 Task: Find connections with filter location Jora with filter topic #Leadershipwith filter profile language Spanish with filter current company Work From Home / Internship & Freshers Jobs with filter school Kamla Nehru Institute of Technology, Sultanpur with filter industry IT System Operations and Maintenance with filter service category Market Research with filter keywords title Doctor
Action: Mouse moved to (177, 296)
Screenshot: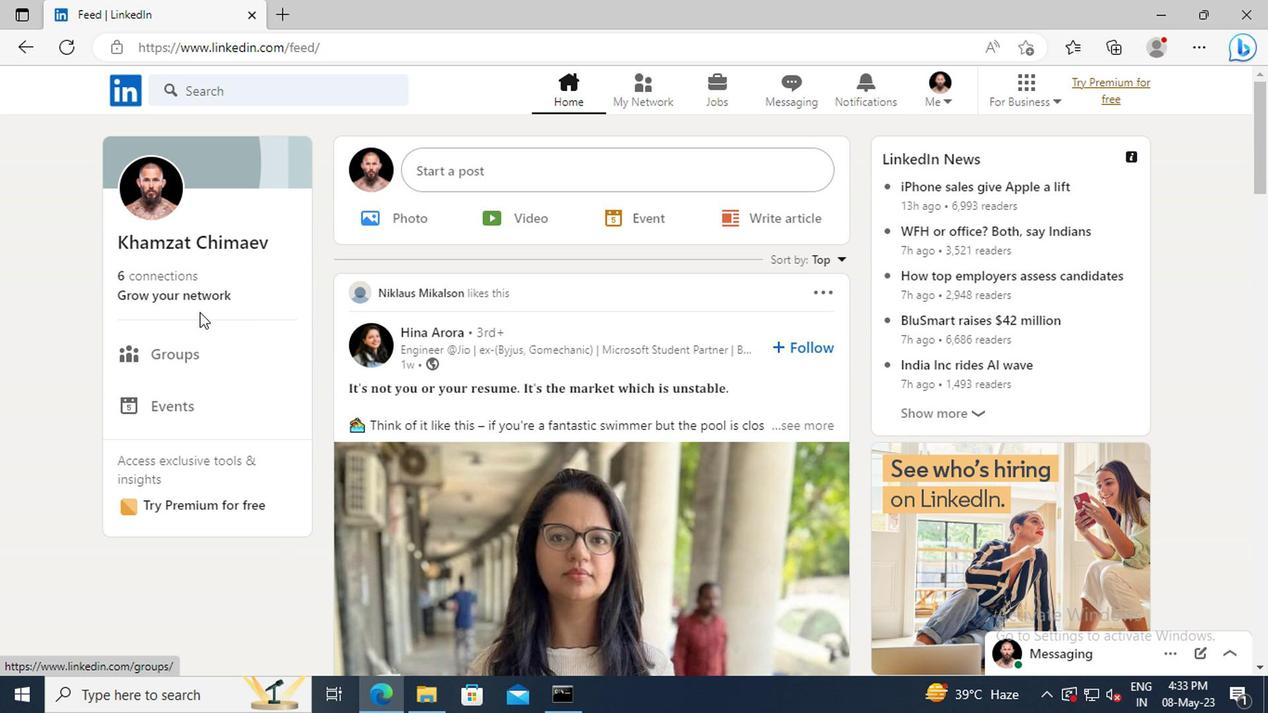 
Action: Mouse pressed left at (177, 296)
Screenshot: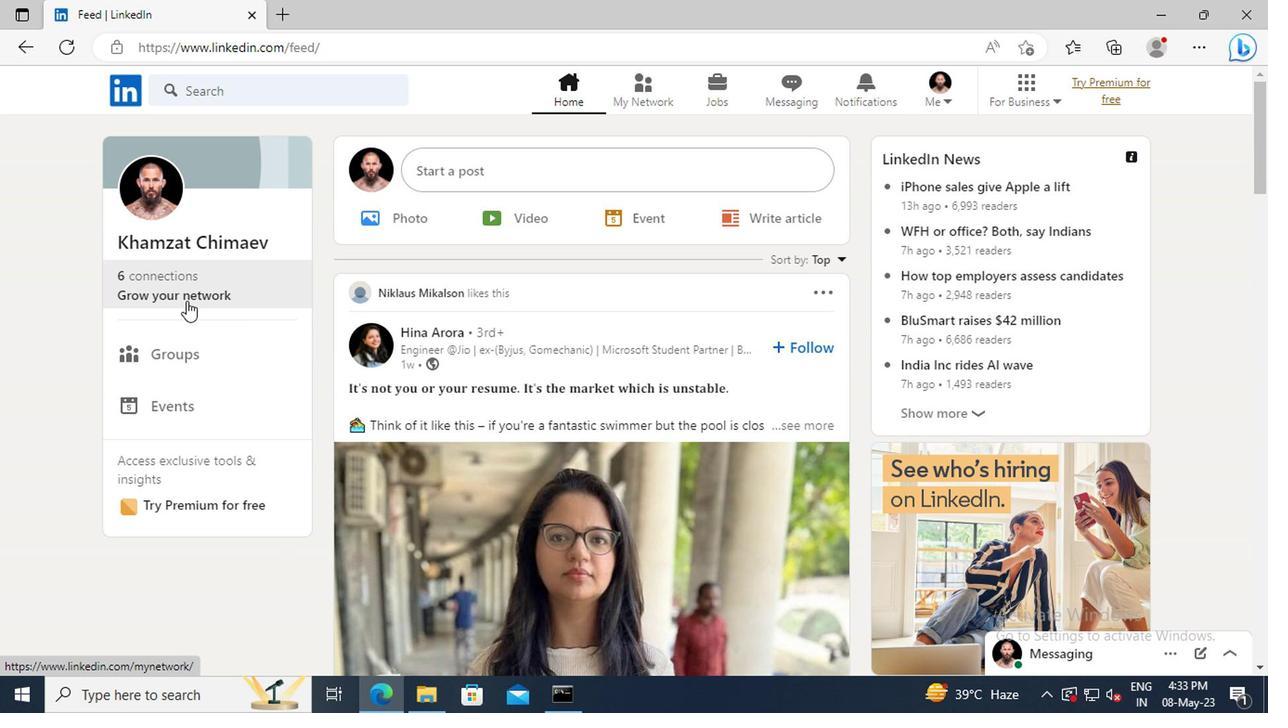 
Action: Mouse moved to (189, 199)
Screenshot: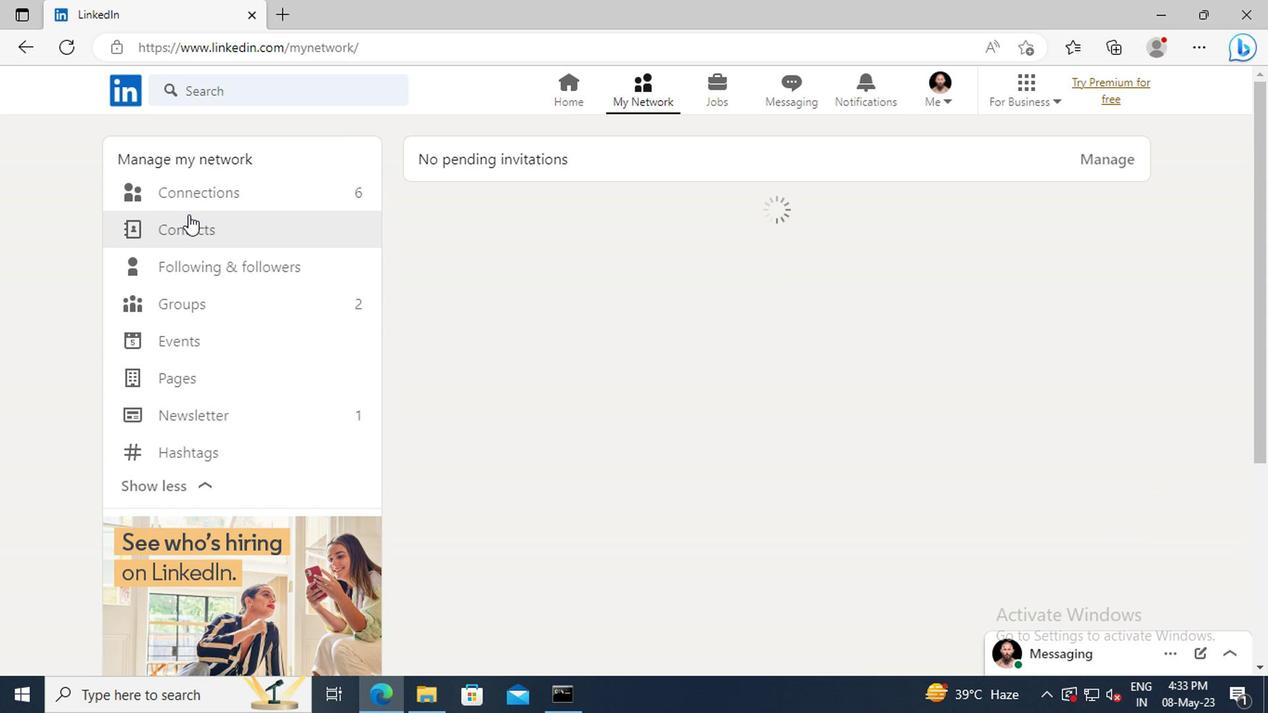 
Action: Mouse pressed left at (189, 199)
Screenshot: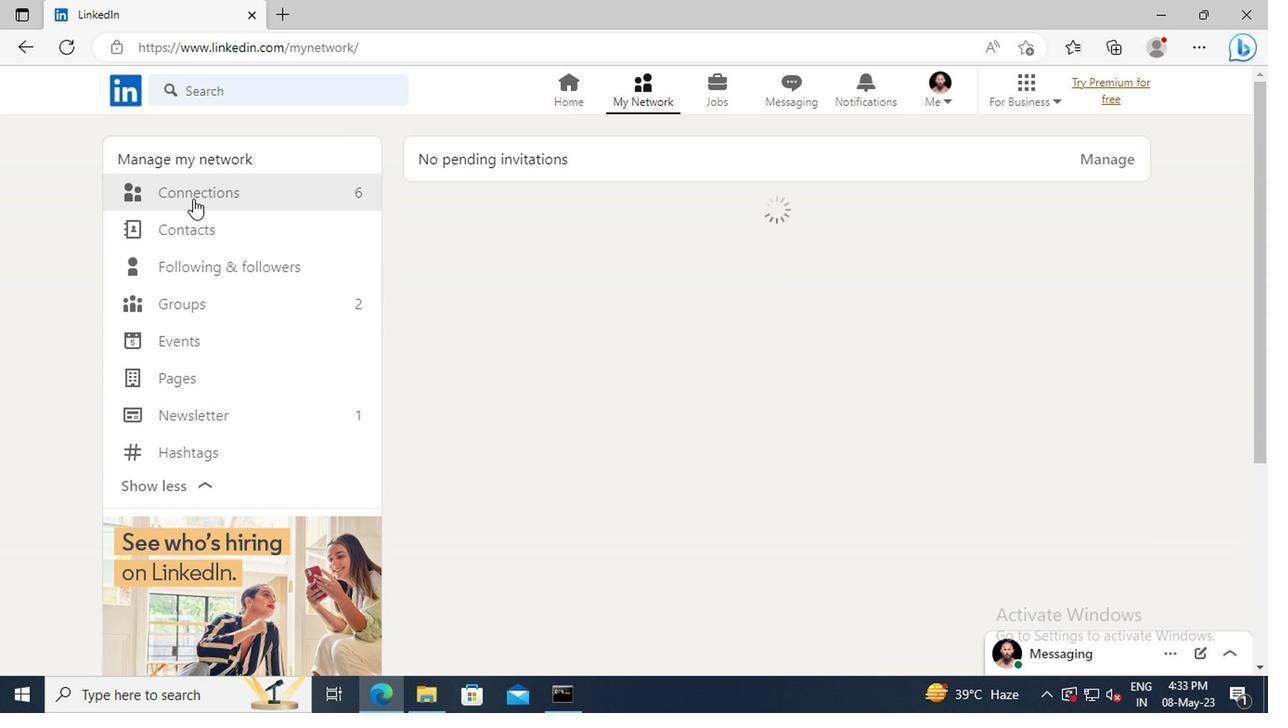 
Action: Mouse moved to (759, 197)
Screenshot: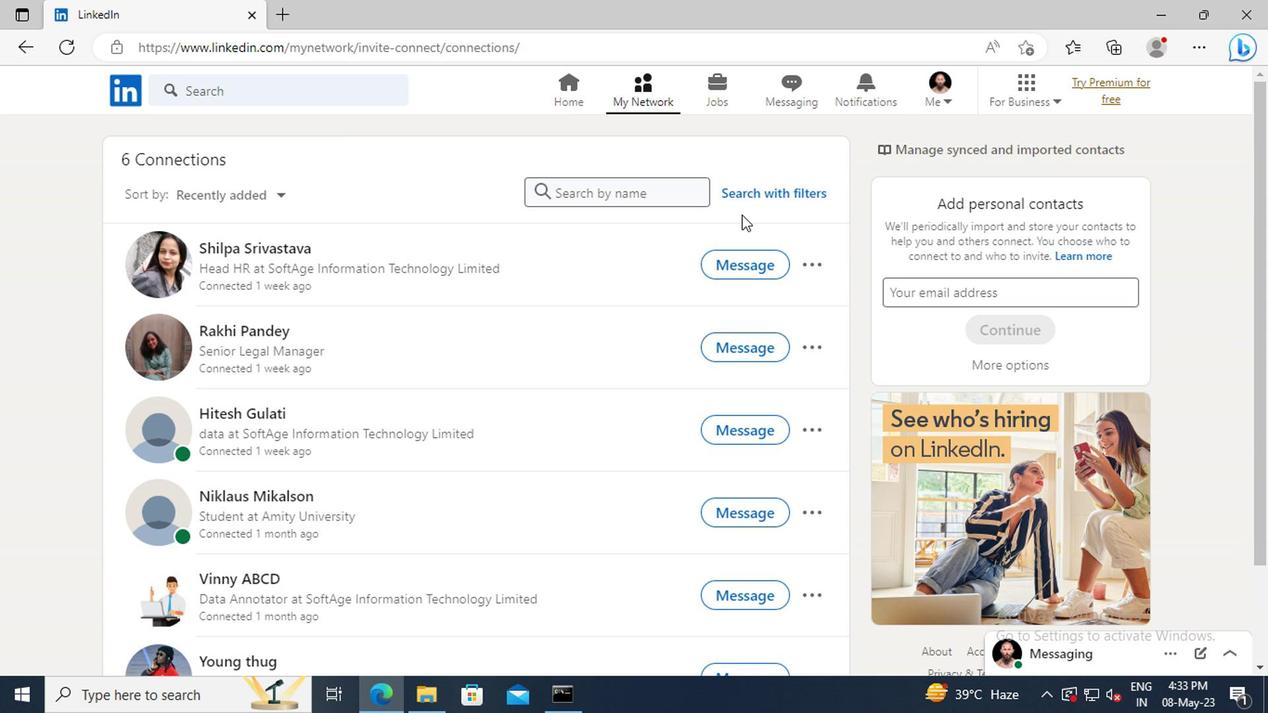 
Action: Mouse pressed left at (759, 197)
Screenshot: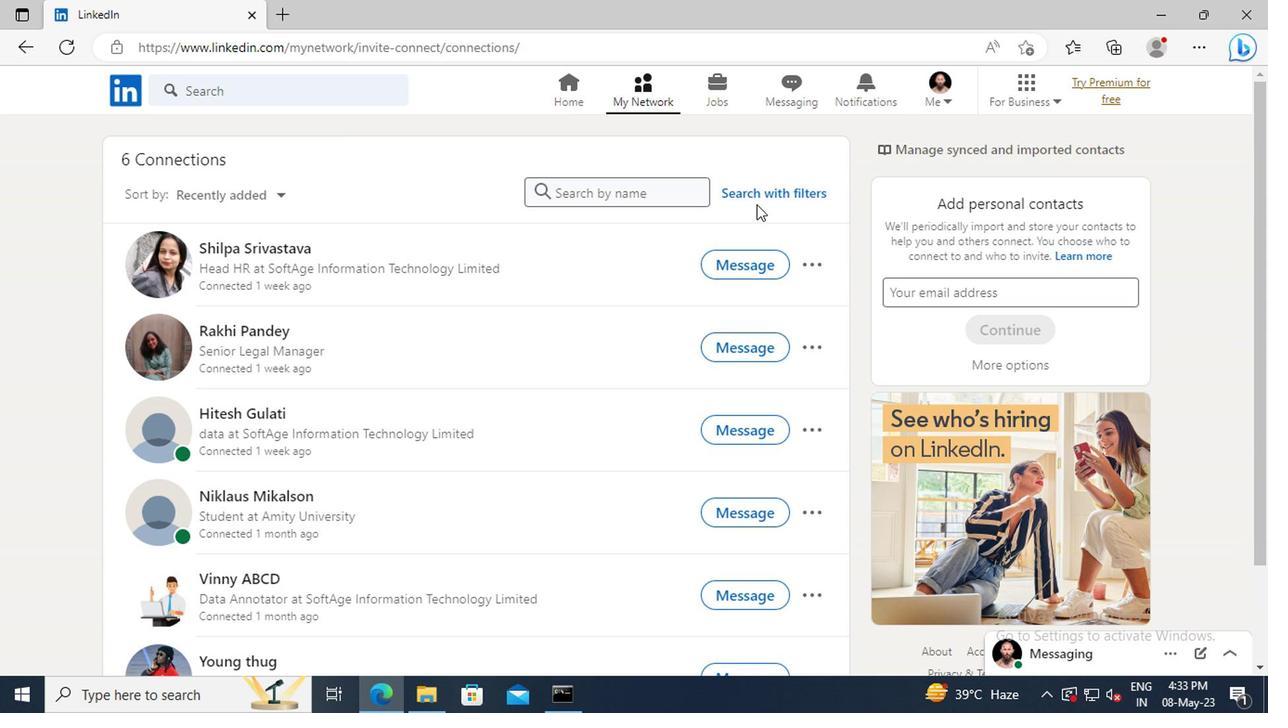 
Action: Mouse moved to (699, 142)
Screenshot: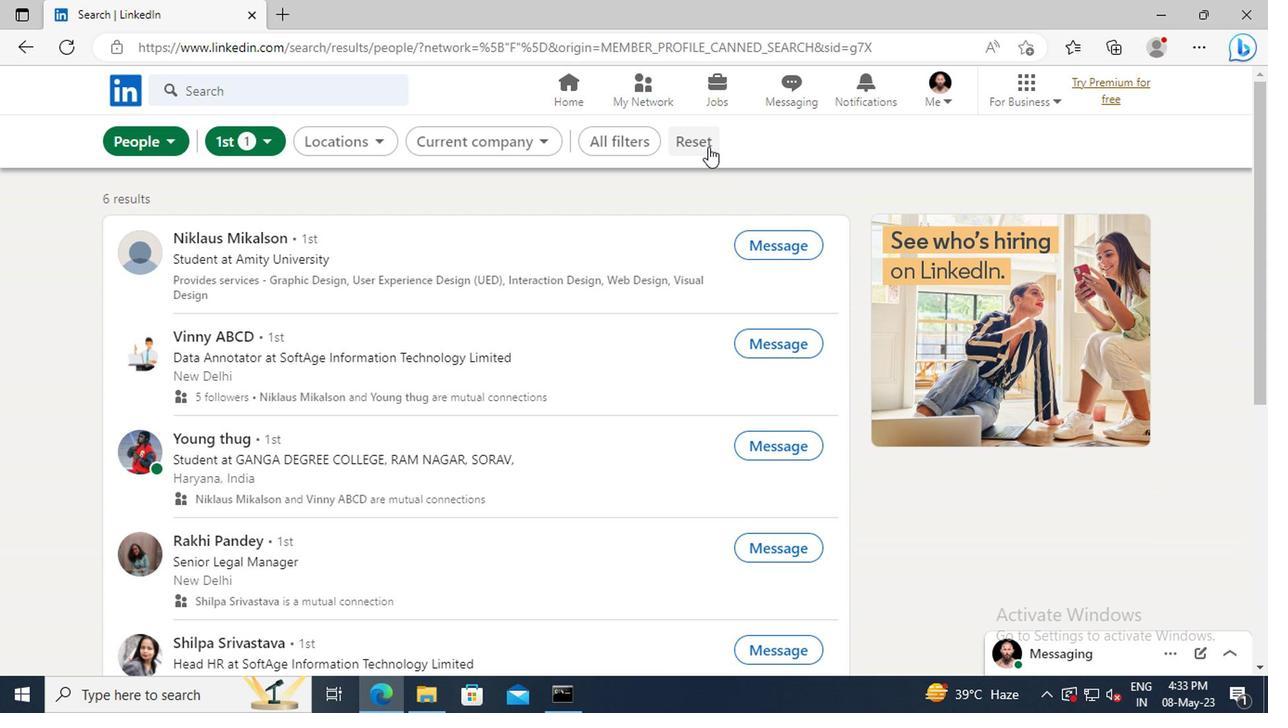 
Action: Mouse pressed left at (699, 142)
Screenshot: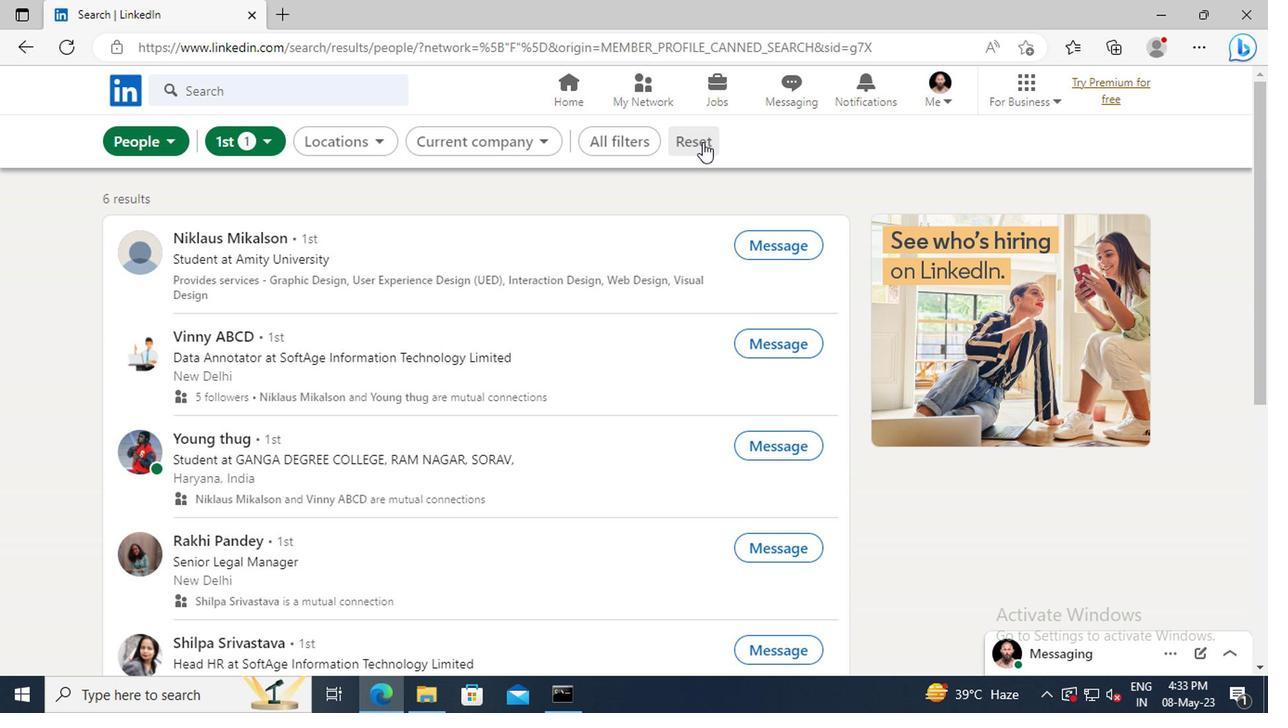 
Action: Mouse moved to (670, 140)
Screenshot: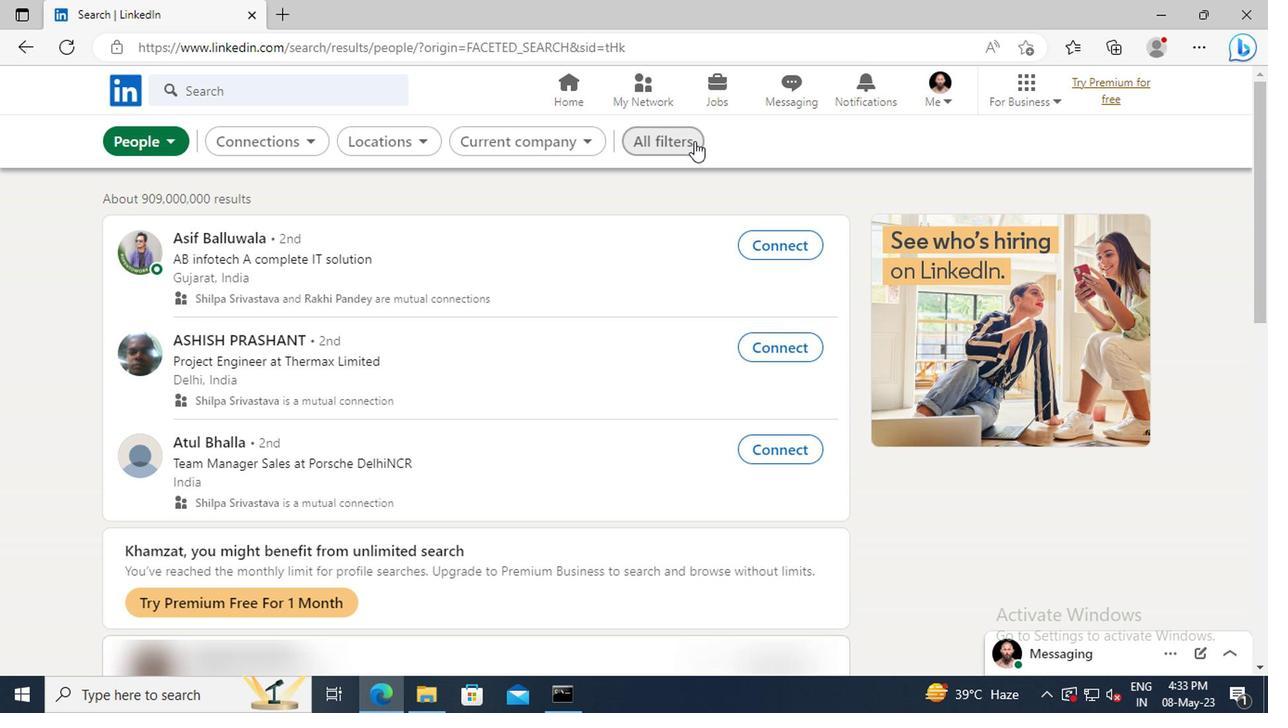 
Action: Mouse pressed left at (670, 140)
Screenshot: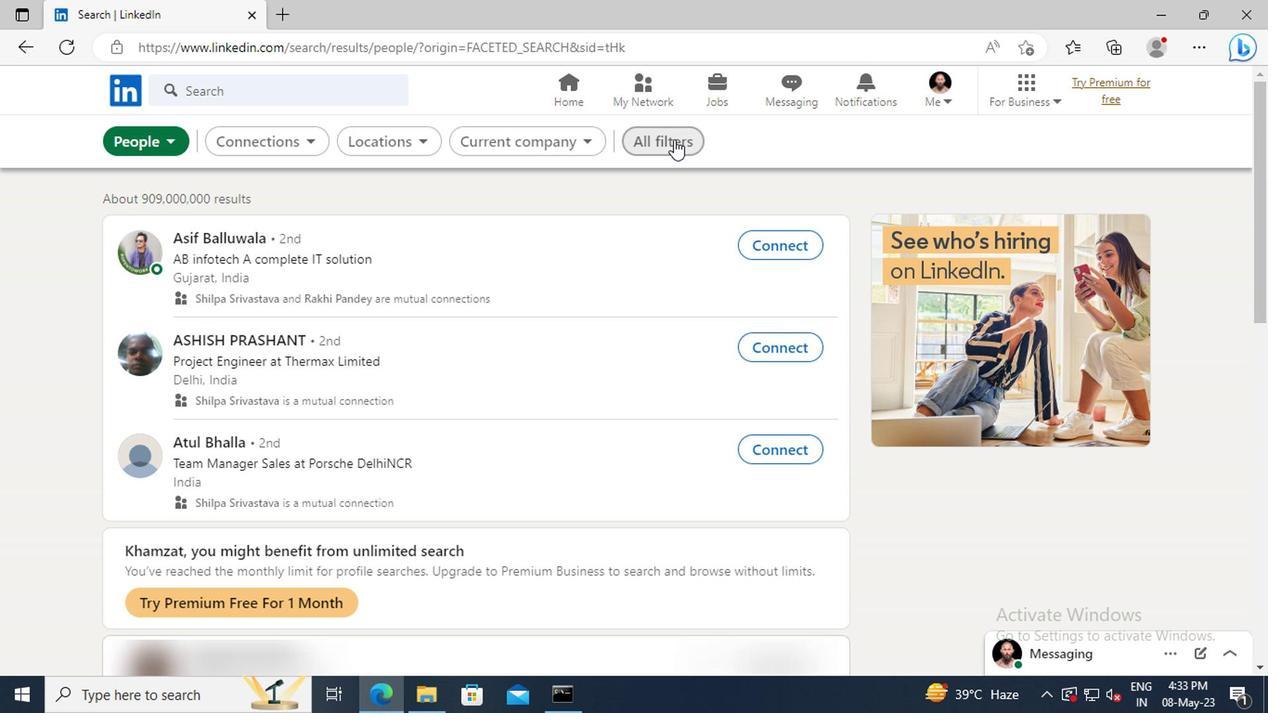 
Action: Mouse moved to (1060, 346)
Screenshot: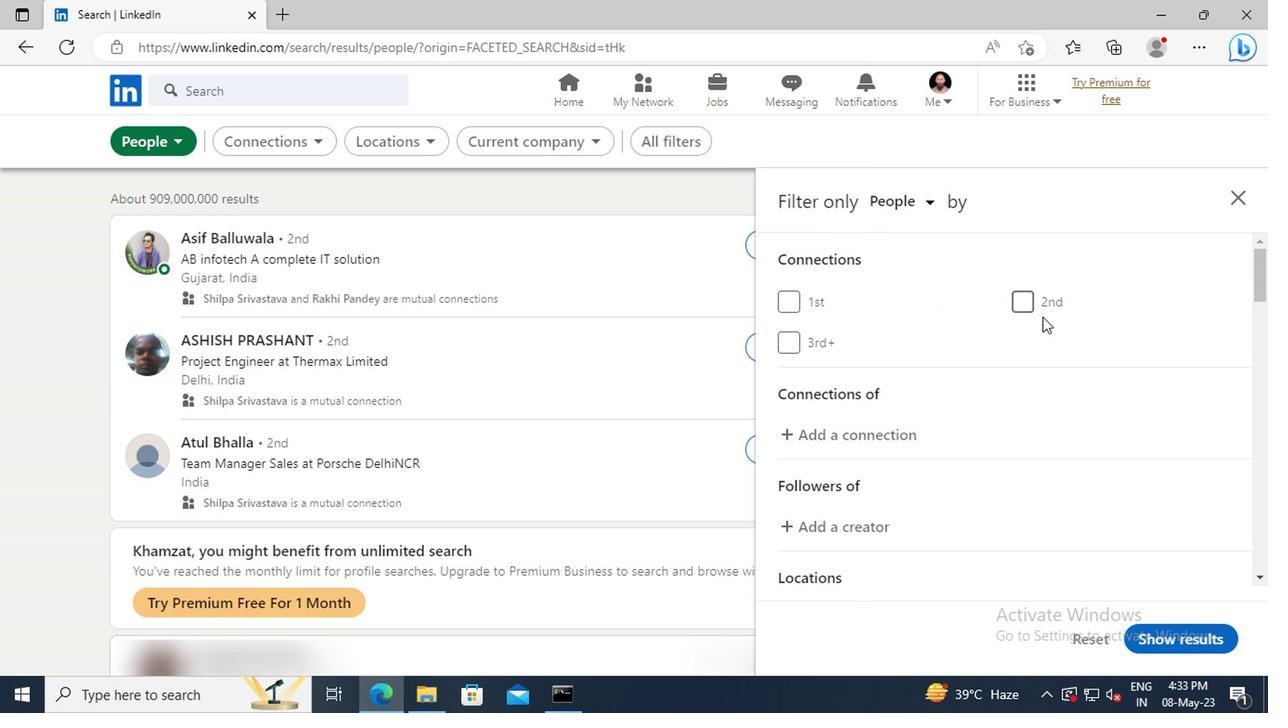 
Action: Mouse scrolled (1060, 346) with delta (0, 0)
Screenshot: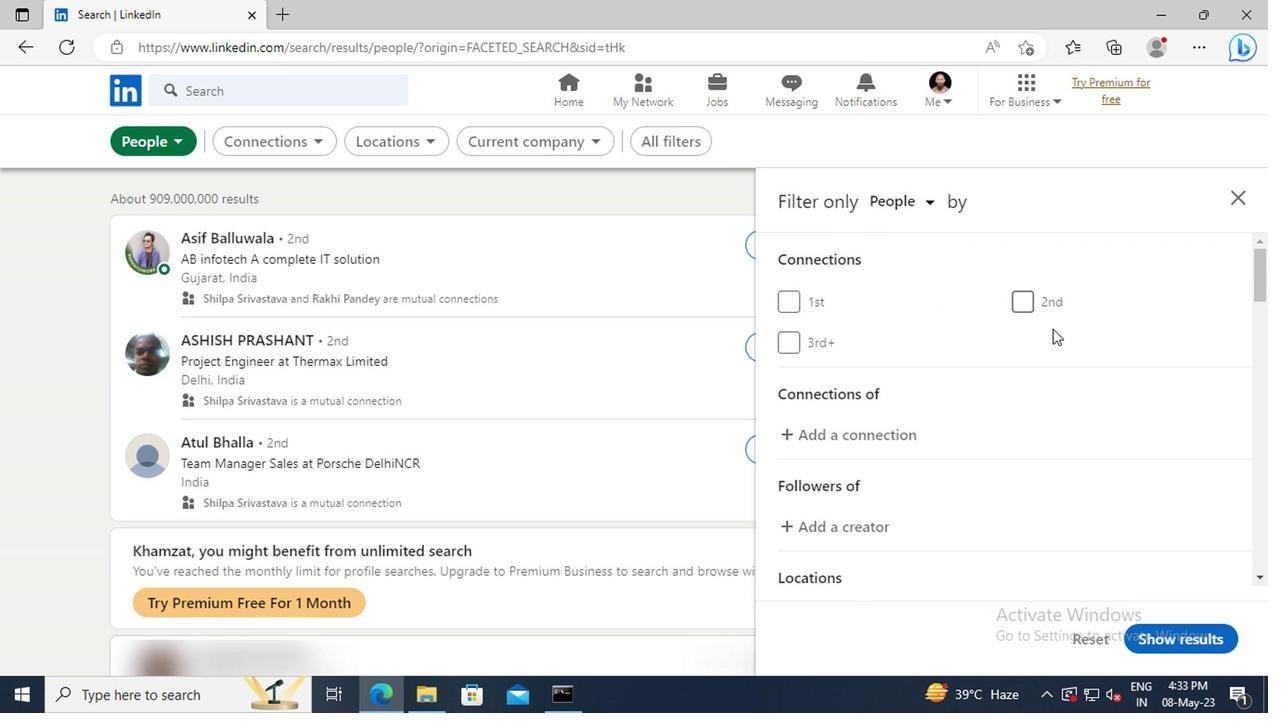 
Action: Mouse moved to (1061, 348)
Screenshot: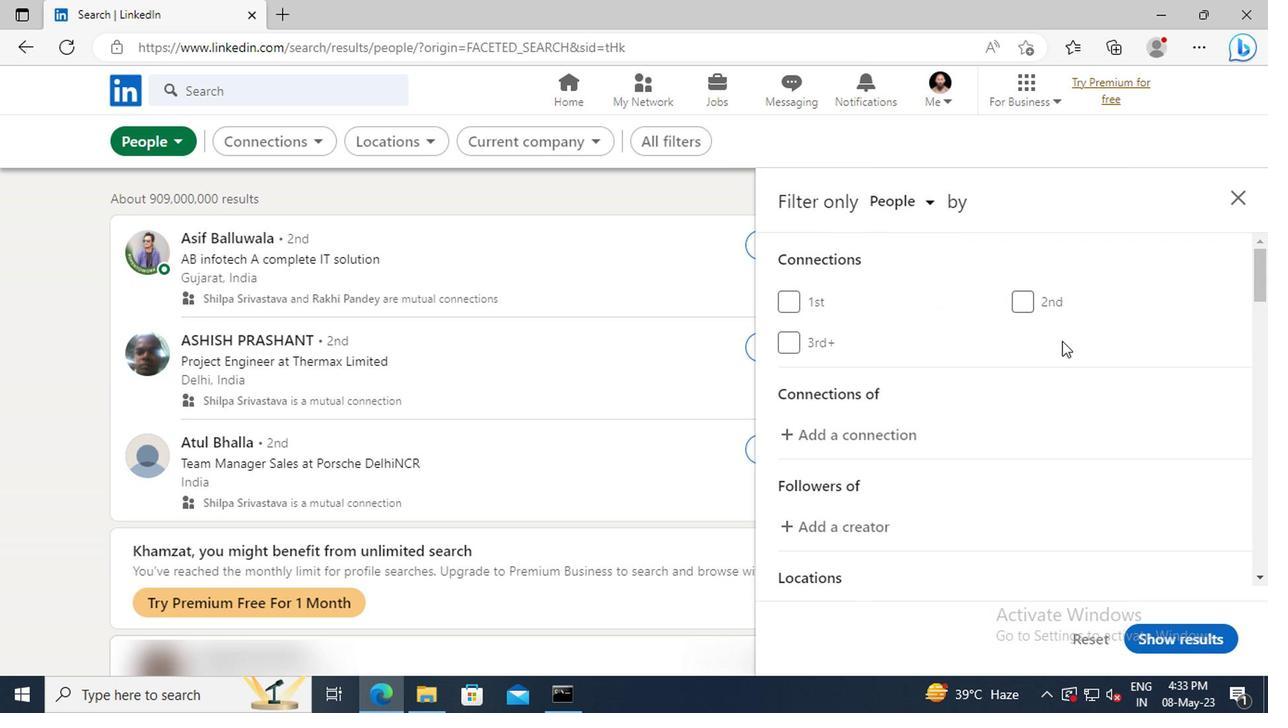 
Action: Mouse scrolled (1061, 346) with delta (0, -1)
Screenshot: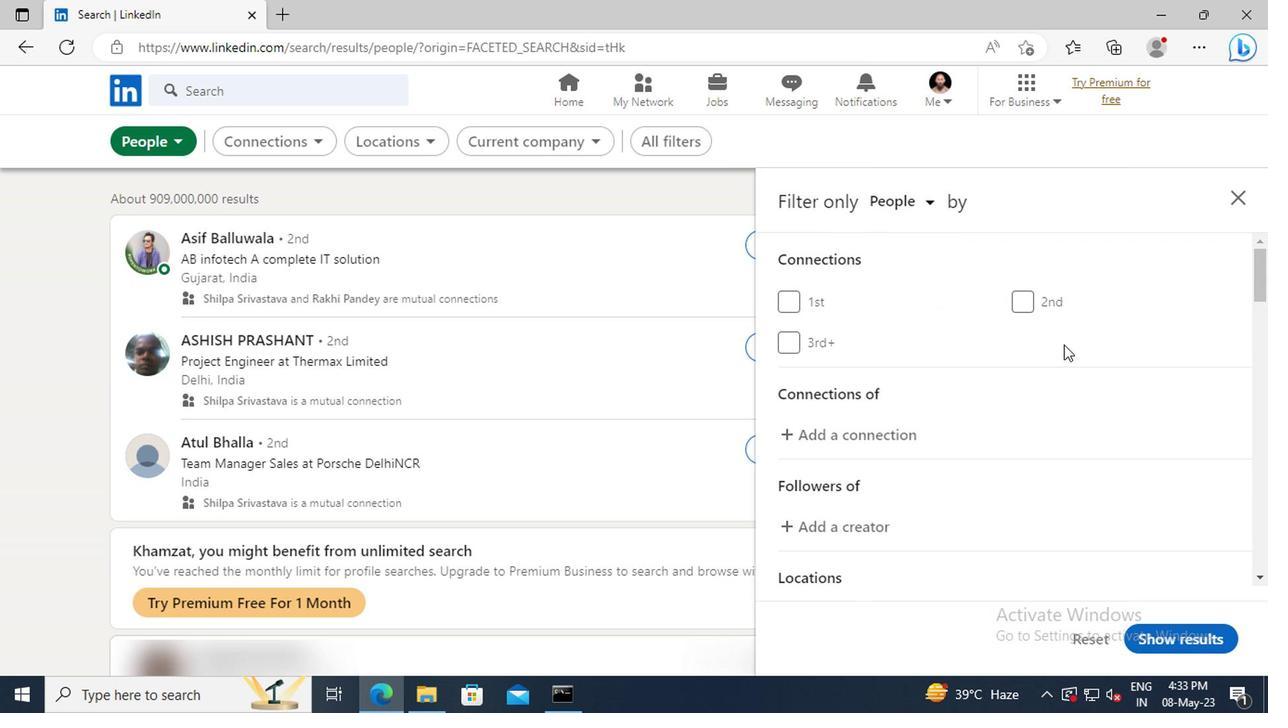 
Action: Mouse scrolled (1061, 346) with delta (0, -1)
Screenshot: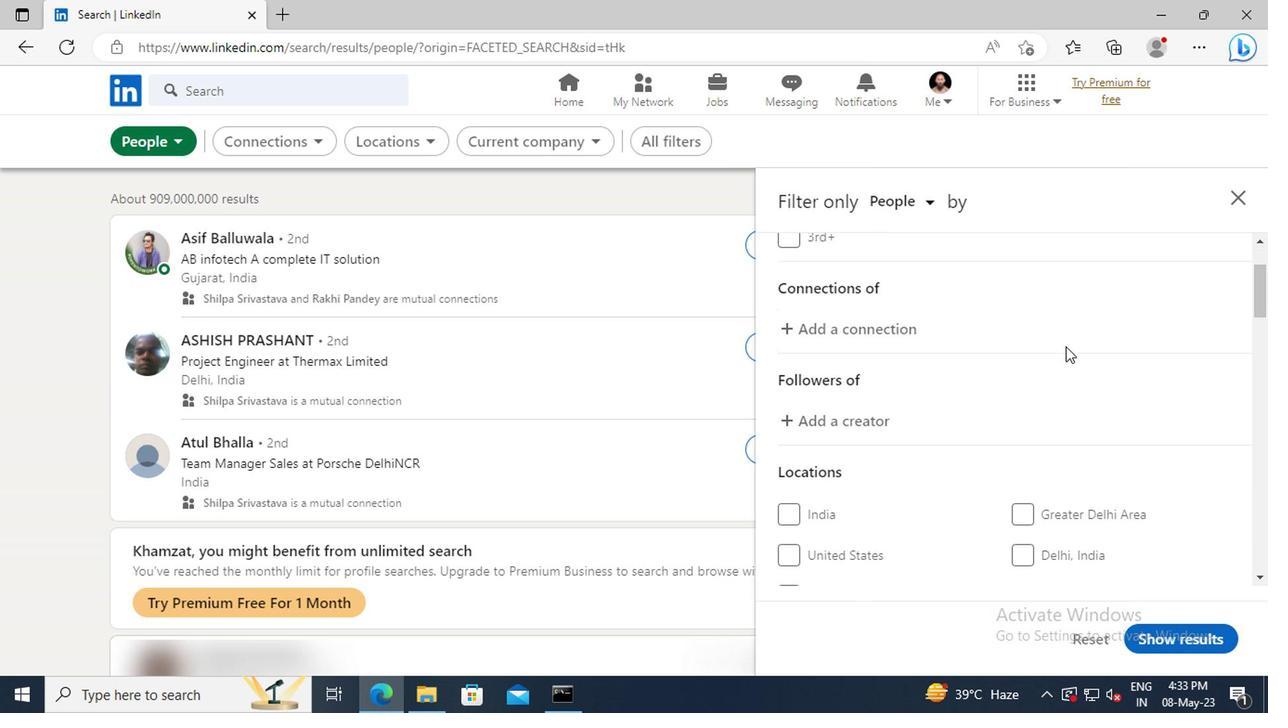 
Action: Mouse scrolled (1061, 346) with delta (0, -1)
Screenshot: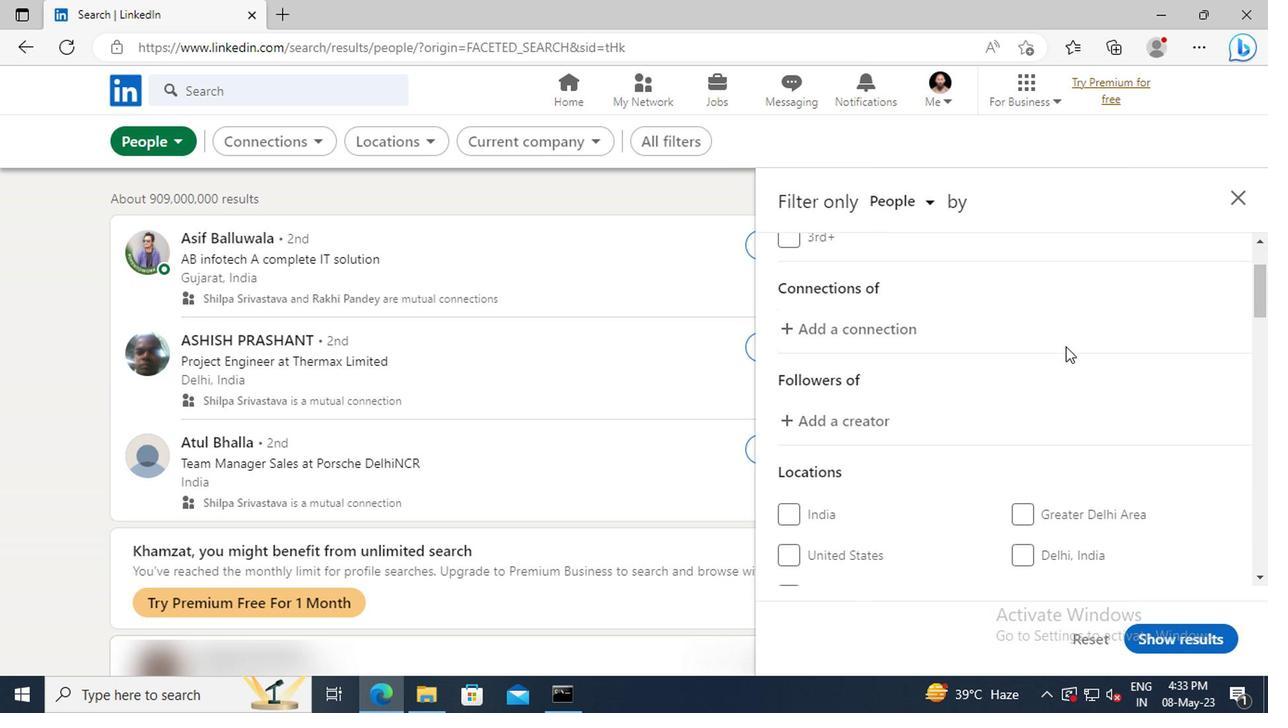 
Action: Mouse scrolled (1061, 346) with delta (0, -1)
Screenshot: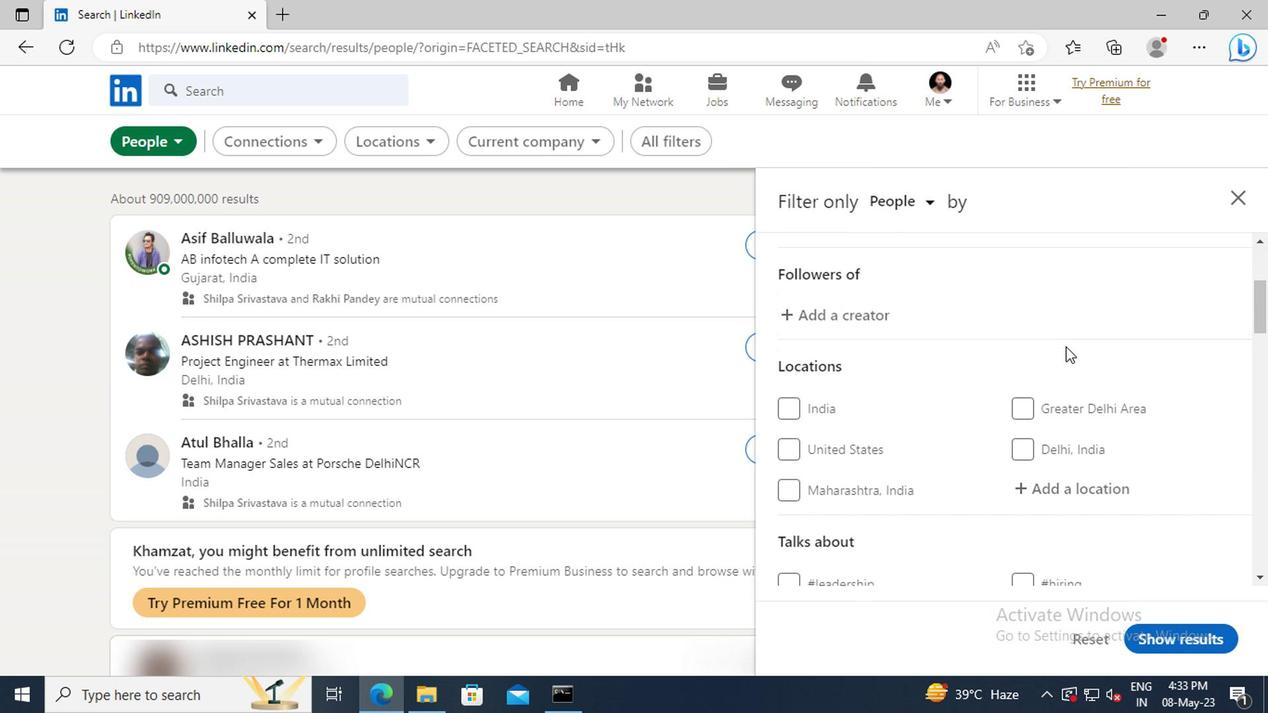 
Action: Mouse scrolled (1061, 346) with delta (0, -1)
Screenshot: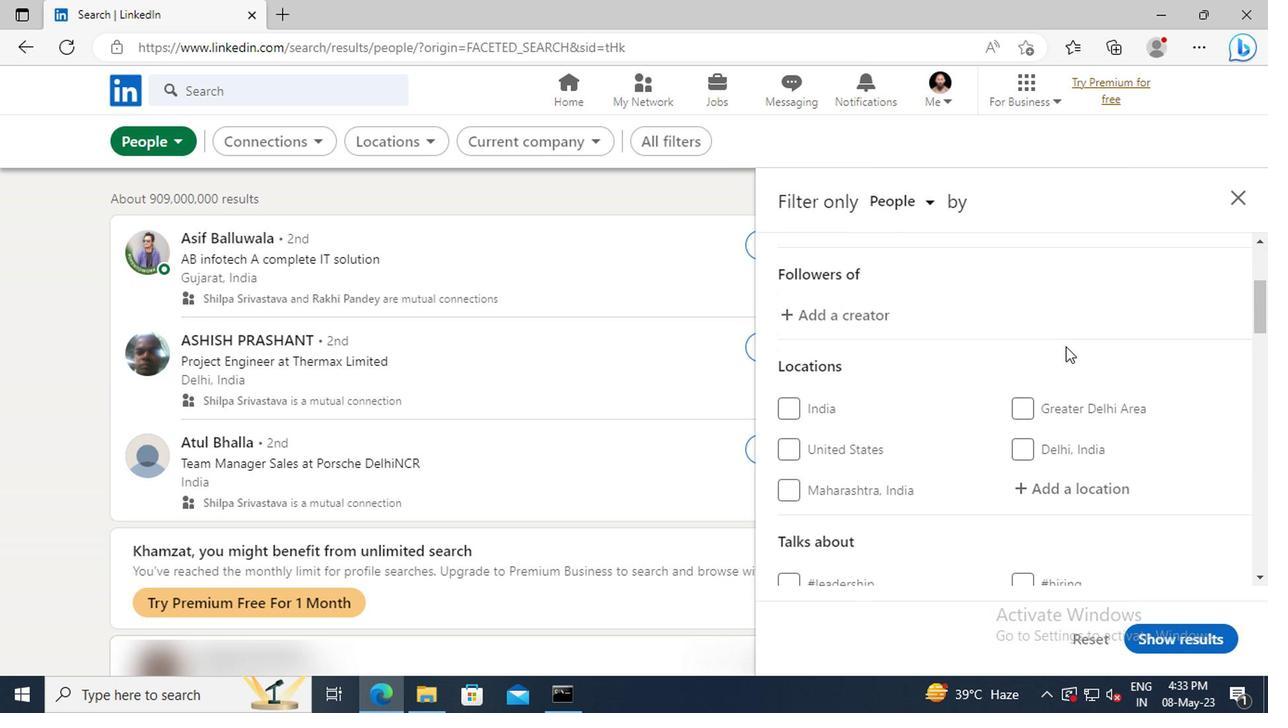 
Action: Mouse moved to (1067, 383)
Screenshot: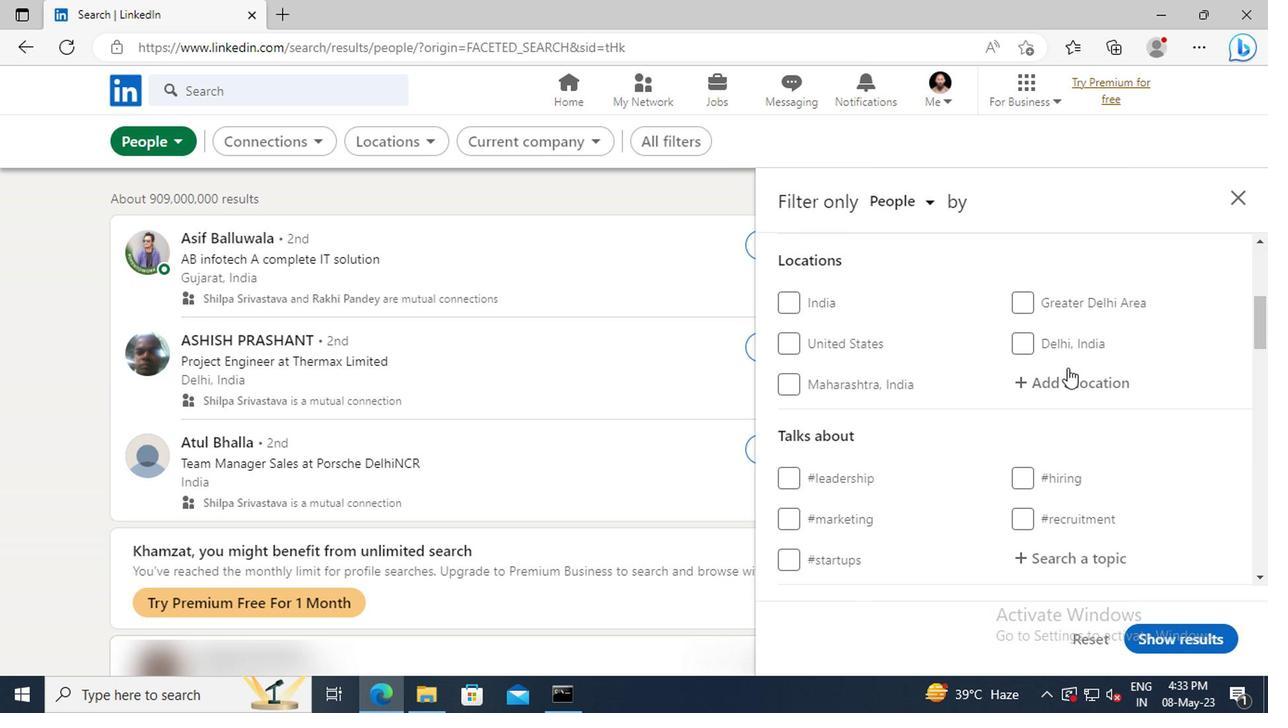 
Action: Mouse pressed left at (1067, 383)
Screenshot: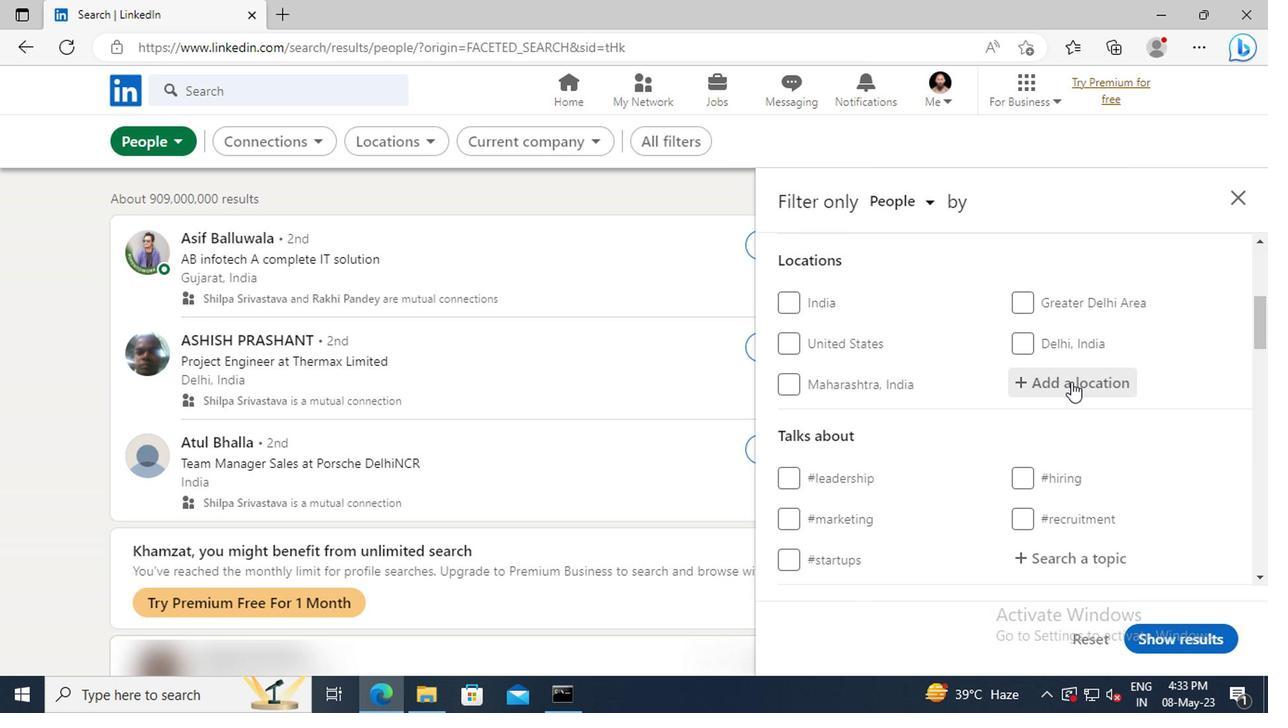 
Action: Key pressed <Key.shift>JORA
Screenshot: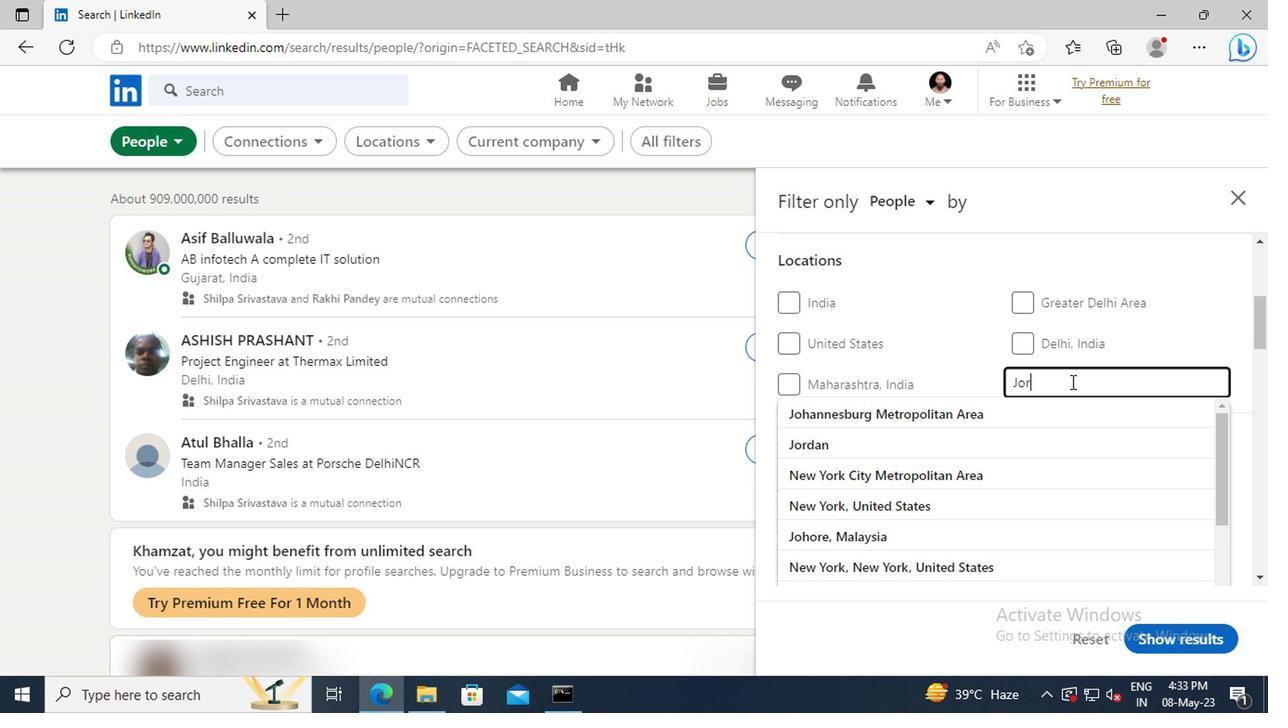 
Action: Mouse moved to (1066, 412)
Screenshot: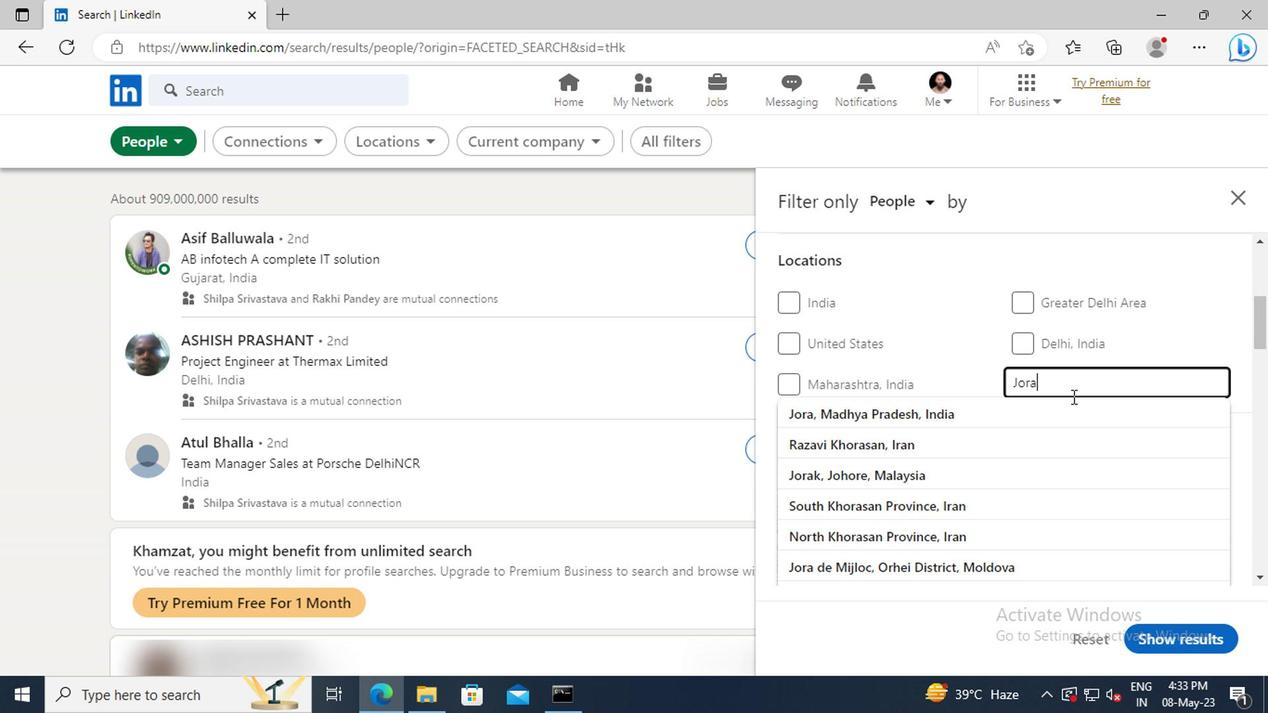 
Action: Mouse pressed left at (1066, 412)
Screenshot: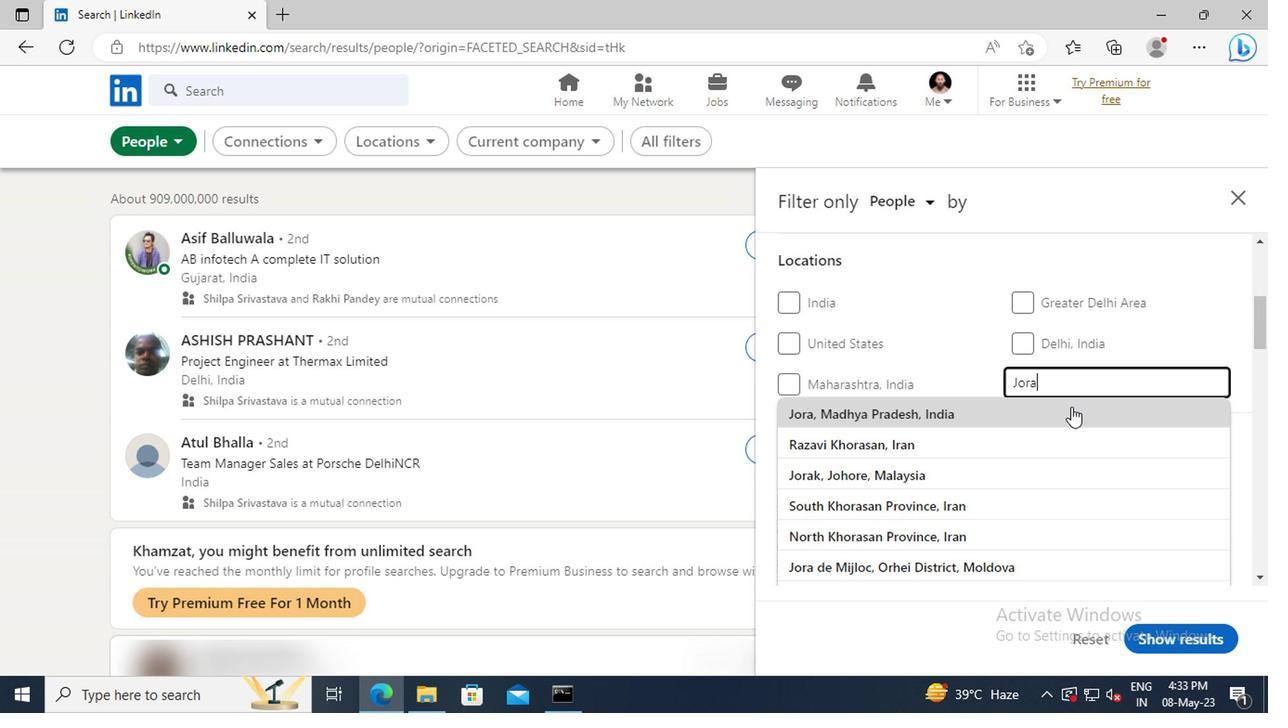 
Action: Mouse scrolled (1066, 411) with delta (0, 0)
Screenshot: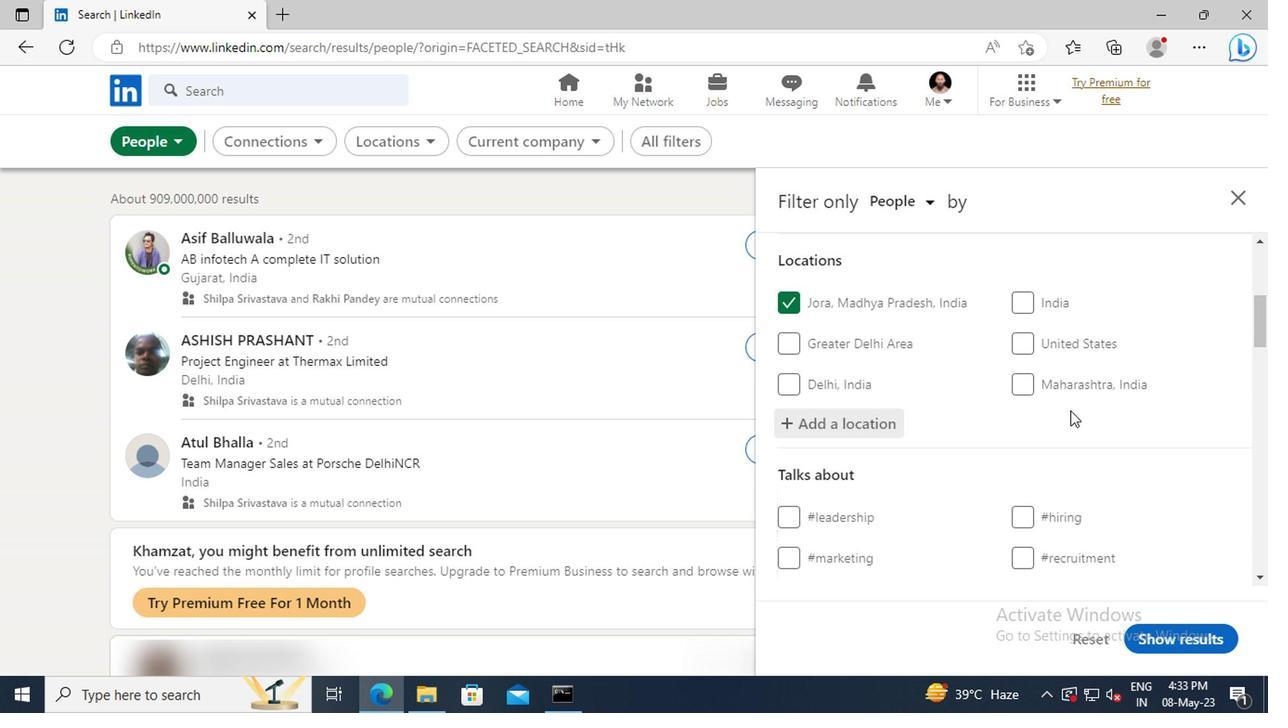 
Action: Mouse scrolled (1066, 411) with delta (0, 0)
Screenshot: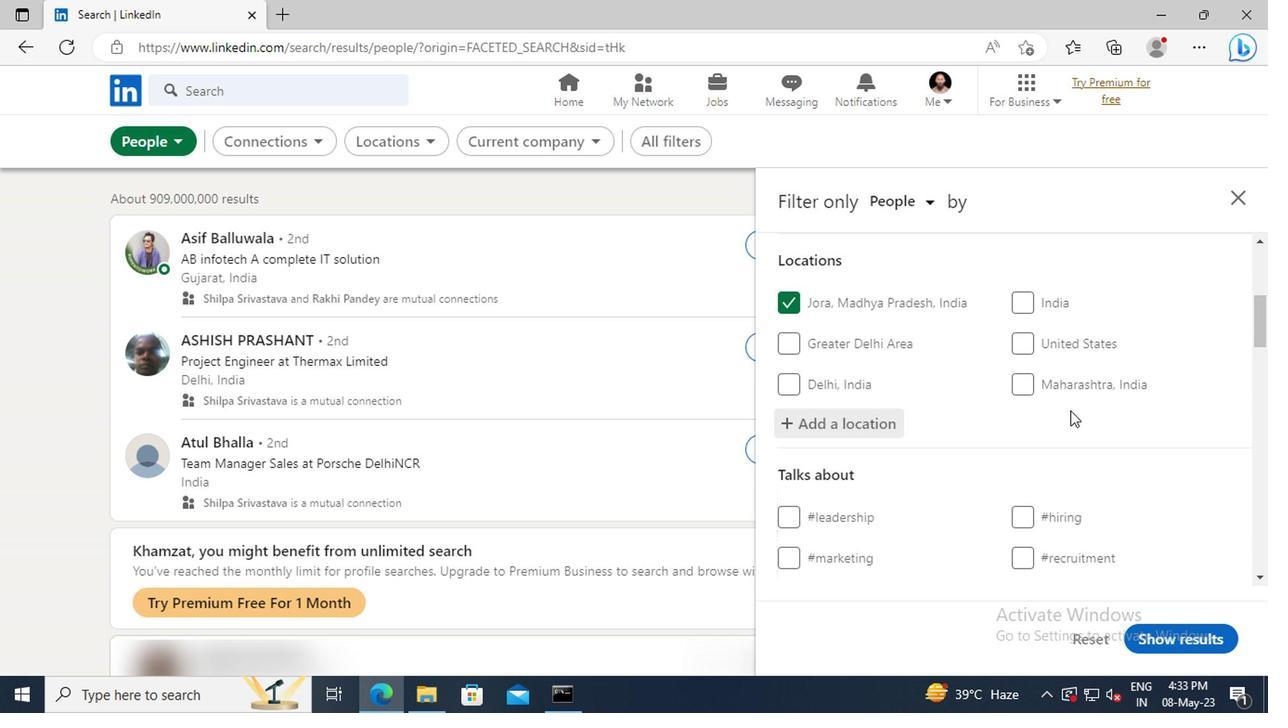 
Action: Mouse moved to (1066, 418)
Screenshot: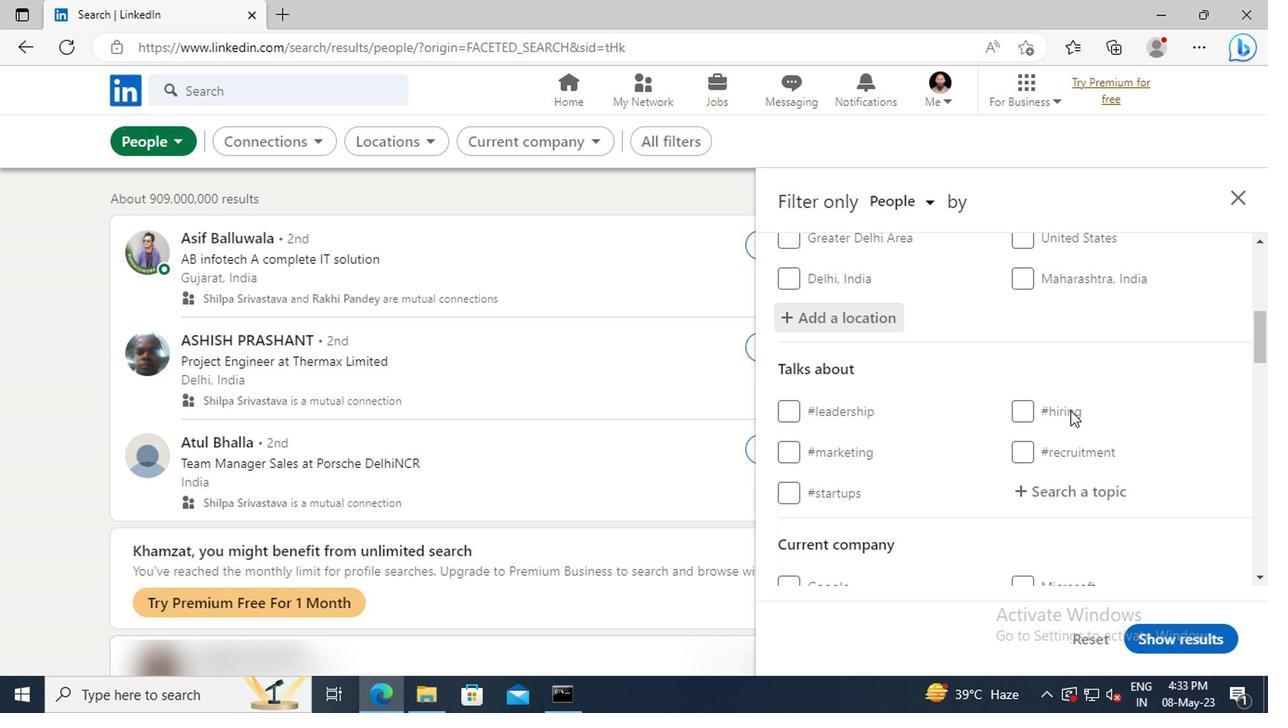 
Action: Mouse scrolled (1066, 416) with delta (0, -1)
Screenshot: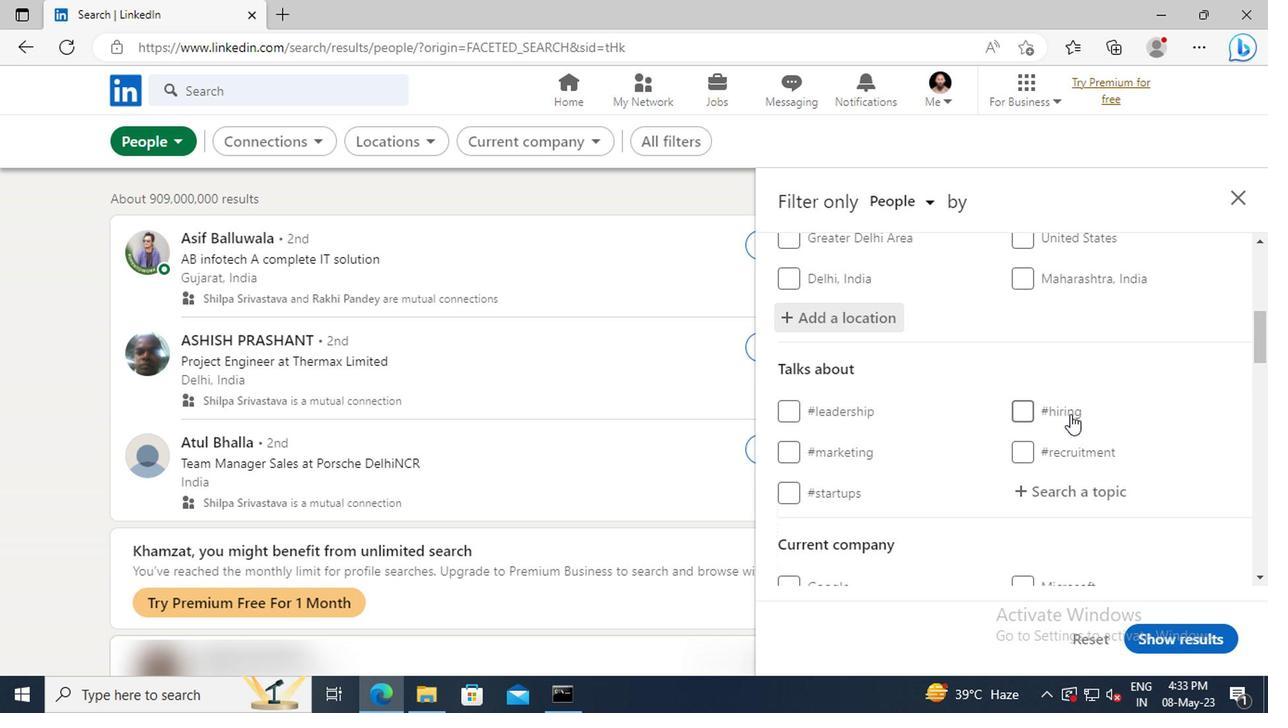
Action: Mouse moved to (1066, 436)
Screenshot: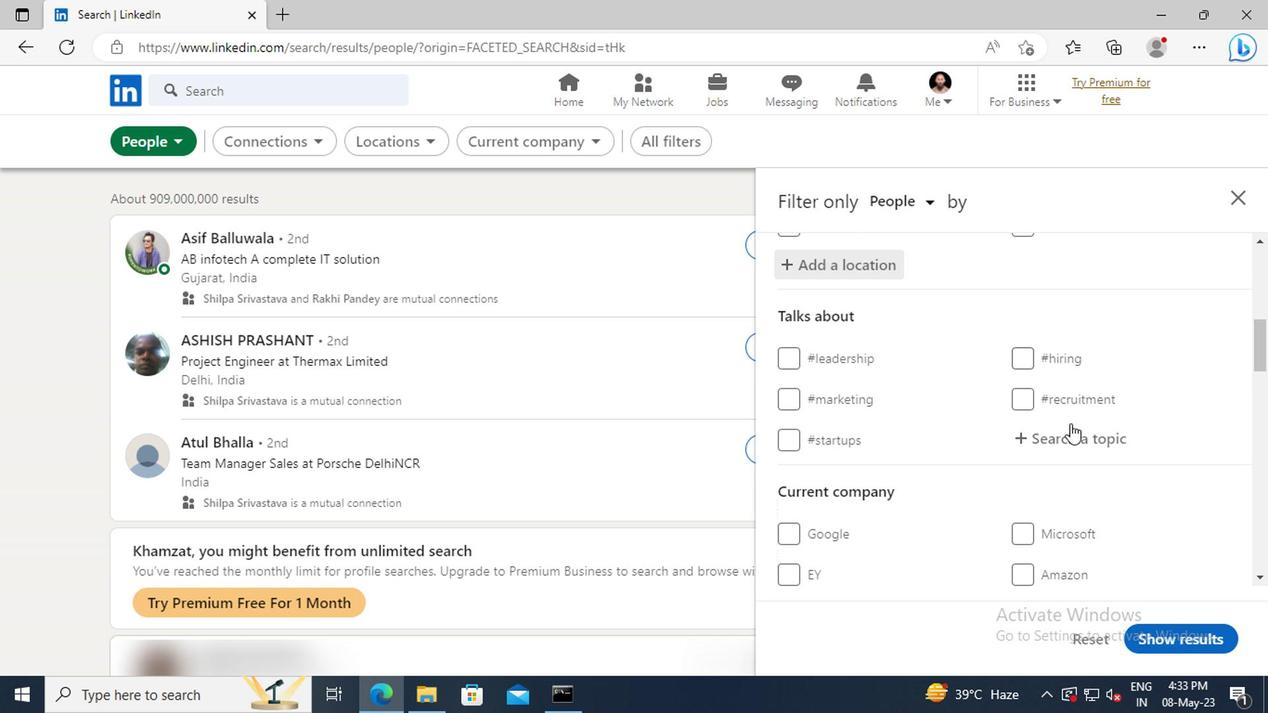 
Action: Mouse pressed left at (1066, 436)
Screenshot: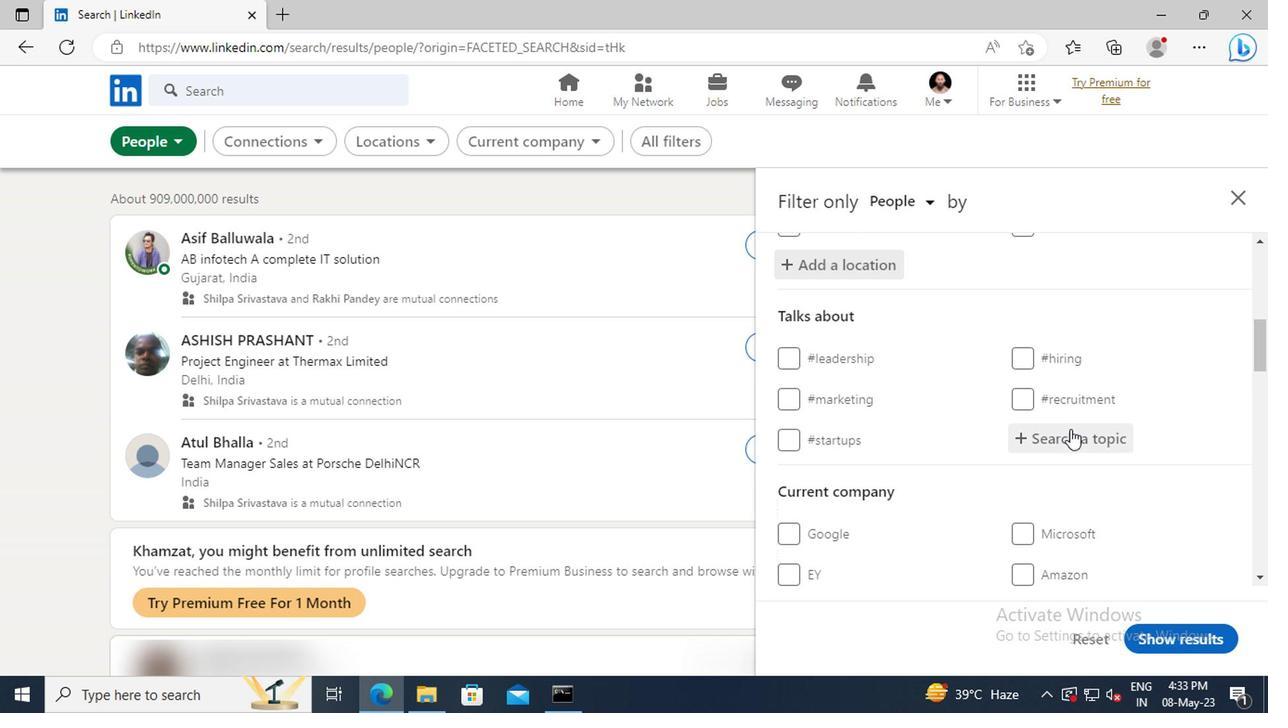 
Action: Mouse moved to (1065, 437)
Screenshot: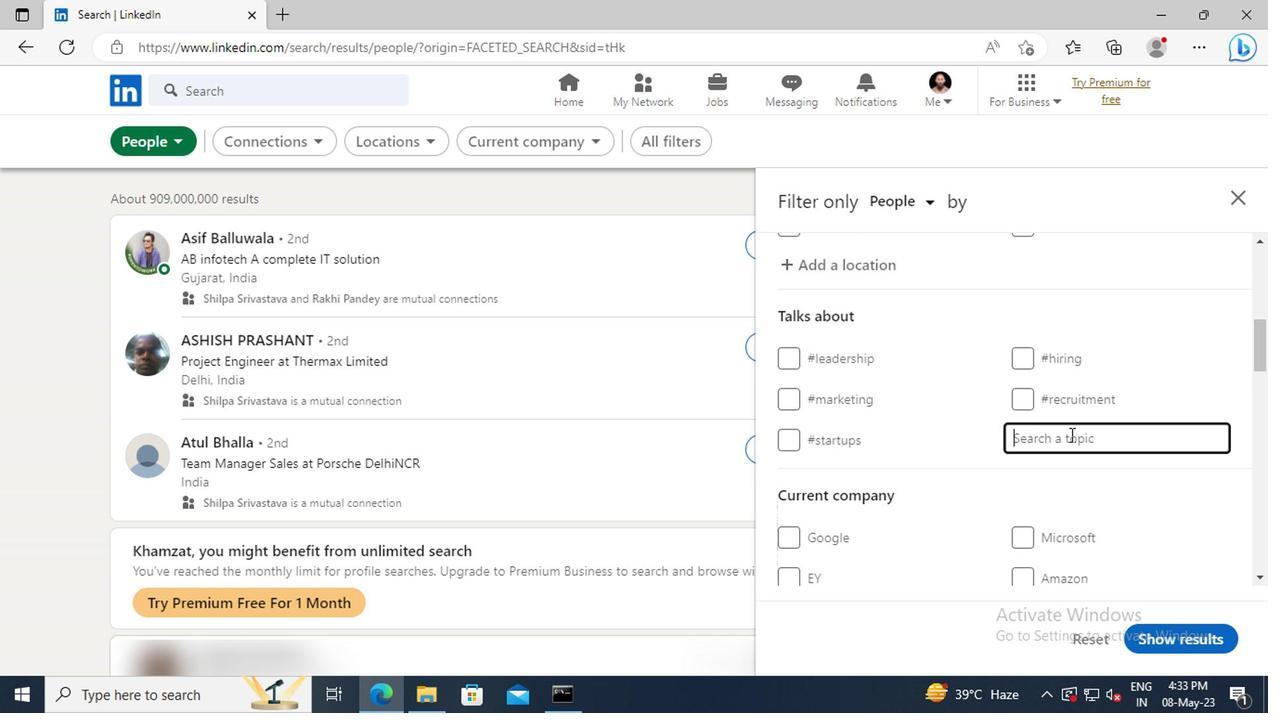 
Action: Key pressed <Key.shift>LEADE
Screenshot: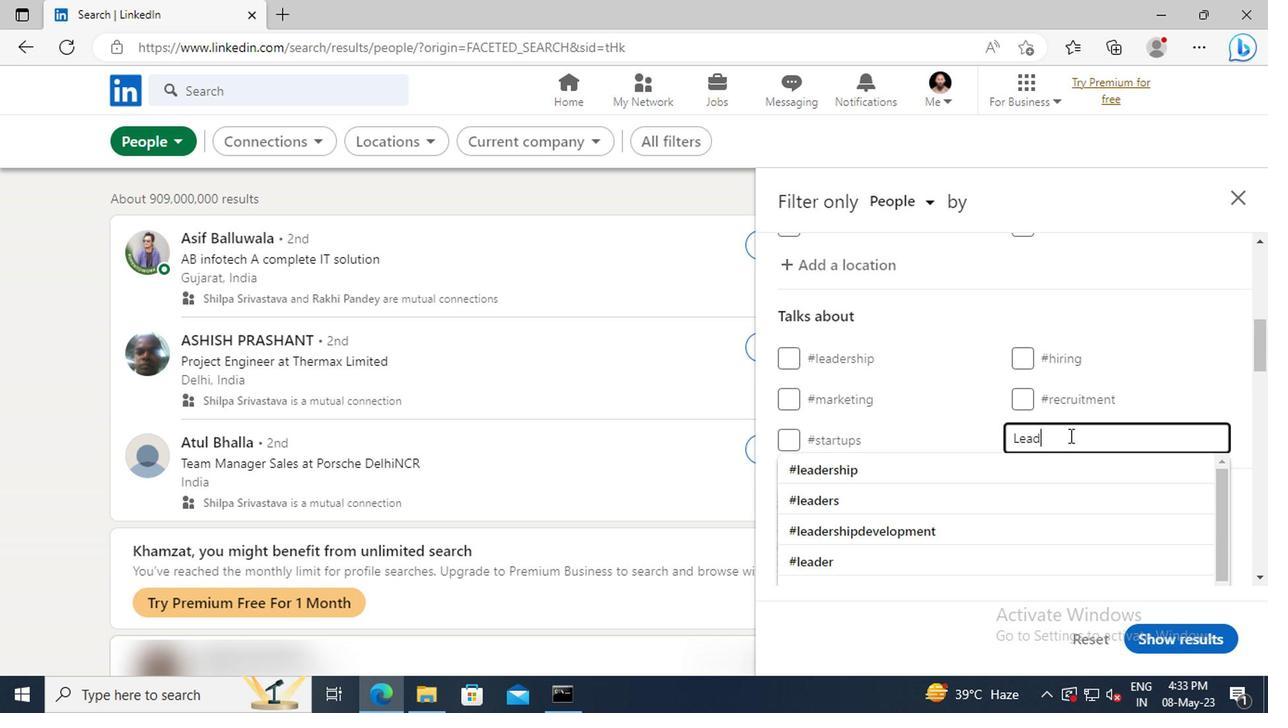 
Action: Mouse moved to (1063, 466)
Screenshot: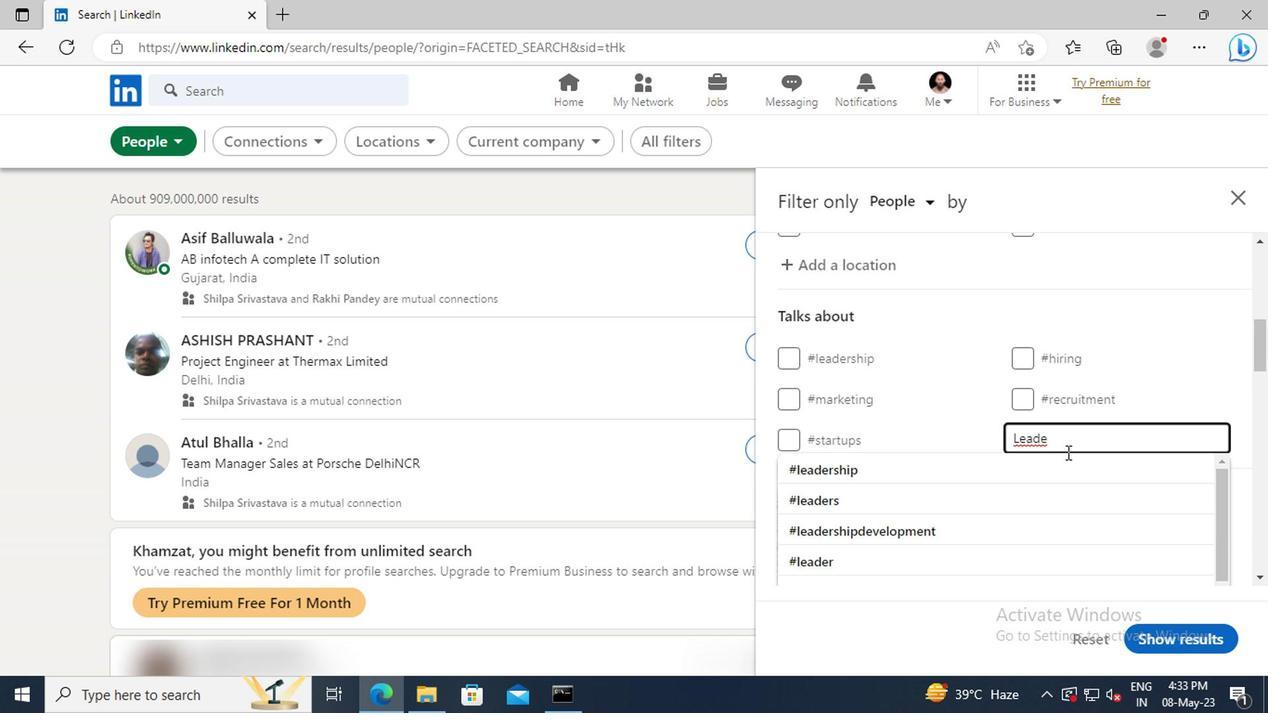 
Action: Mouse pressed left at (1063, 466)
Screenshot: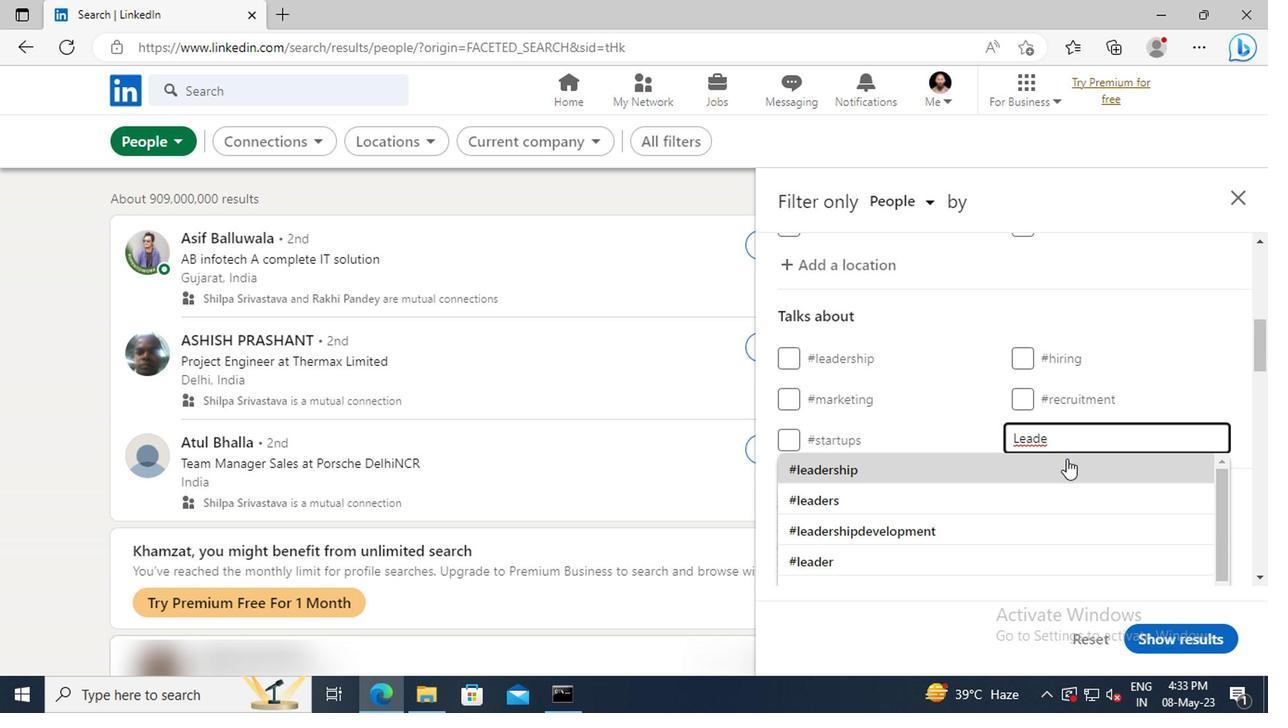
Action: Mouse moved to (1068, 469)
Screenshot: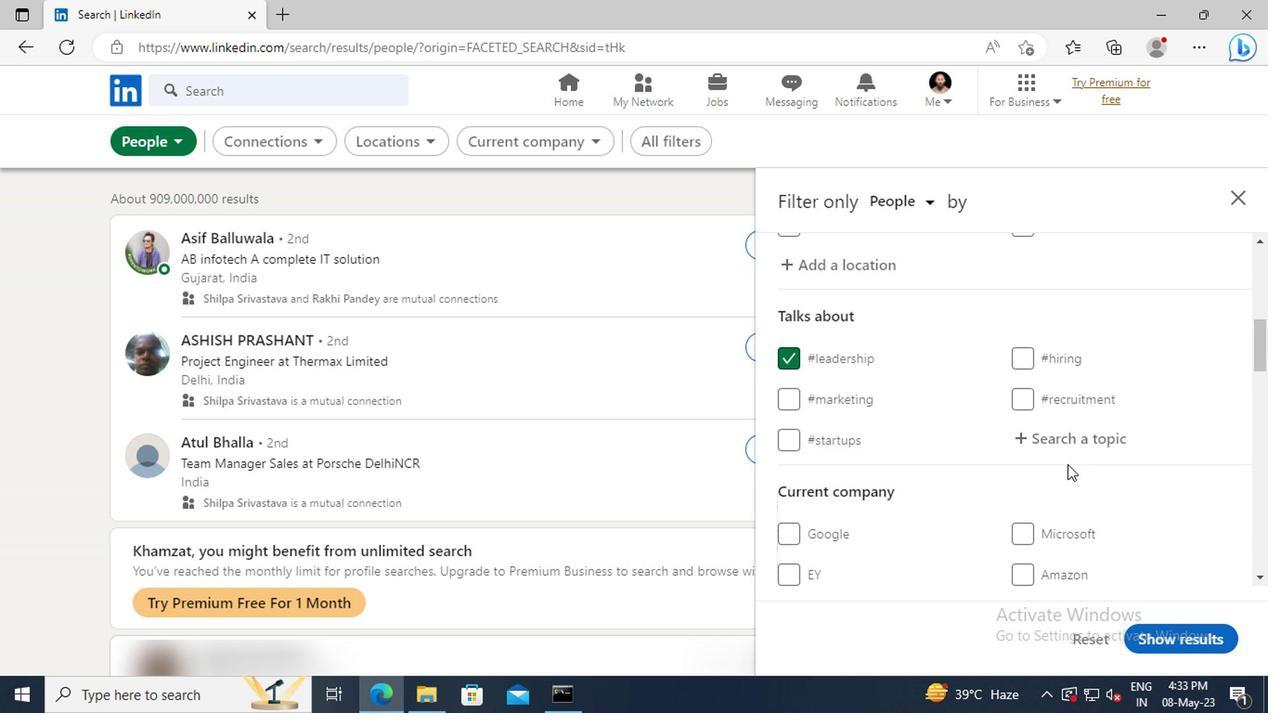 
Action: Mouse scrolled (1068, 468) with delta (0, 0)
Screenshot: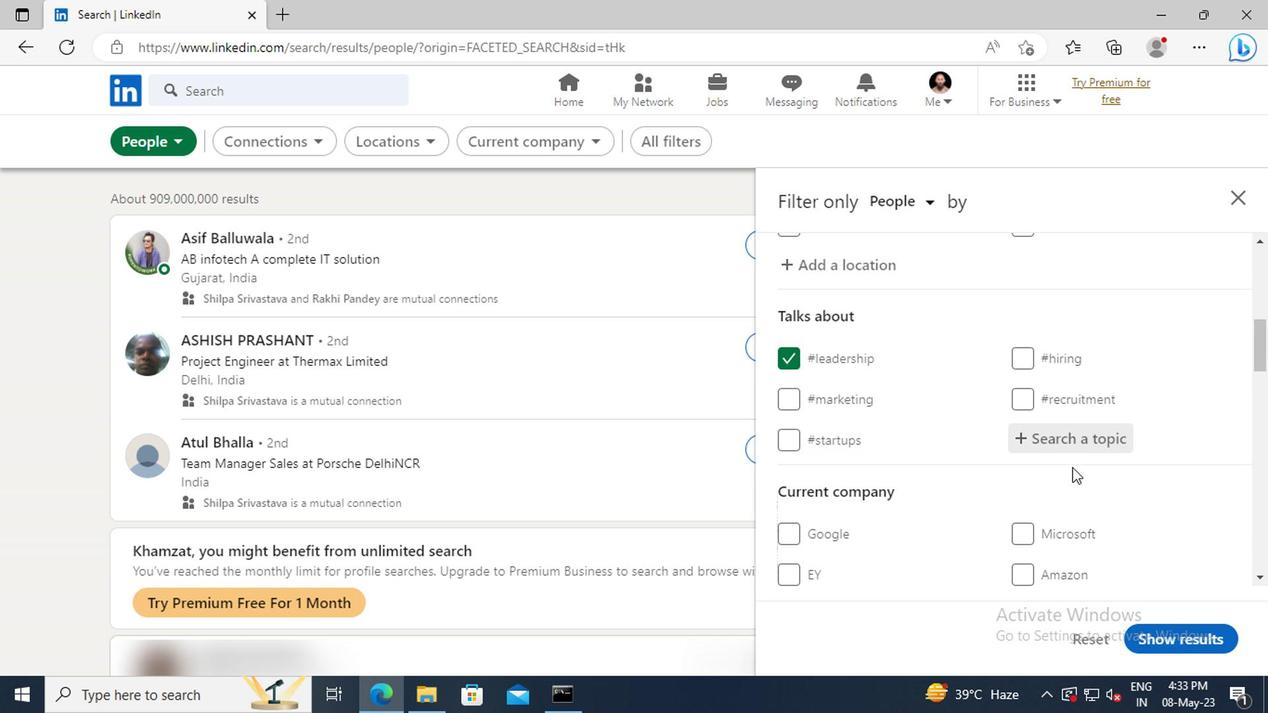 
Action: Mouse scrolled (1068, 468) with delta (0, 0)
Screenshot: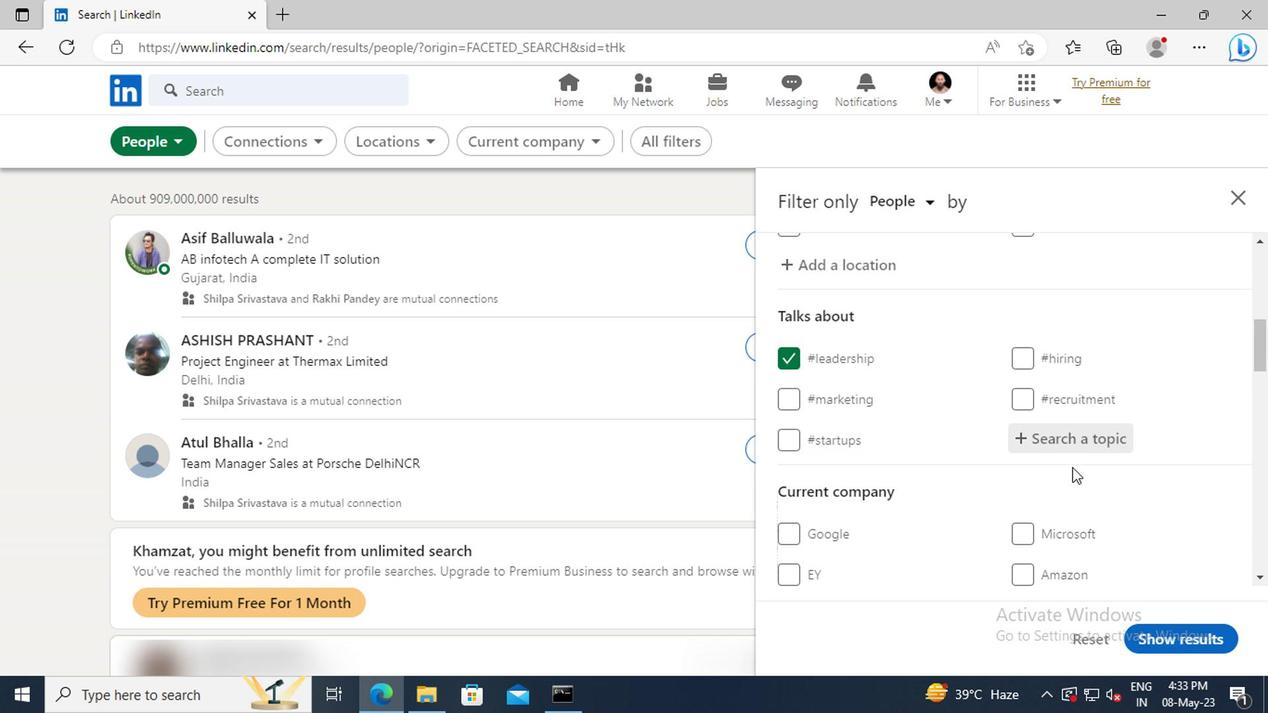 
Action: Mouse scrolled (1068, 468) with delta (0, 0)
Screenshot: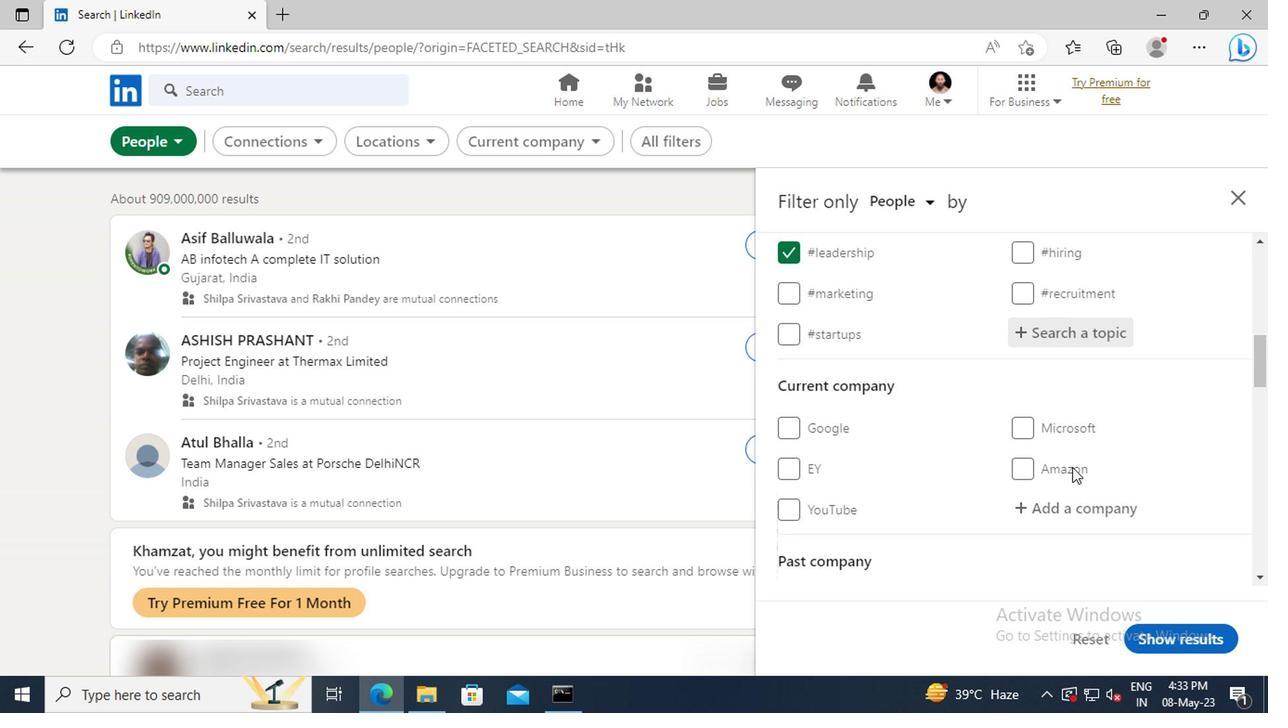 
Action: Mouse scrolled (1068, 468) with delta (0, 0)
Screenshot: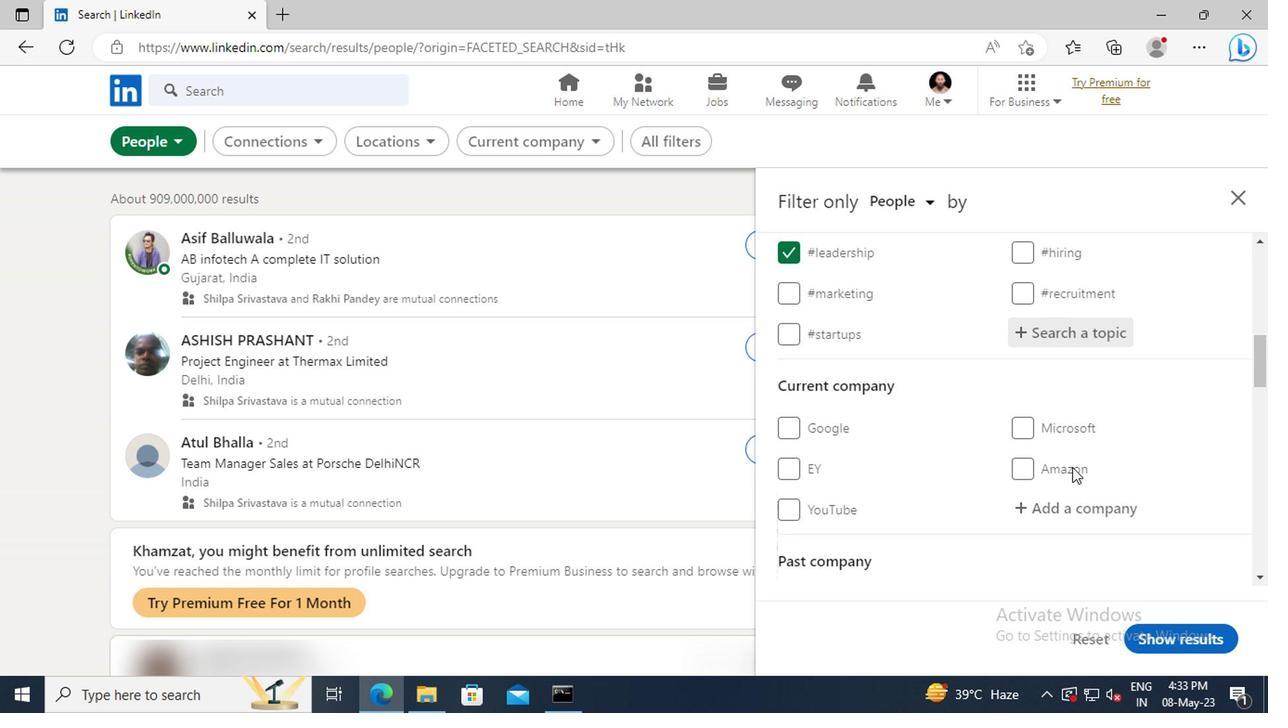 
Action: Mouse scrolled (1068, 468) with delta (0, 0)
Screenshot: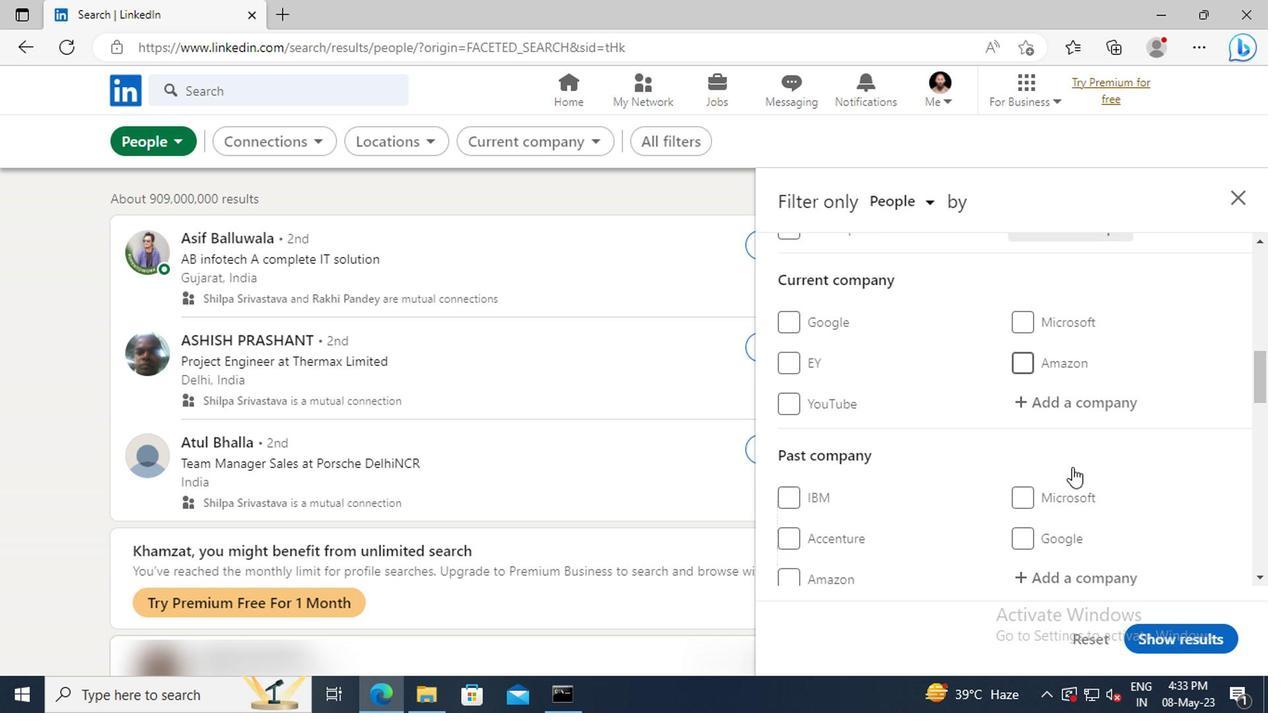 
Action: Mouse scrolled (1068, 468) with delta (0, 0)
Screenshot: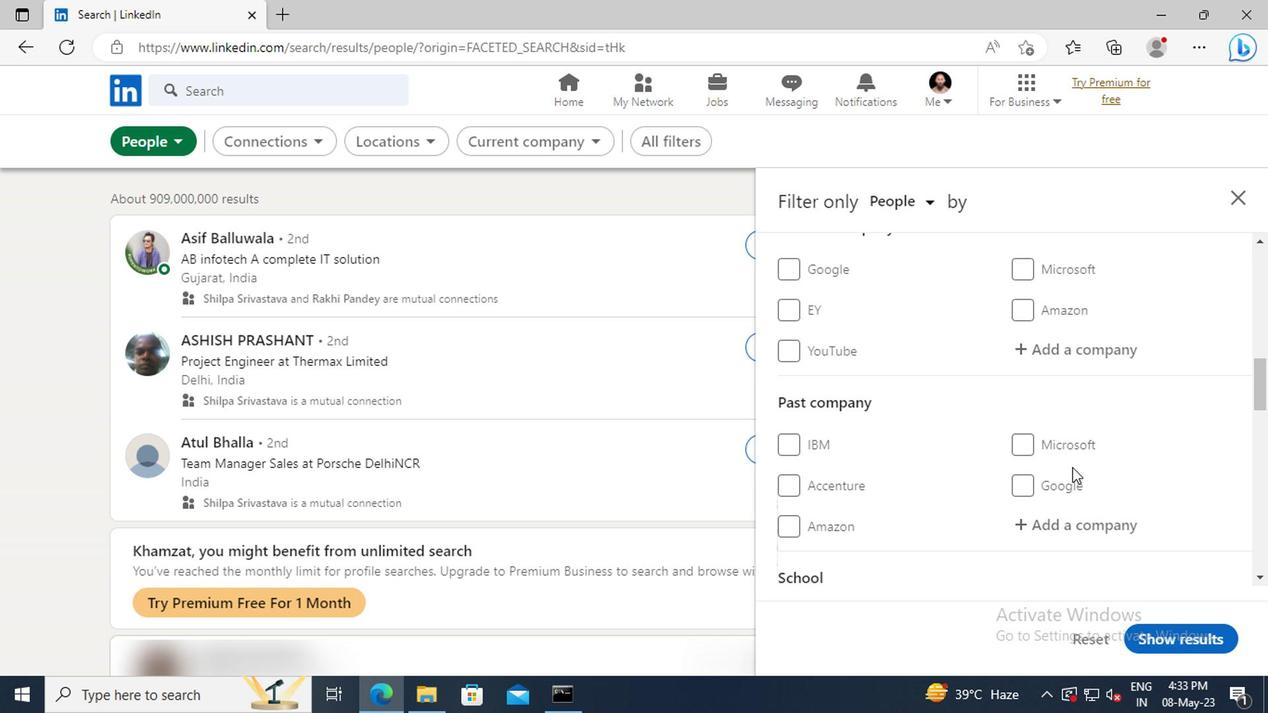
Action: Mouse scrolled (1068, 468) with delta (0, 0)
Screenshot: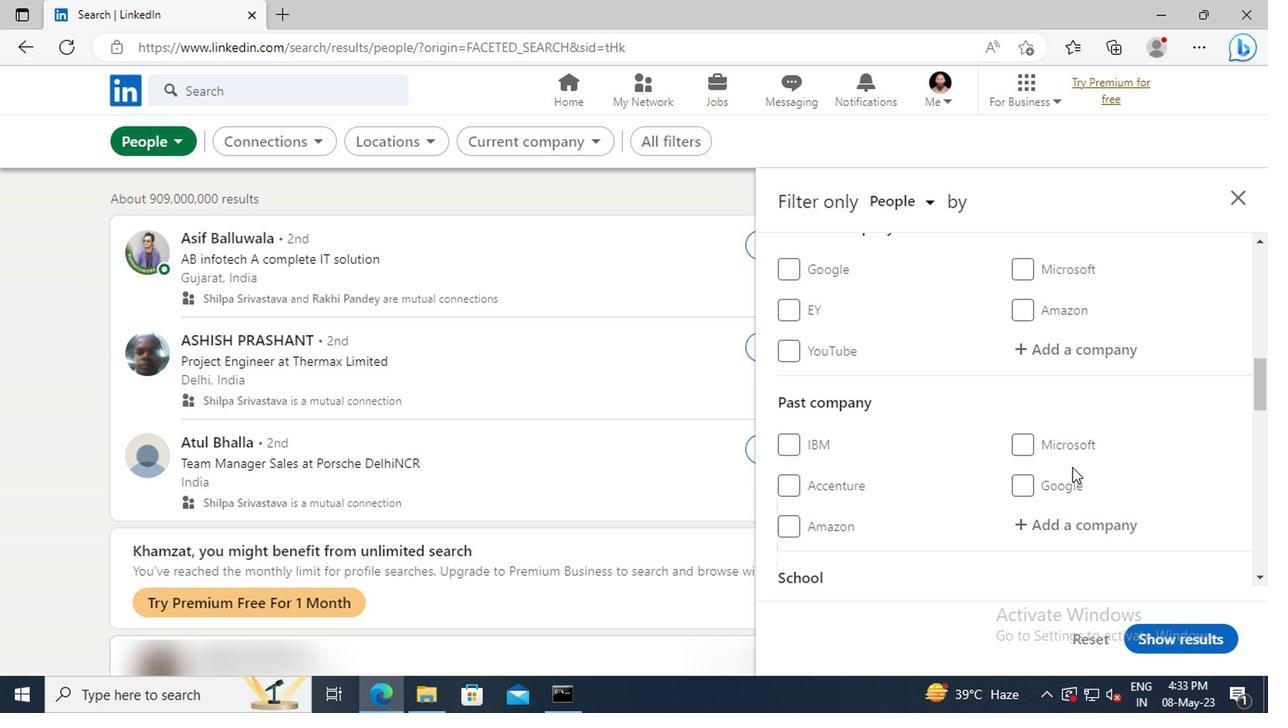 
Action: Mouse scrolled (1068, 468) with delta (0, 0)
Screenshot: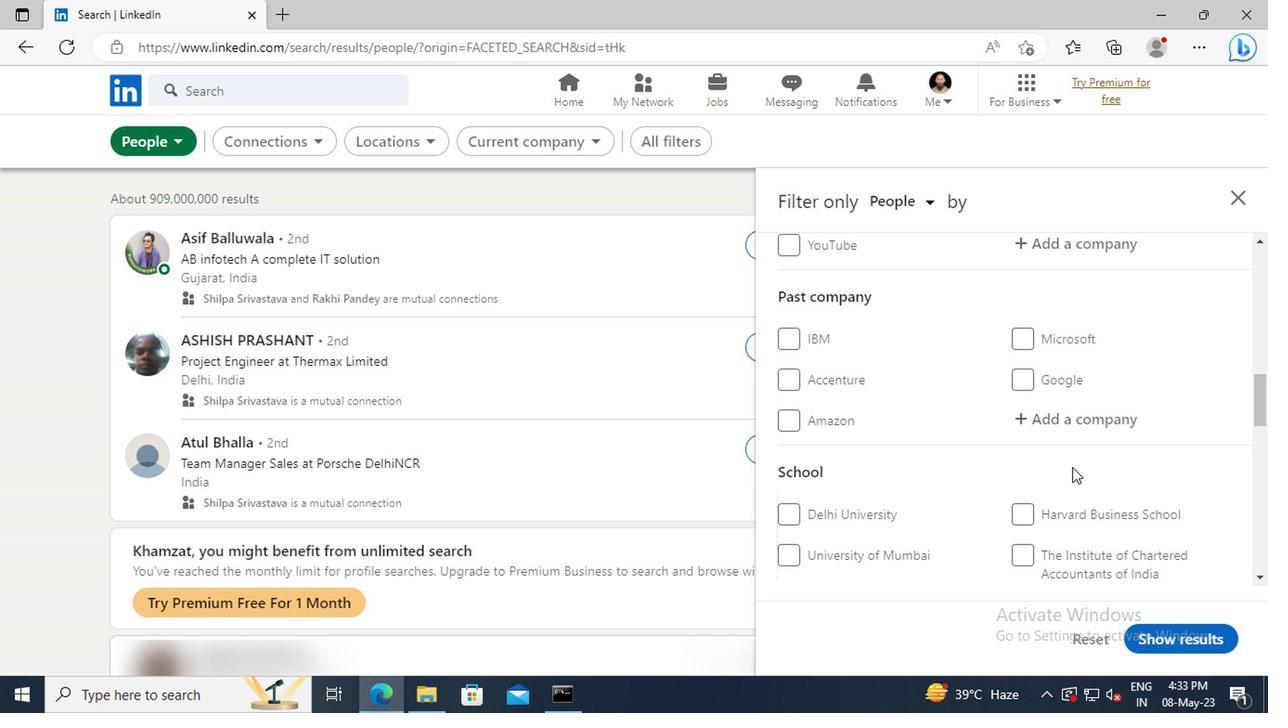 
Action: Mouse scrolled (1068, 468) with delta (0, 0)
Screenshot: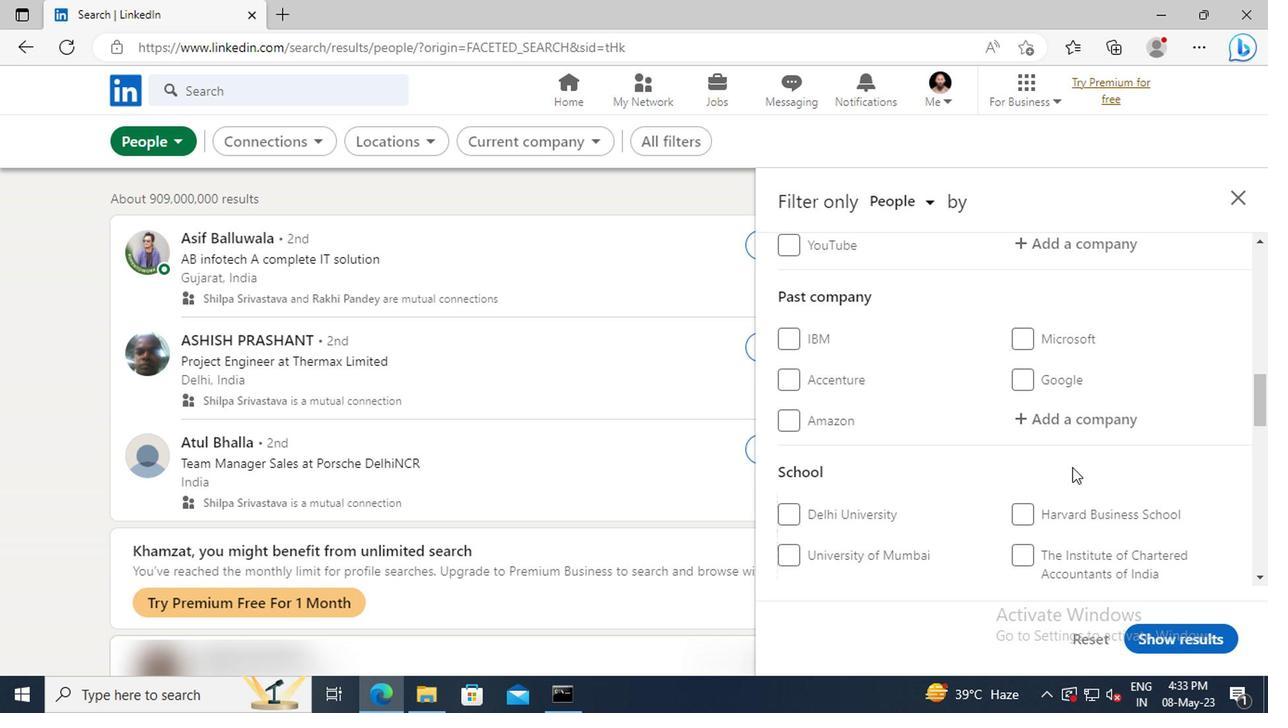 
Action: Mouse scrolled (1068, 468) with delta (0, 0)
Screenshot: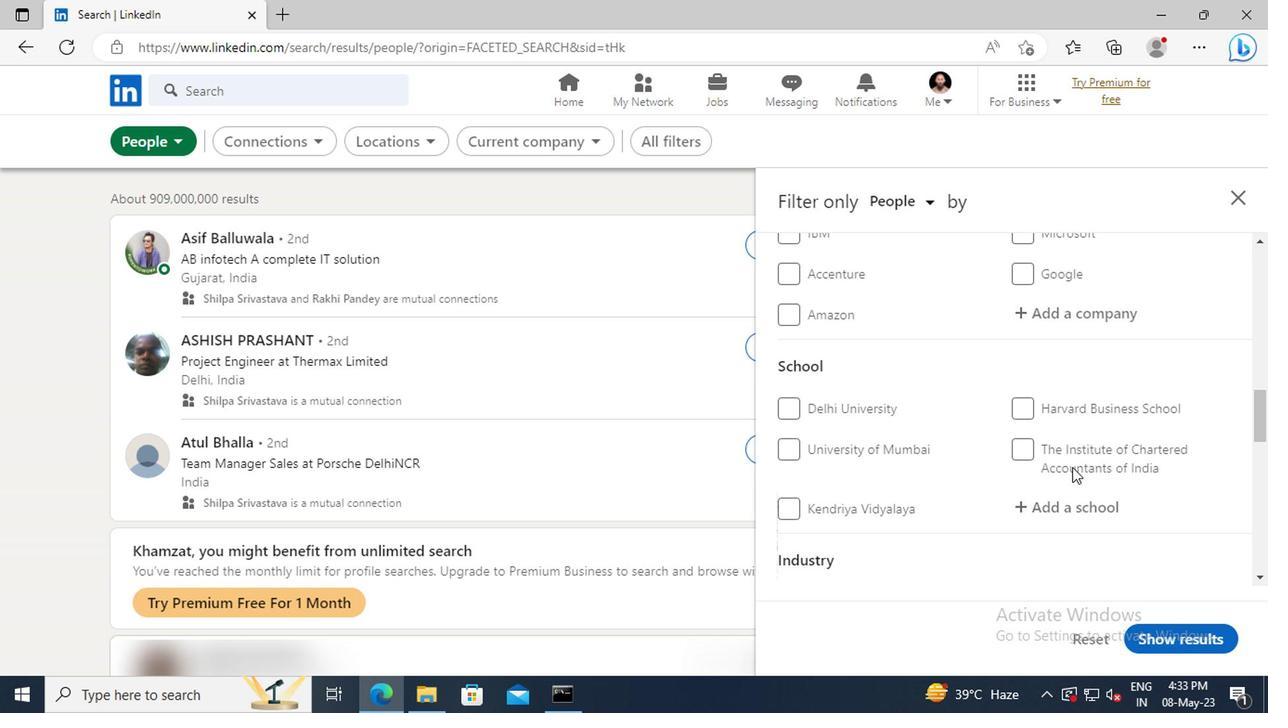 
Action: Mouse scrolled (1068, 468) with delta (0, 0)
Screenshot: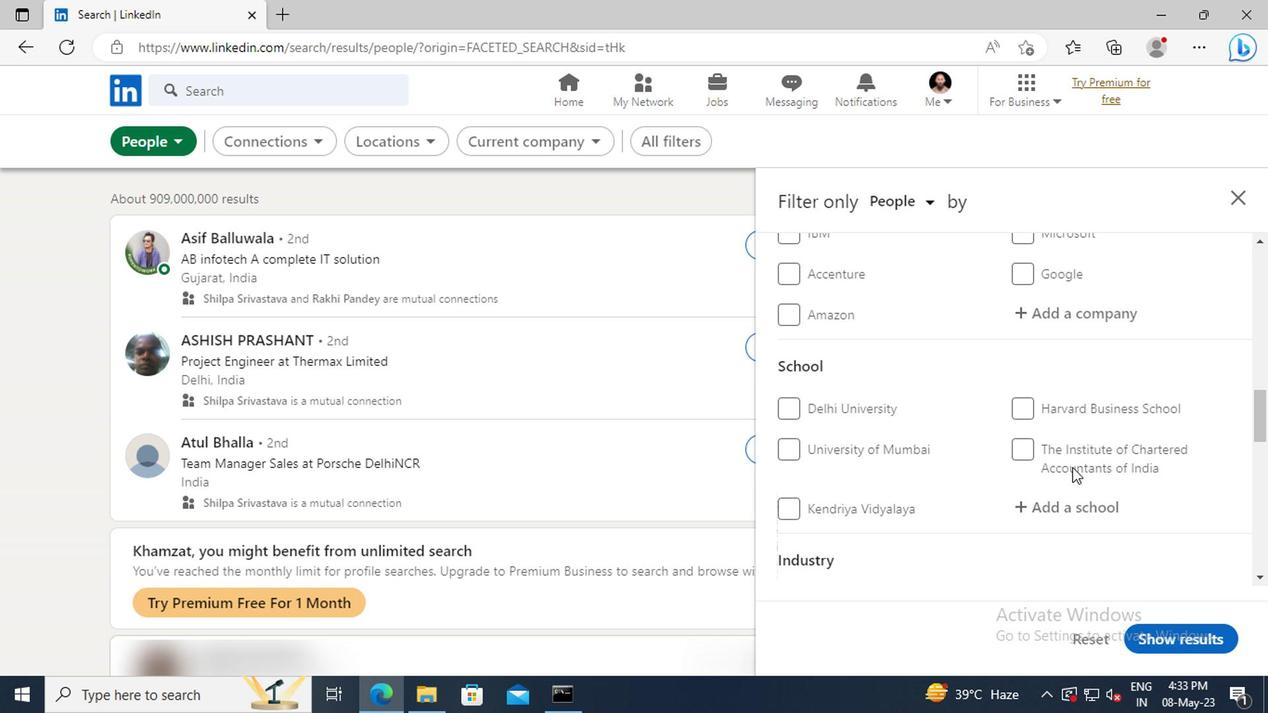 
Action: Mouse scrolled (1068, 468) with delta (0, 0)
Screenshot: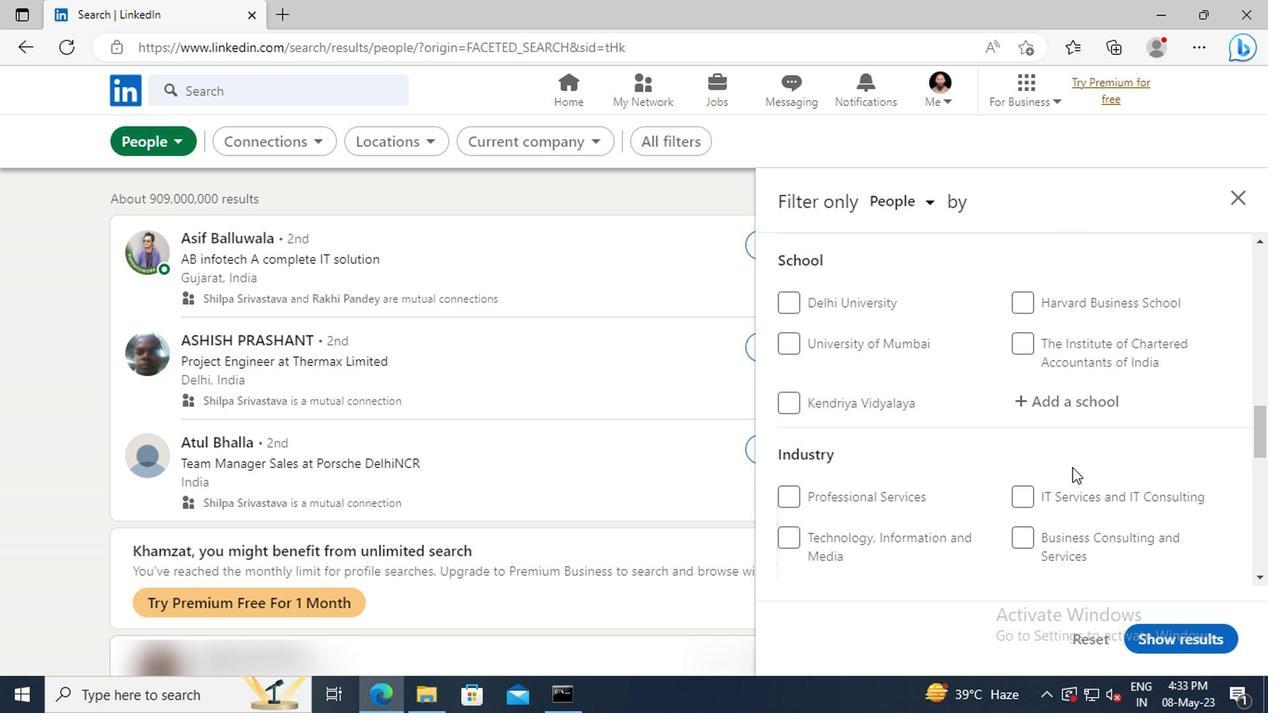 
Action: Mouse scrolled (1068, 468) with delta (0, 0)
Screenshot: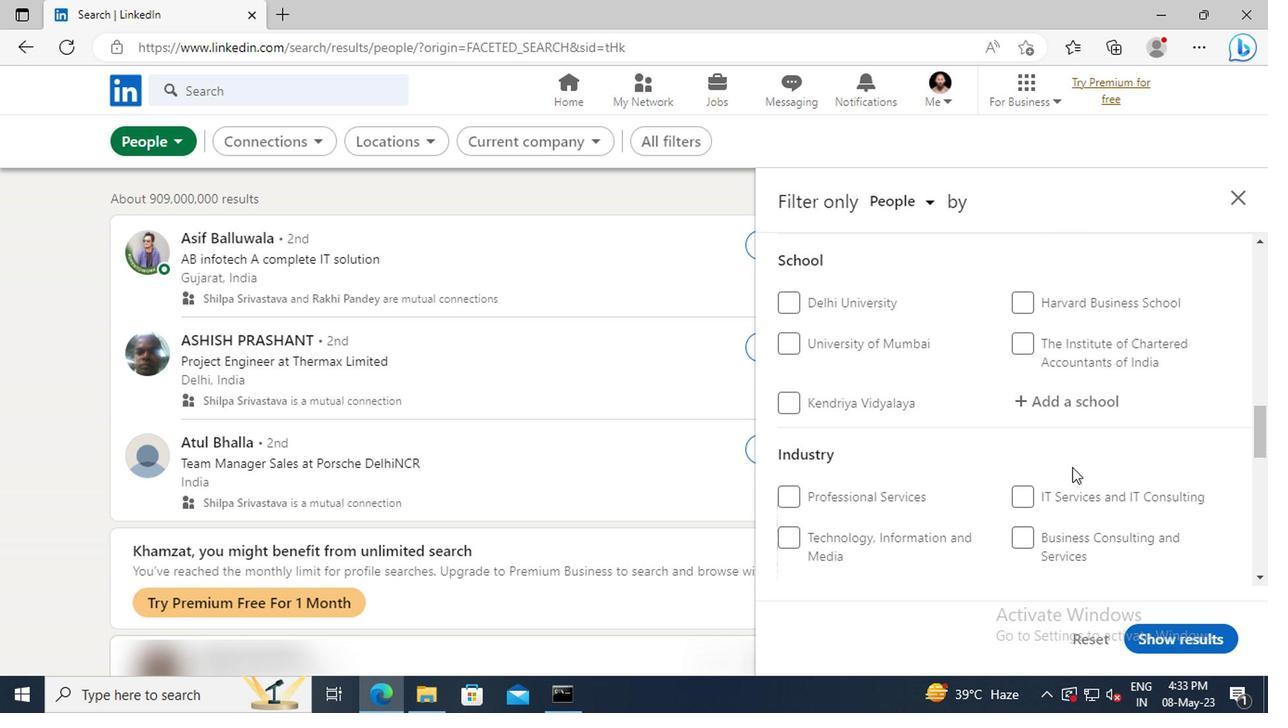 
Action: Mouse scrolled (1068, 468) with delta (0, 0)
Screenshot: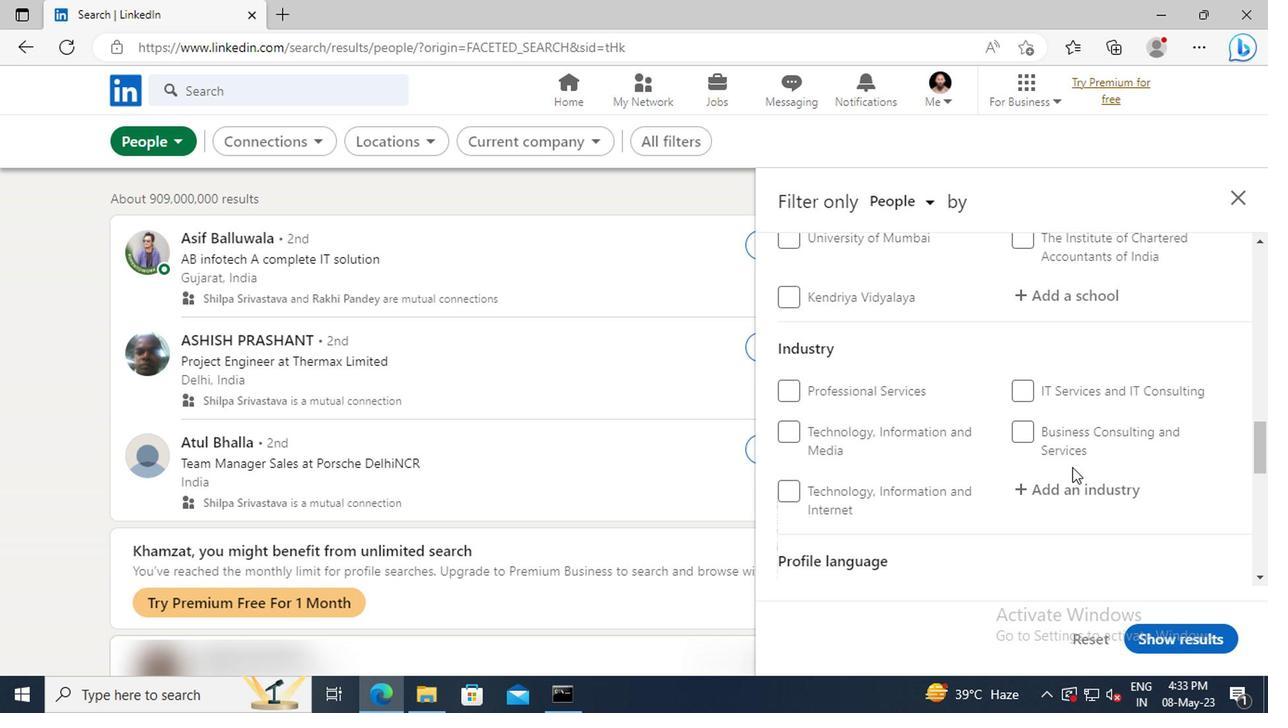 
Action: Mouse scrolled (1068, 468) with delta (0, 0)
Screenshot: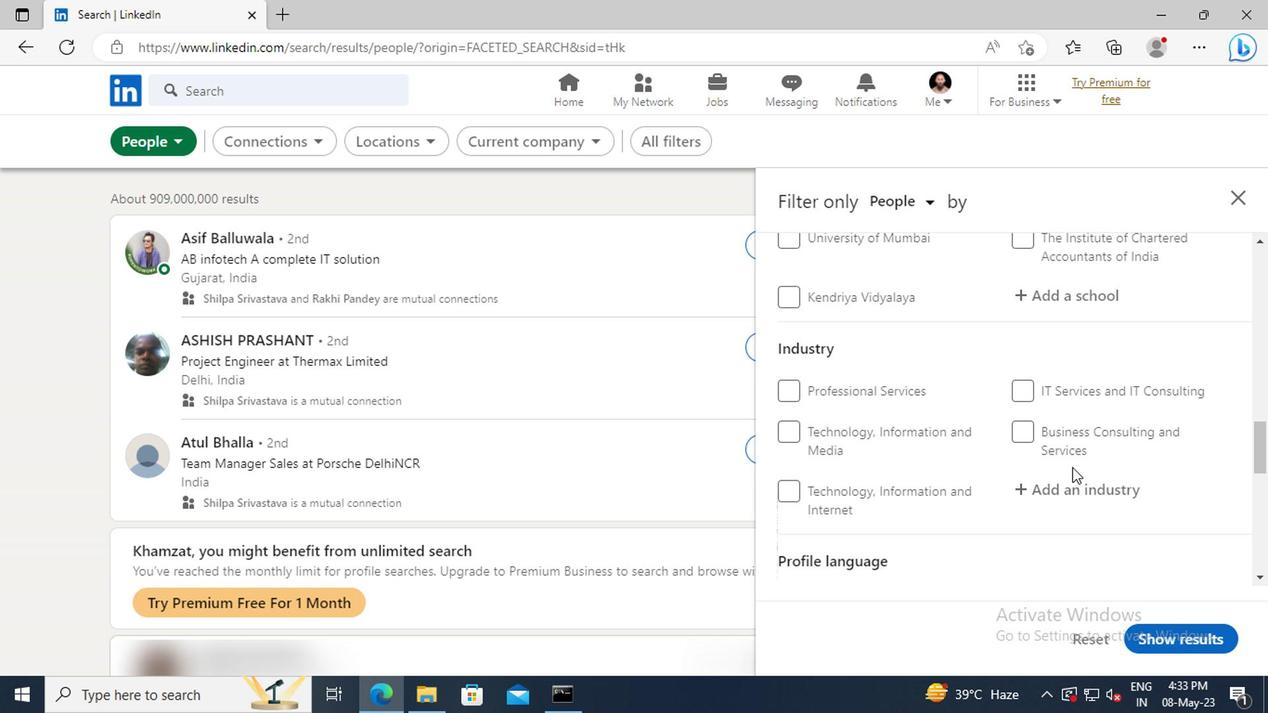 
Action: Mouse scrolled (1068, 468) with delta (0, 0)
Screenshot: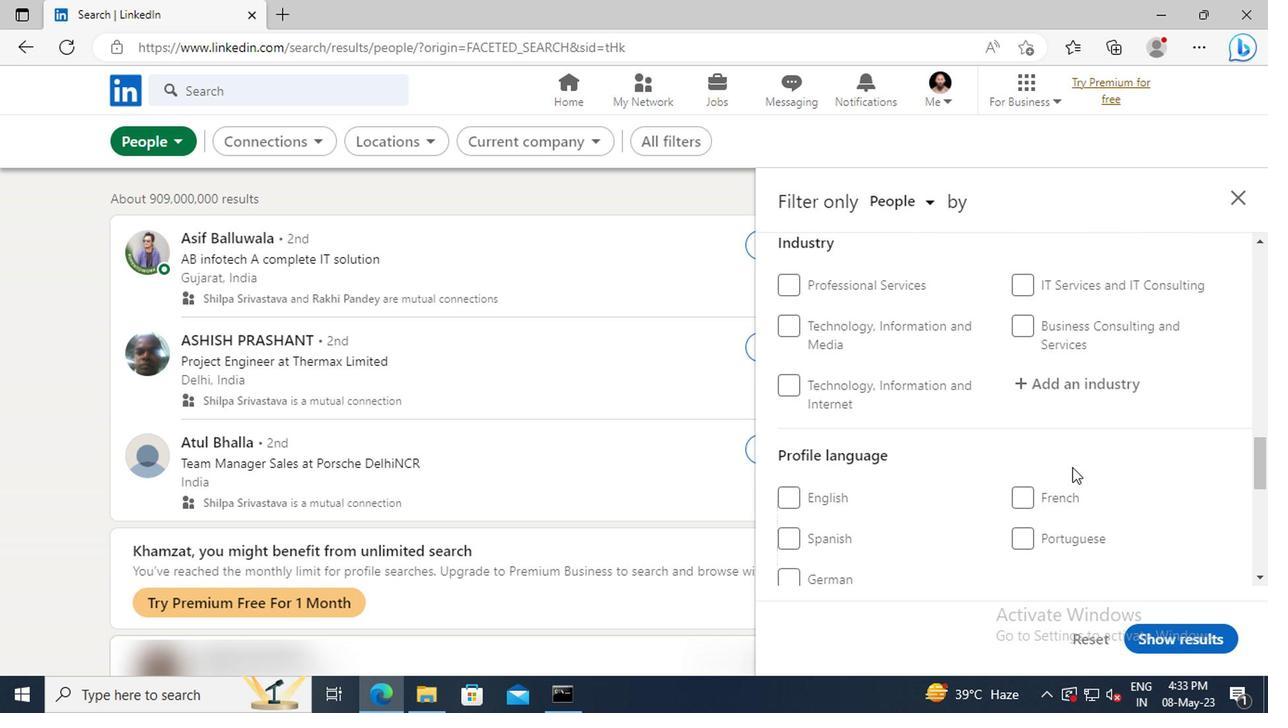 
Action: Mouse moved to (784, 492)
Screenshot: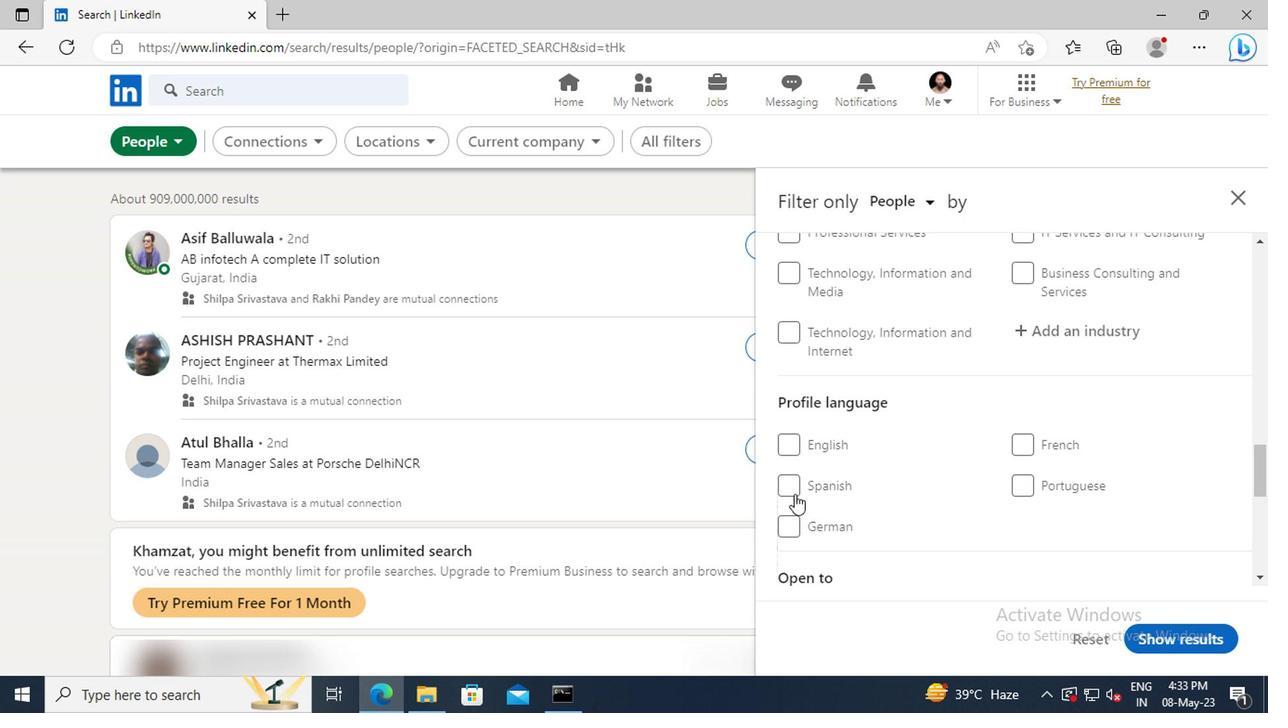 
Action: Mouse pressed left at (784, 492)
Screenshot: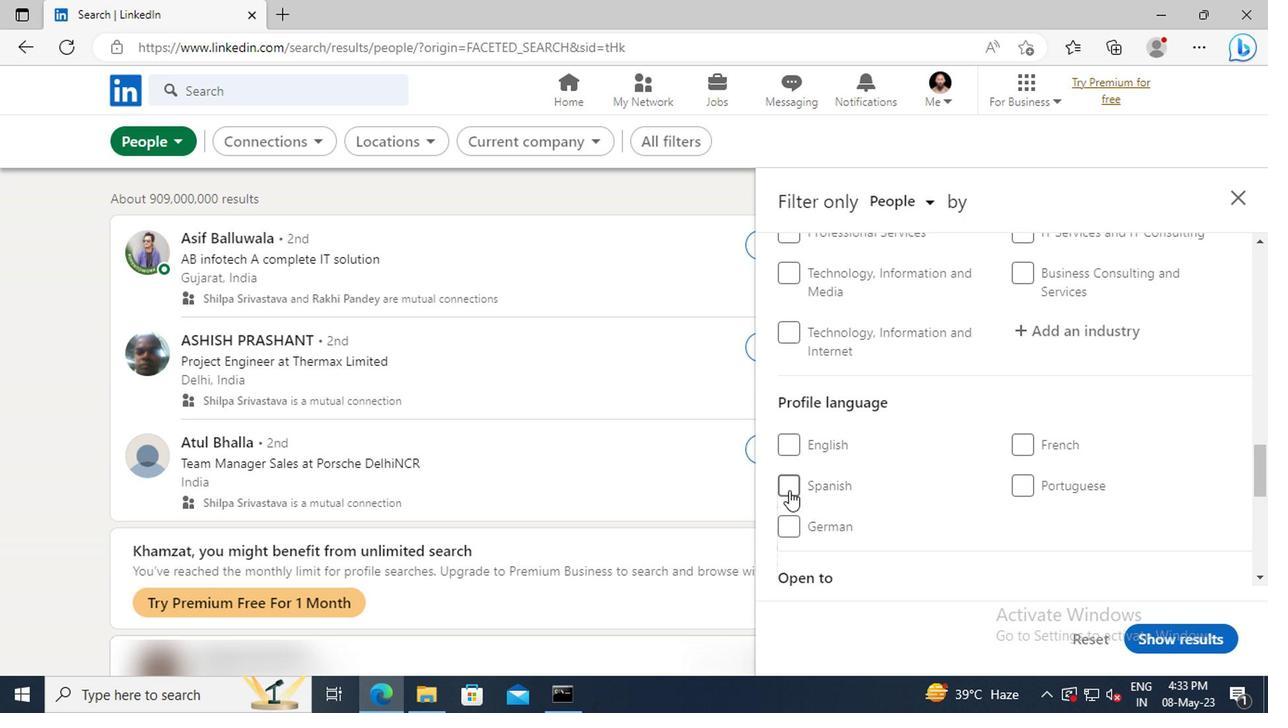 
Action: Mouse moved to (1036, 442)
Screenshot: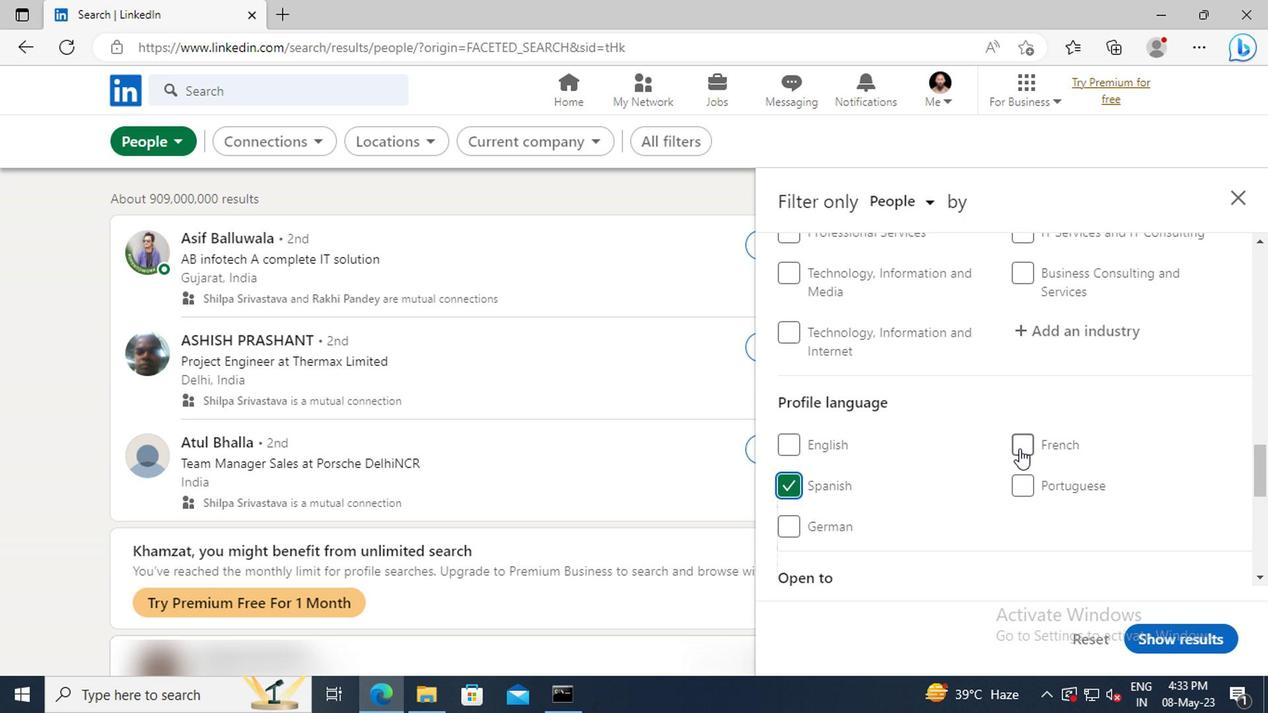 
Action: Mouse scrolled (1036, 443) with delta (0, 1)
Screenshot: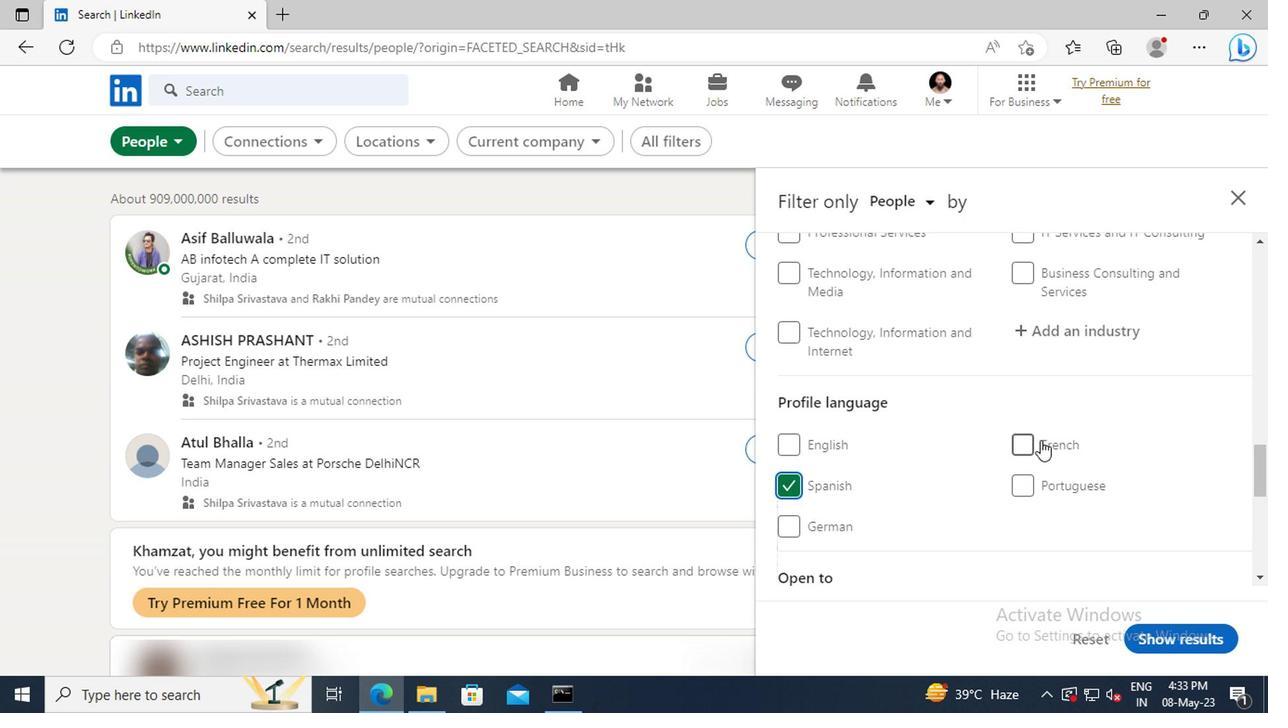 
Action: Mouse scrolled (1036, 443) with delta (0, 1)
Screenshot: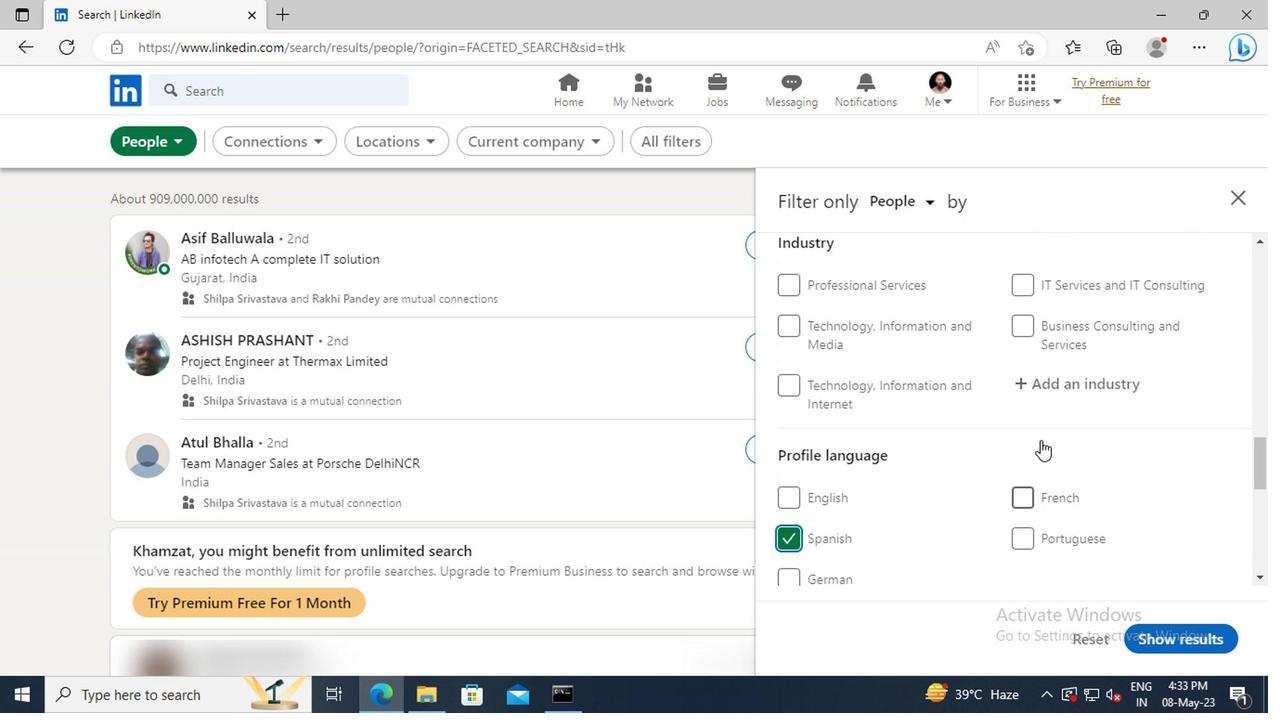 
Action: Mouse scrolled (1036, 443) with delta (0, 1)
Screenshot: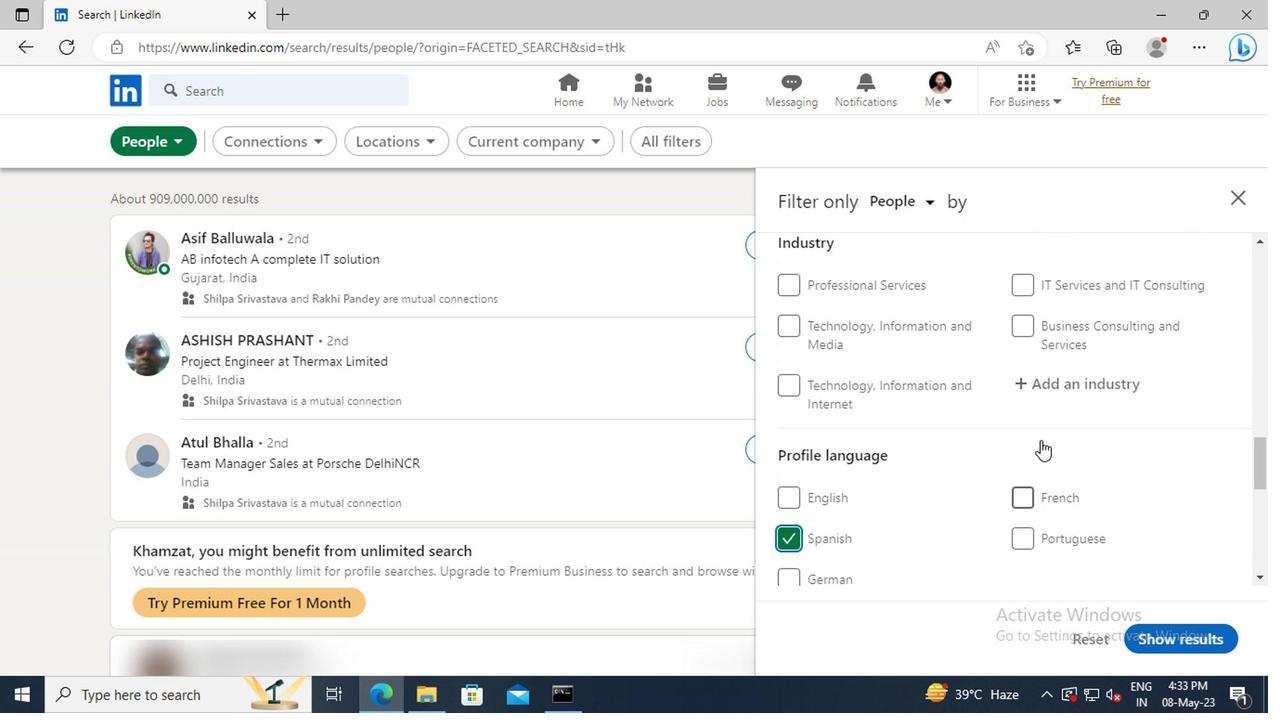 
Action: Mouse scrolled (1036, 443) with delta (0, 1)
Screenshot: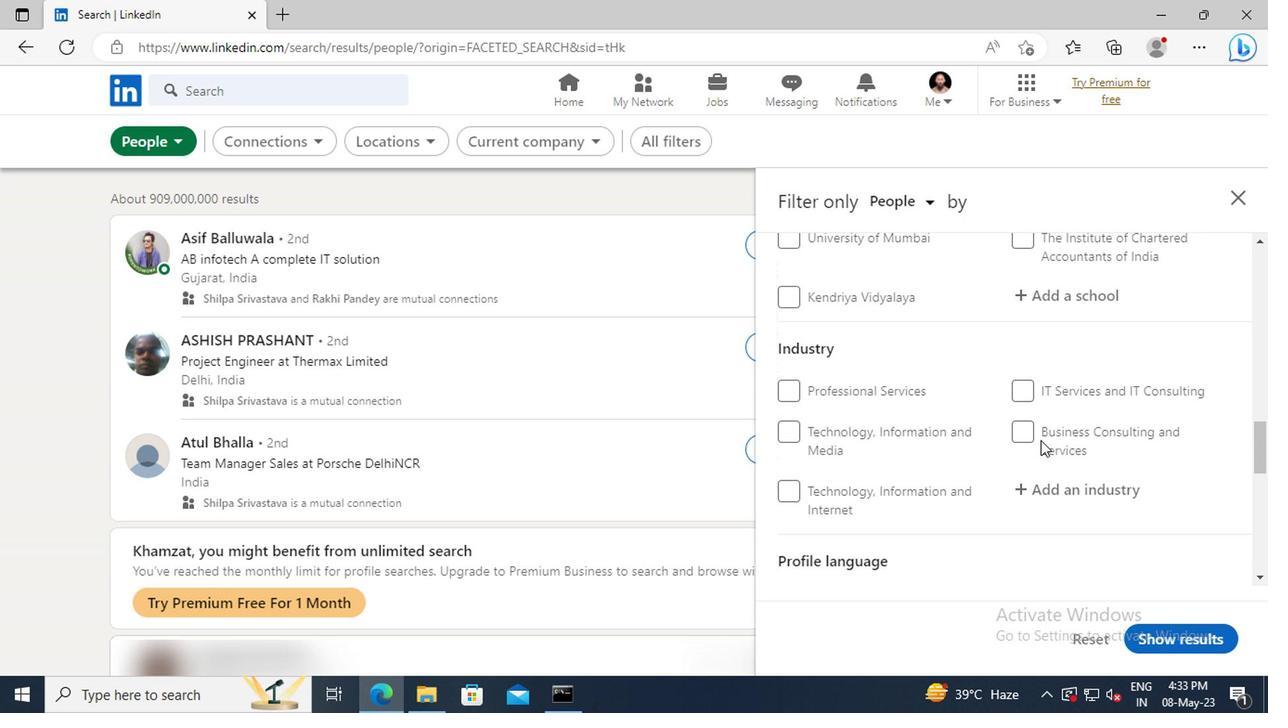 
Action: Mouse scrolled (1036, 443) with delta (0, 1)
Screenshot: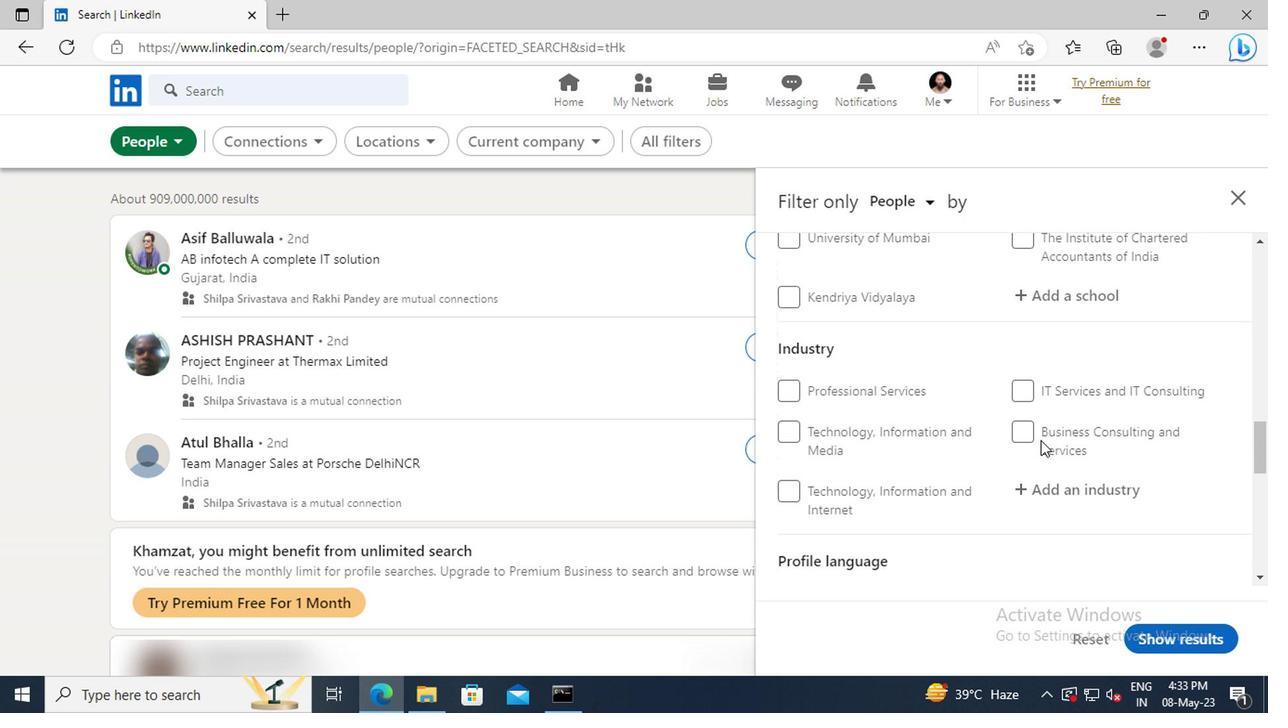 
Action: Mouse scrolled (1036, 443) with delta (0, 1)
Screenshot: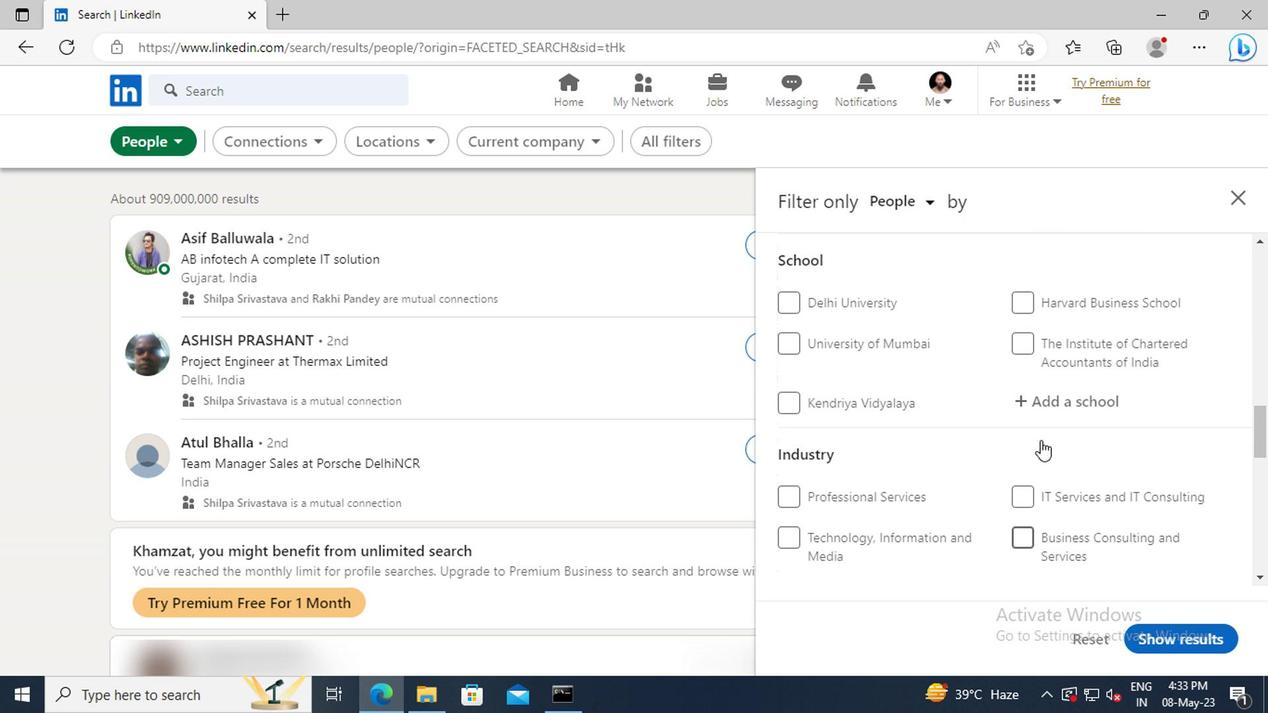 
Action: Mouse scrolled (1036, 443) with delta (0, 1)
Screenshot: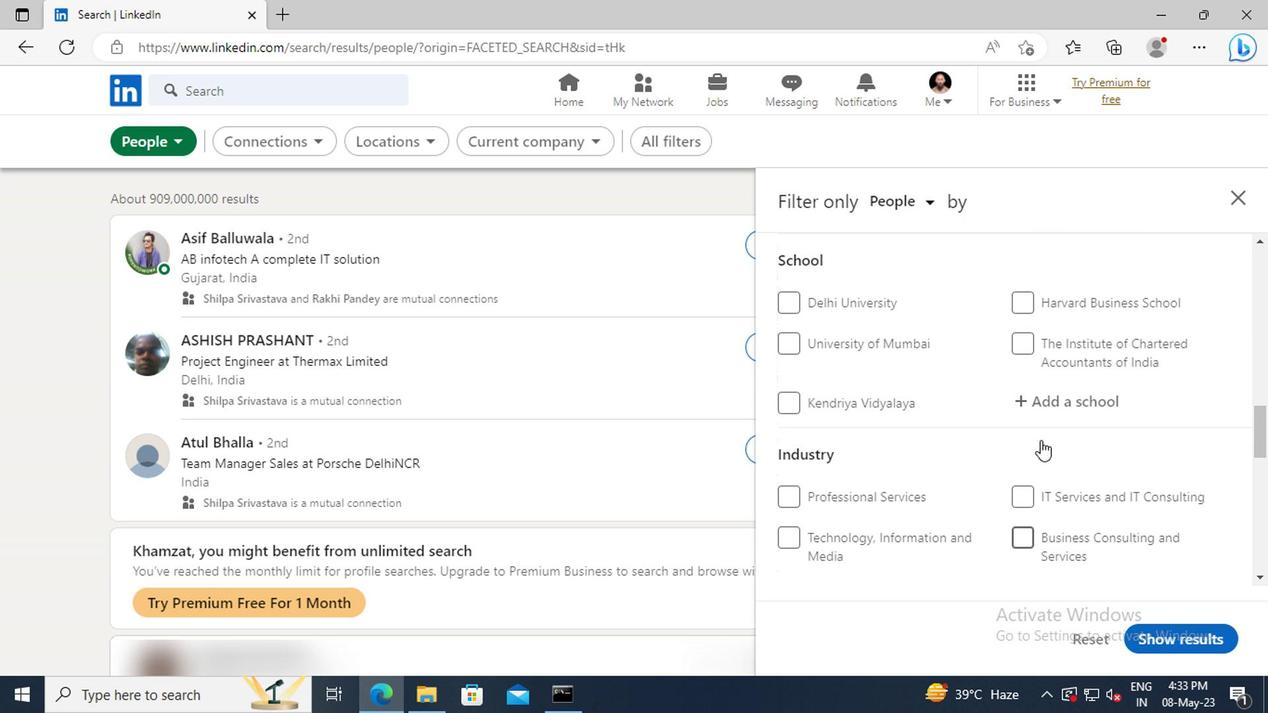 
Action: Mouse scrolled (1036, 443) with delta (0, 1)
Screenshot: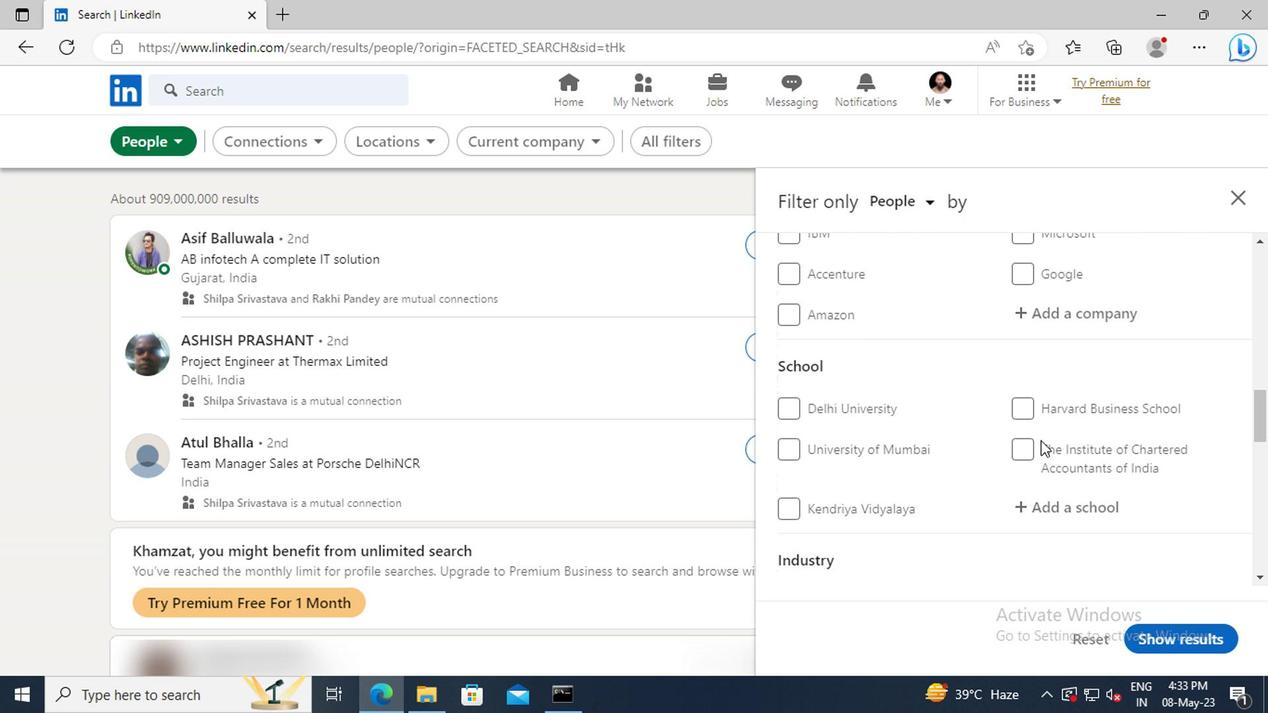 
Action: Mouse moved to (1036, 437)
Screenshot: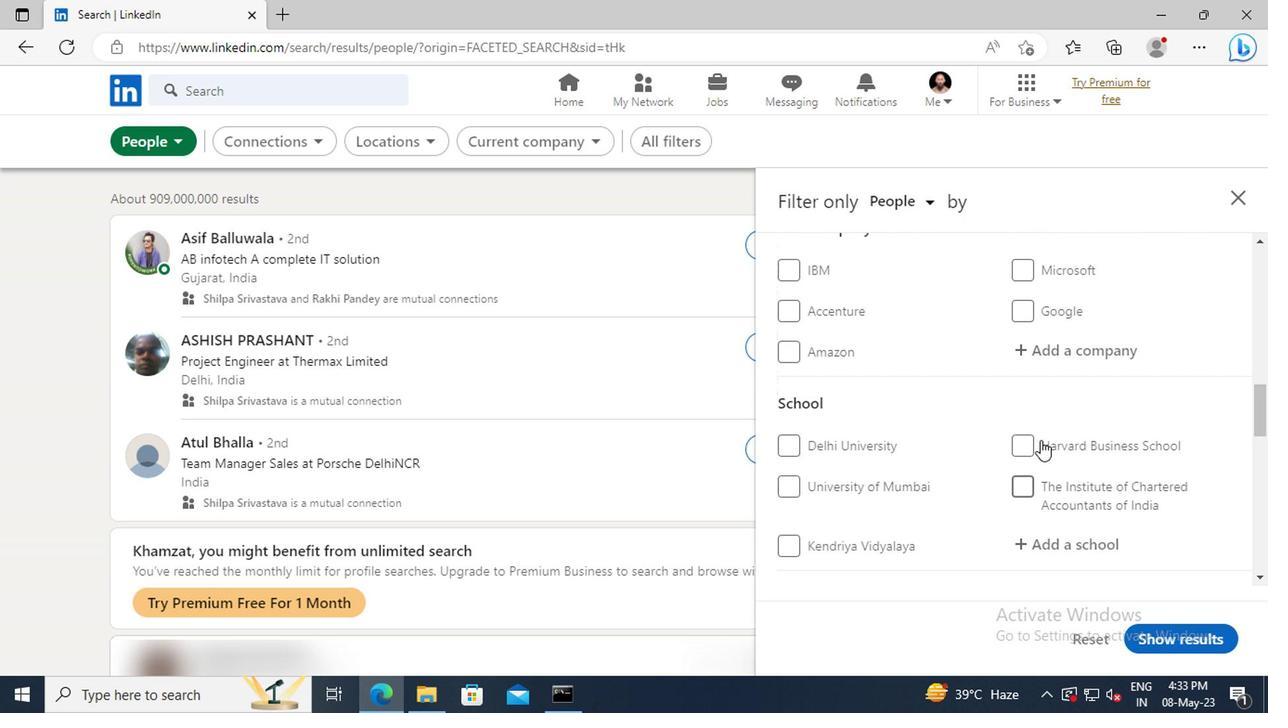 
Action: Mouse scrolled (1036, 438) with delta (0, 1)
Screenshot: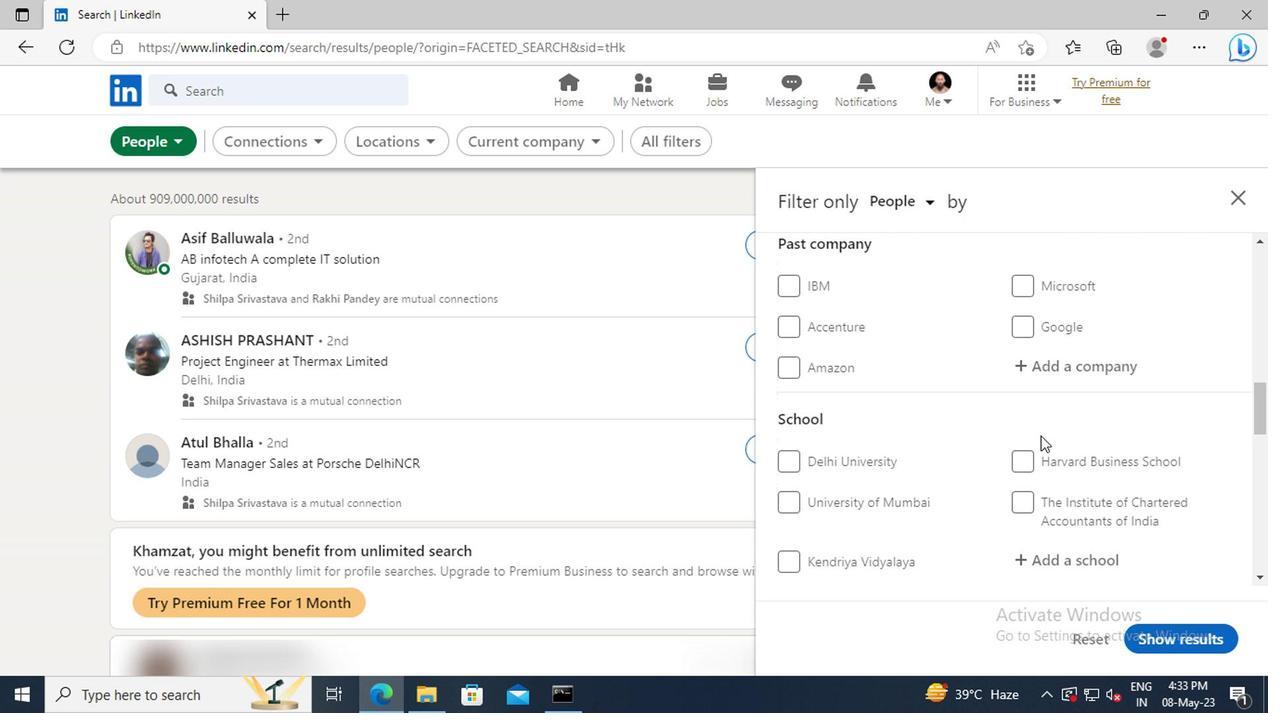 
Action: Mouse scrolled (1036, 438) with delta (0, 1)
Screenshot: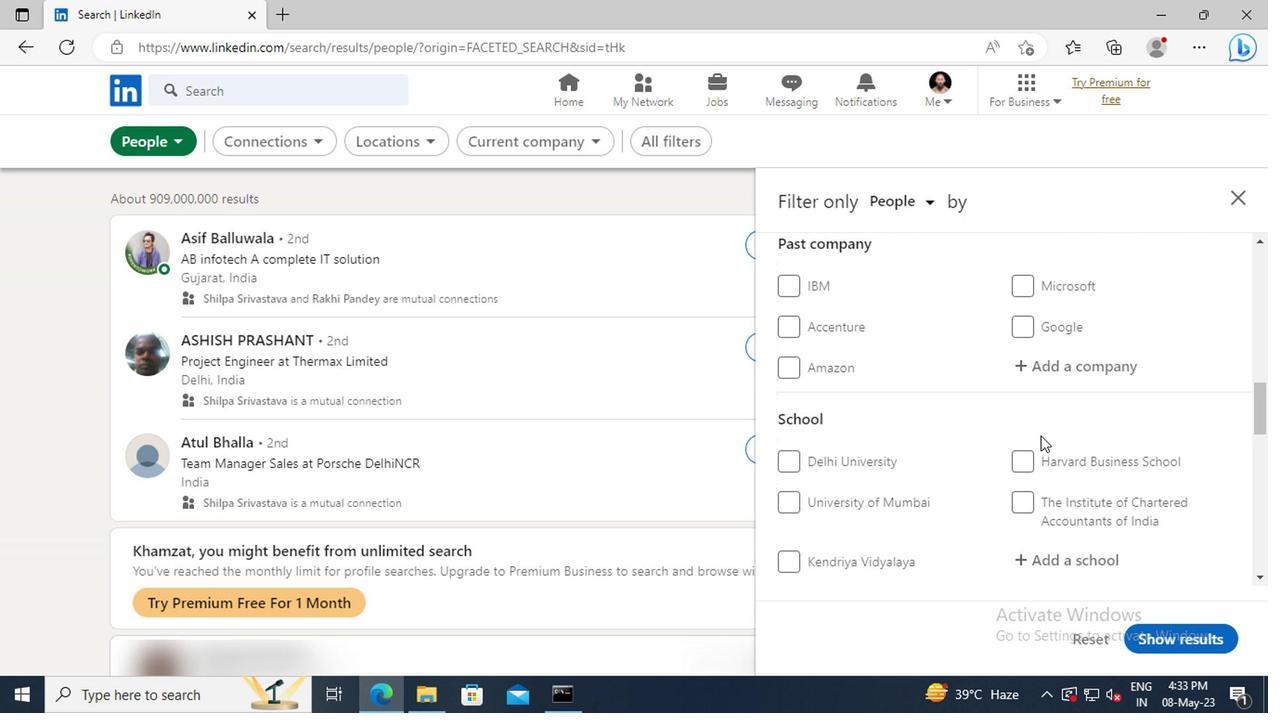 
Action: Mouse scrolled (1036, 438) with delta (0, 1)
Screenshot: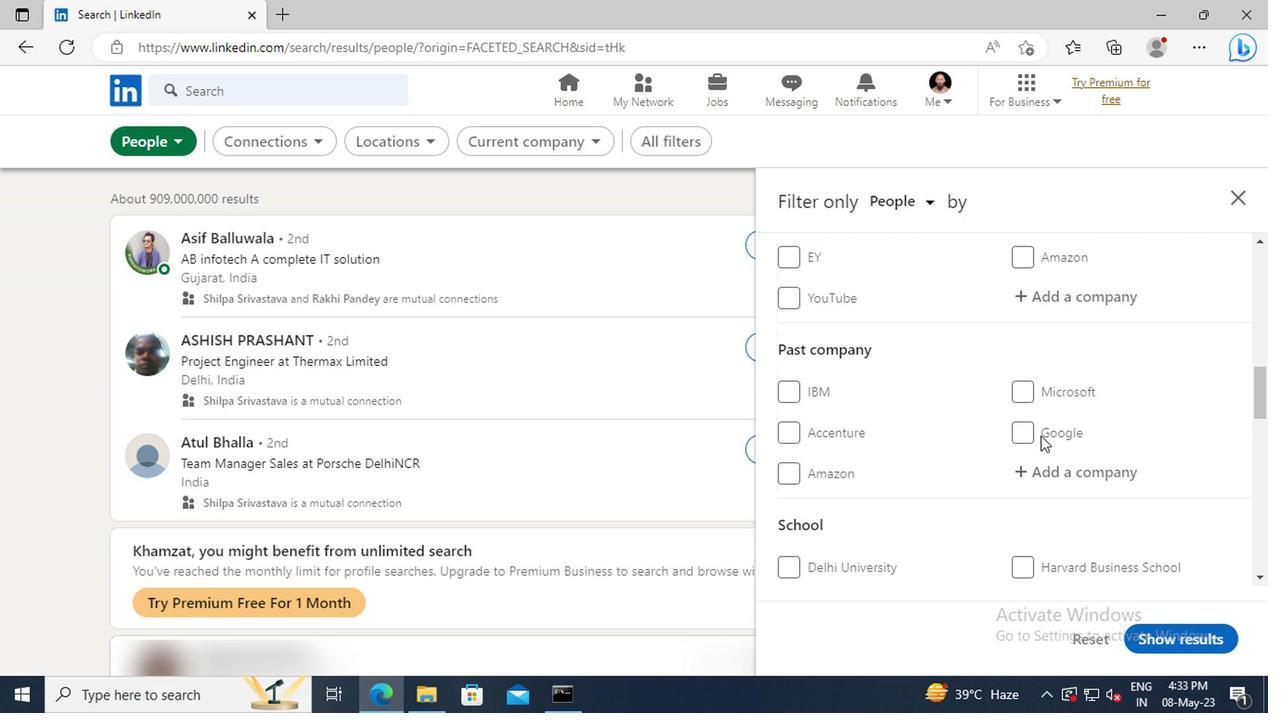 
Action: Mouse scrolled (1036, 438) with delta (0, 1)
Screenshot: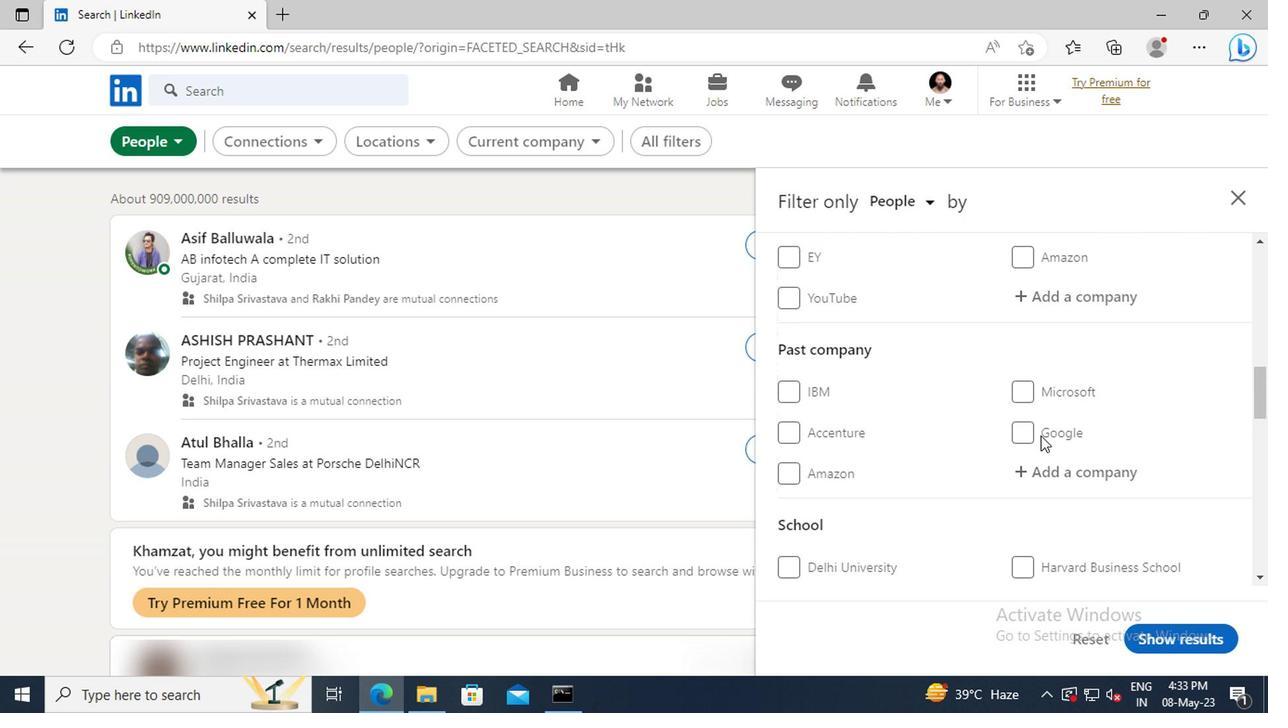
Action: Mouse moved to (1038, 405)
Screenshot: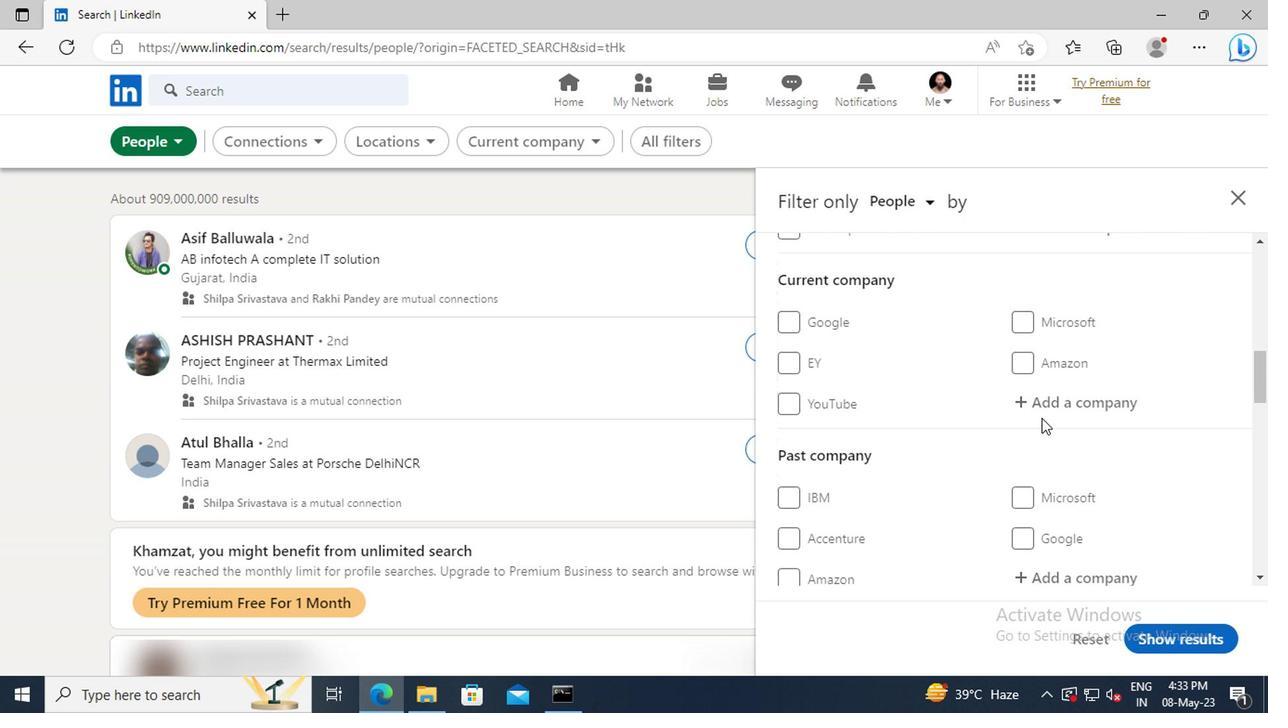 
Action: Mouse pressed left at (1038, 405)
Screenshot: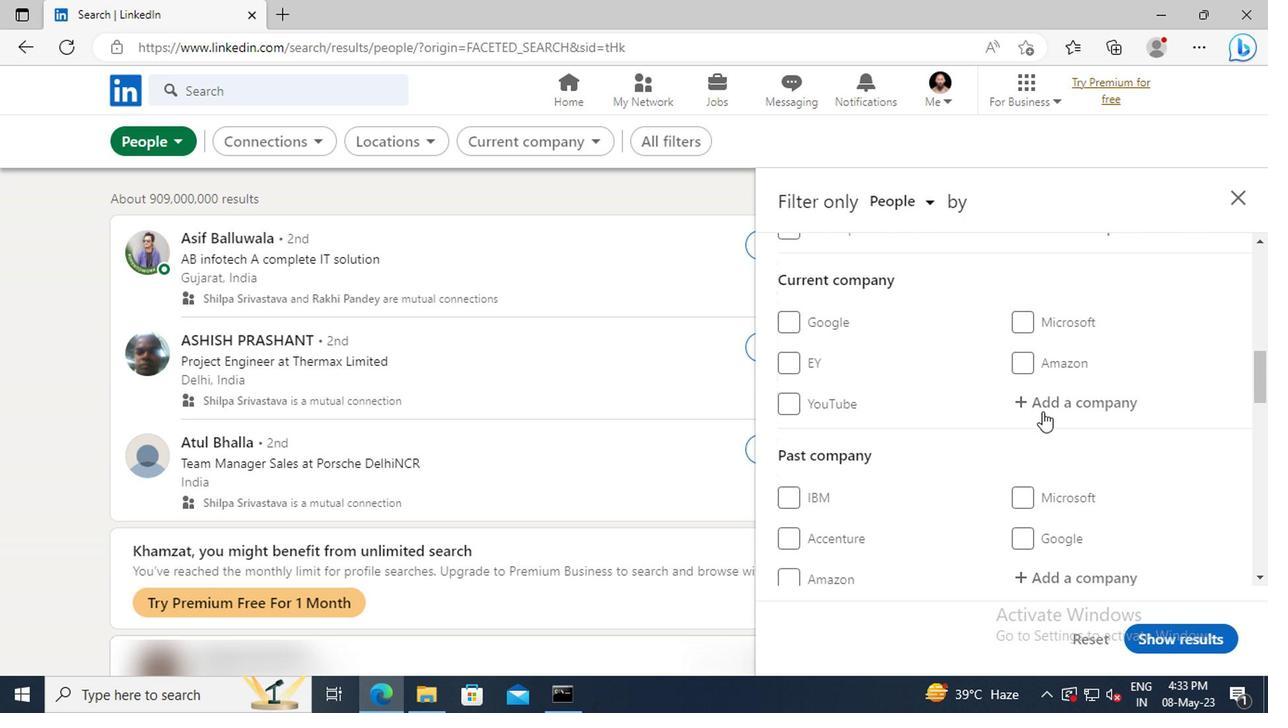 
Action: Key pressed <Key.shift>WORK<Key.space><Key.shift>FROM<Key.space><Key.shift>HOME<Key.space>/<Key.space><Key.shift>IN
Screenshot: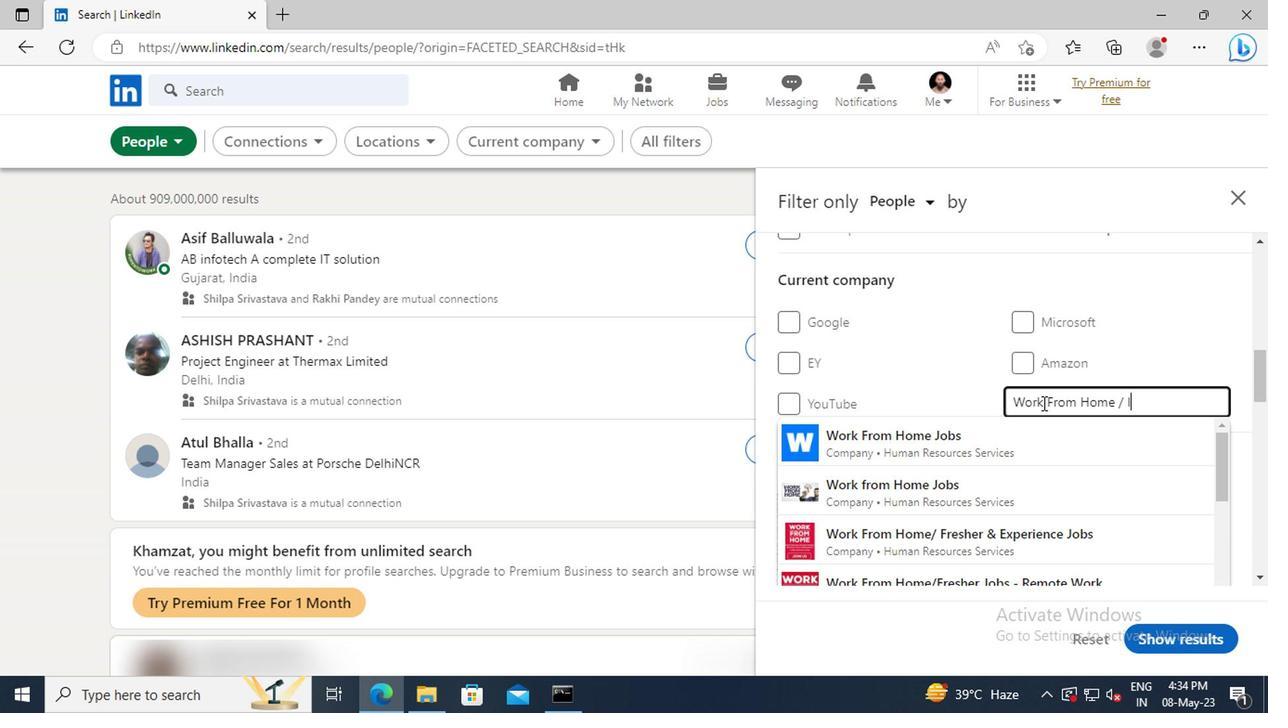 
Action: Mouse moved to (1041, 432)
Screenshot: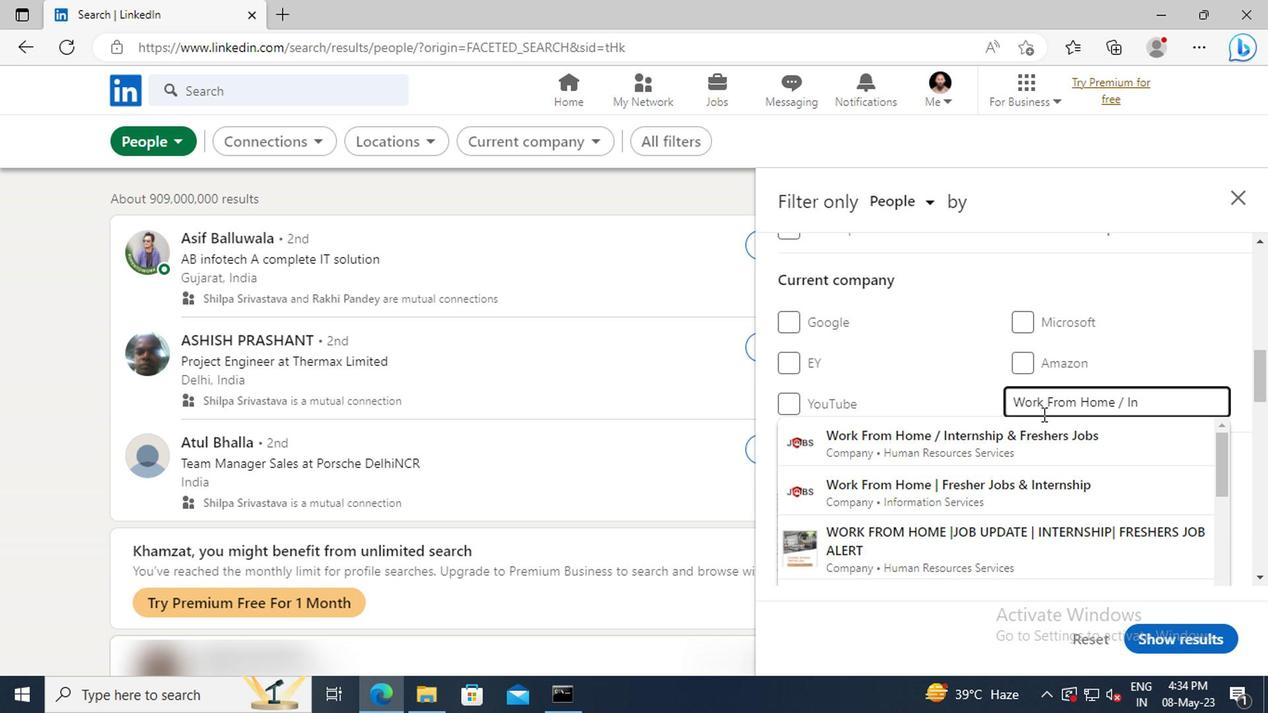 
Action: Mouse pressed left at (1041, 432)
Screenshot: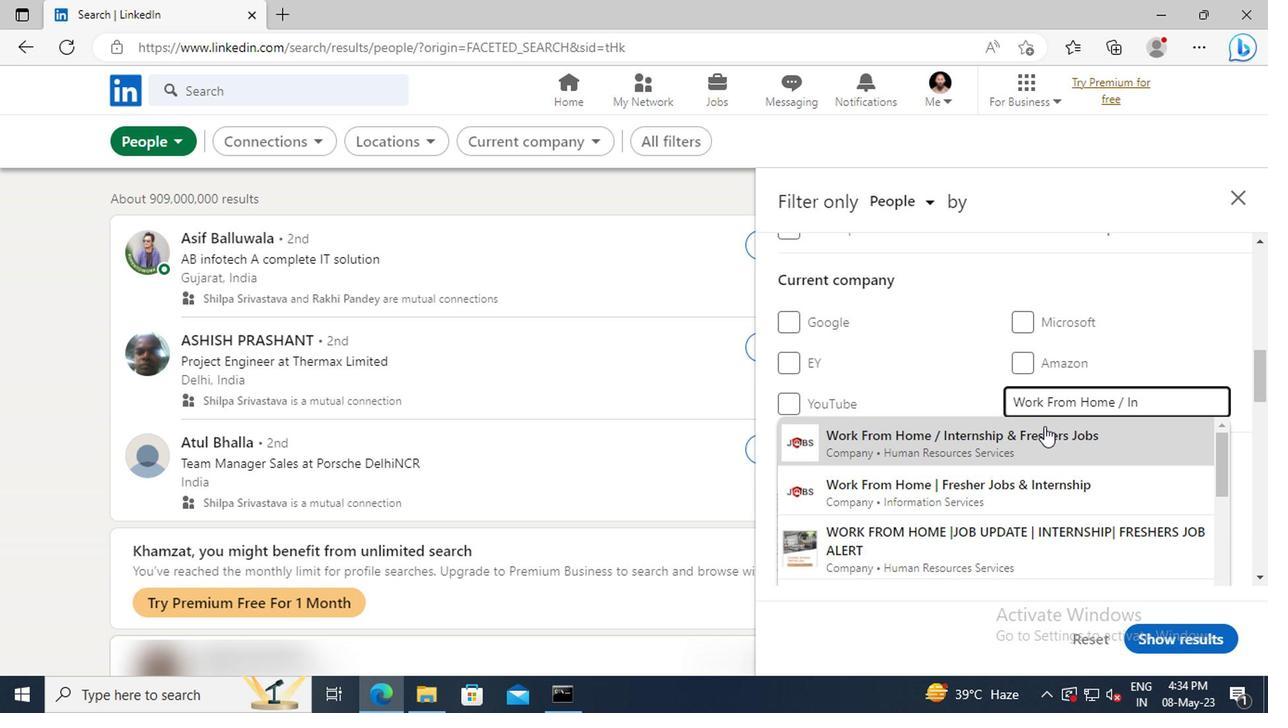 
Action: Mouse moved to (1044, 432)
Screenshot: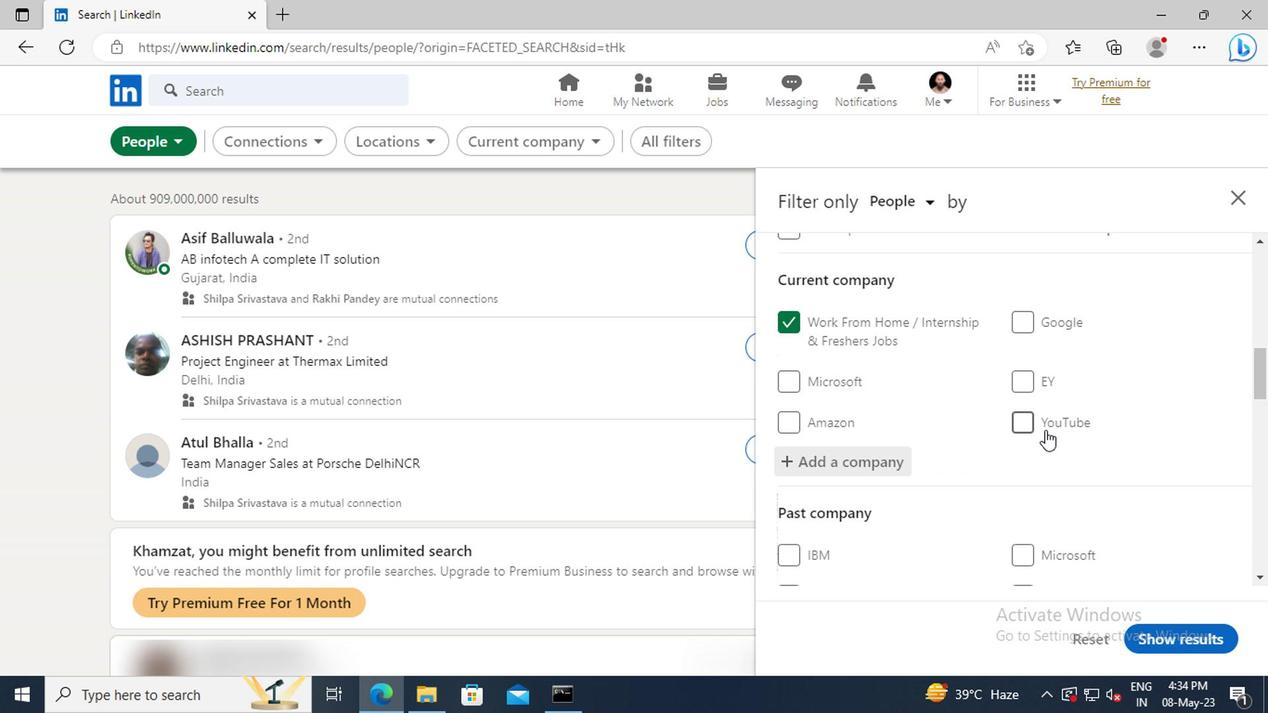 
Action: Mouse scrolled (1044, 432) with delta (0, 0)
Screenshot: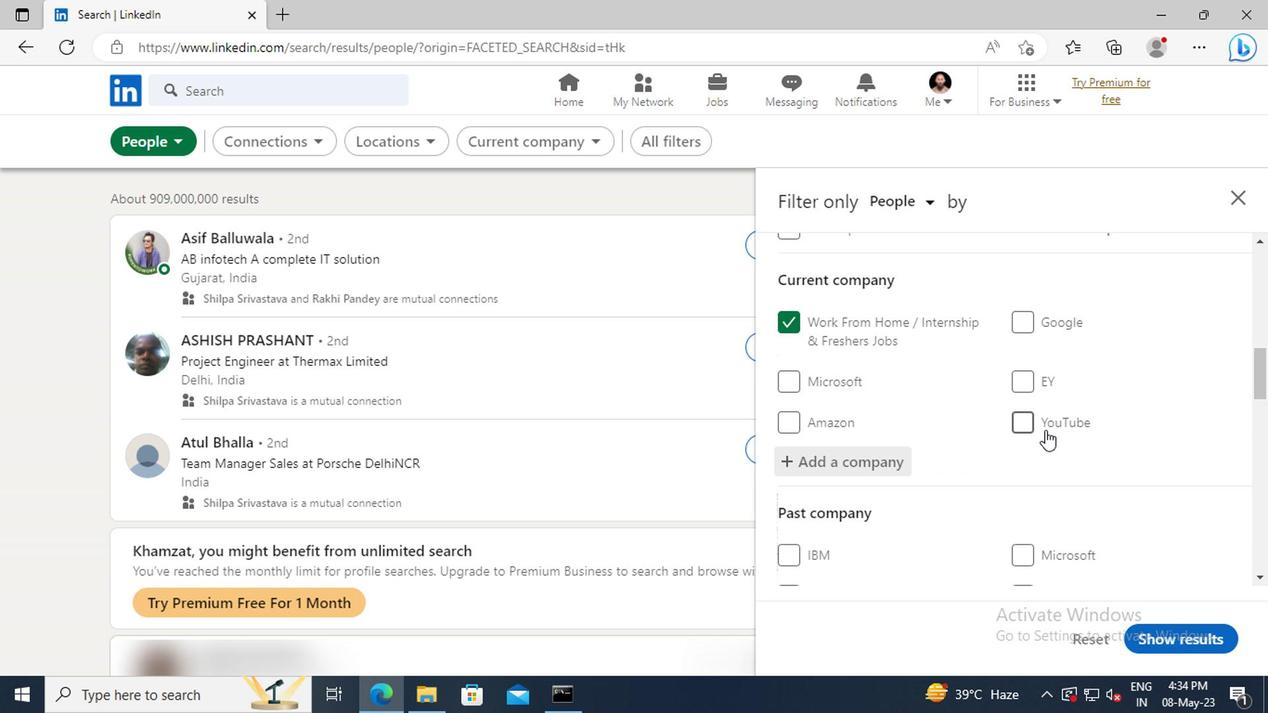 
Action: Mouse moved to (1046, 426)
Screenshot: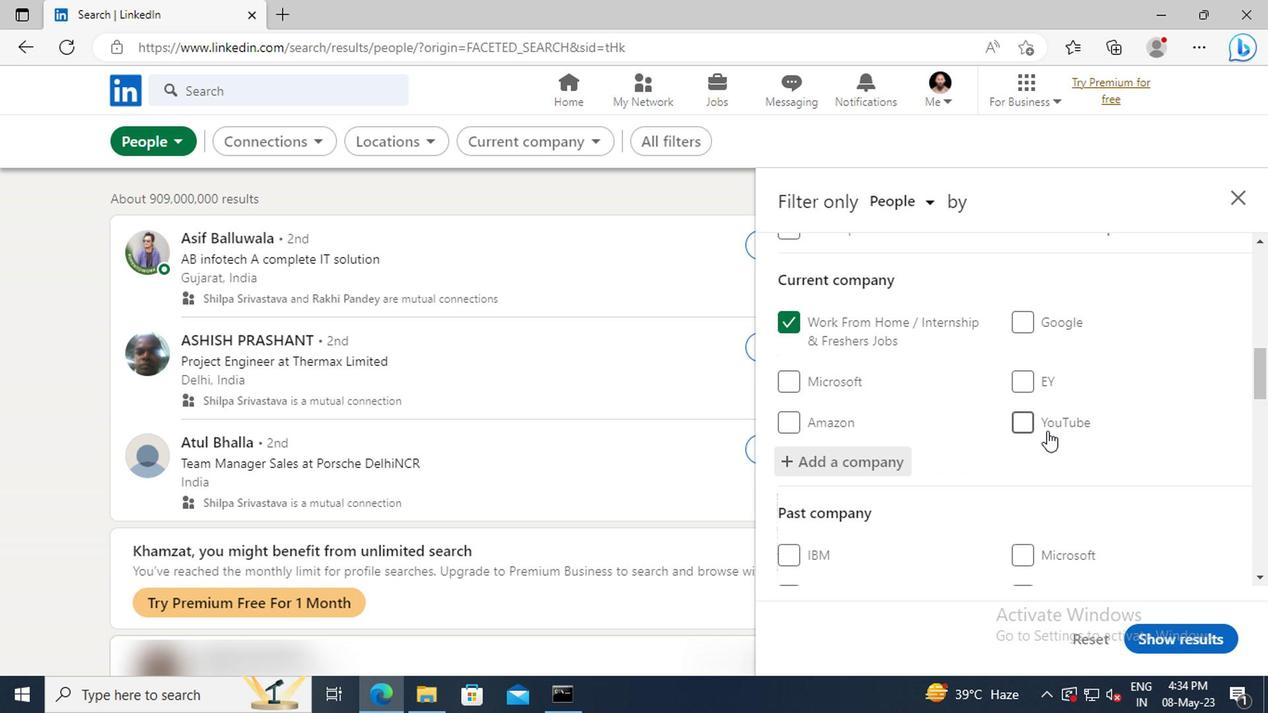 
Action: Mouse scrolled (1046, 425) with delta (0, 0)
Screenshot: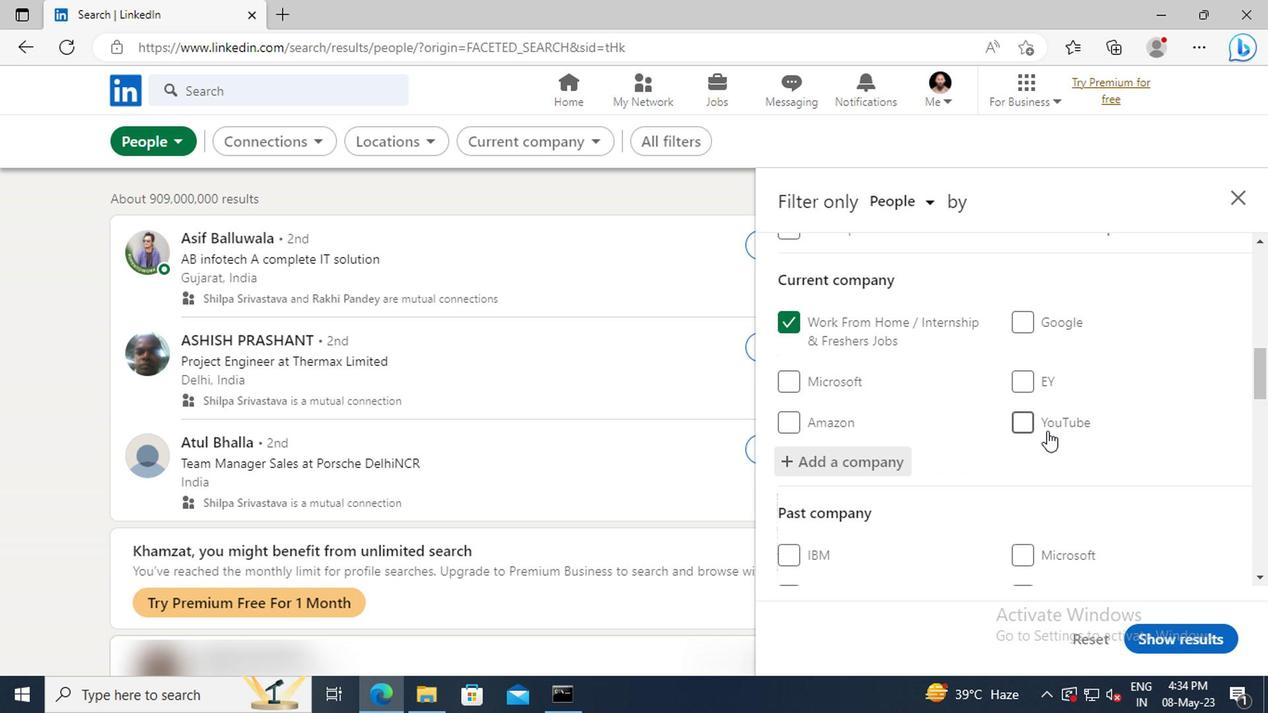 
Action: Mouse moved to (1041, 410)
Screenshot: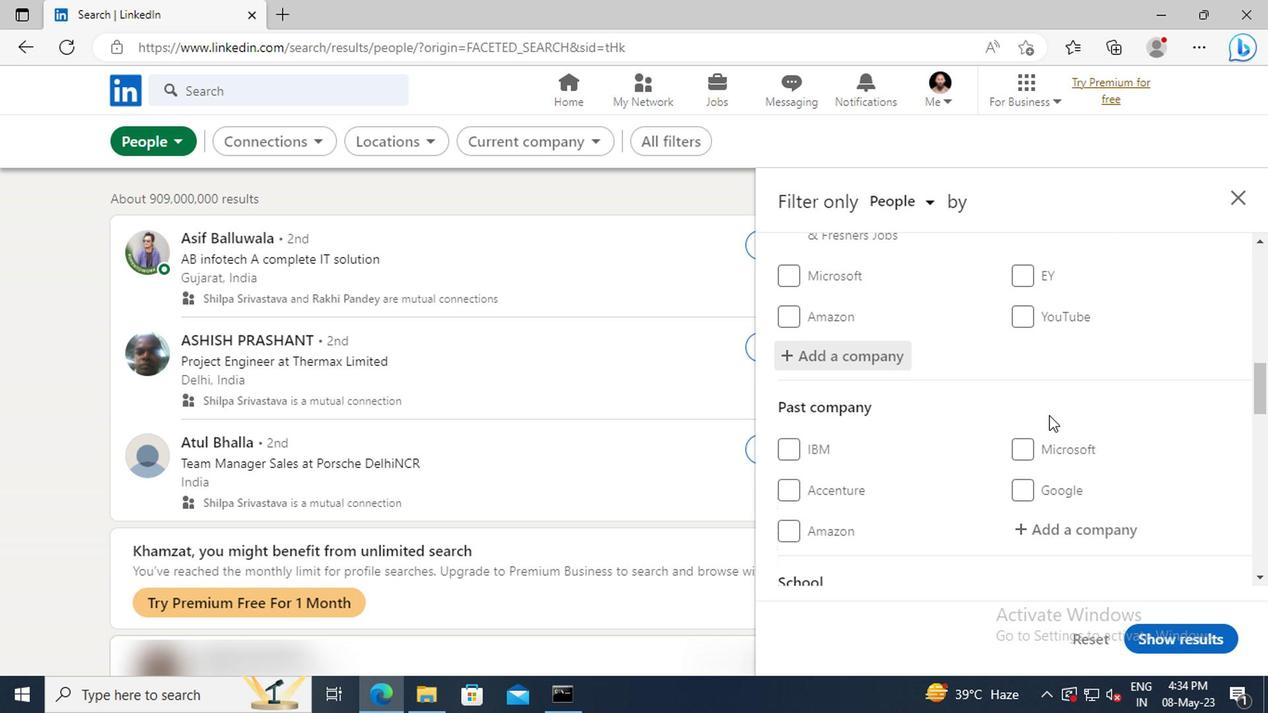 
Action: Mouse scrolled (1041, 409) with delta (0, 0)
Screenshot: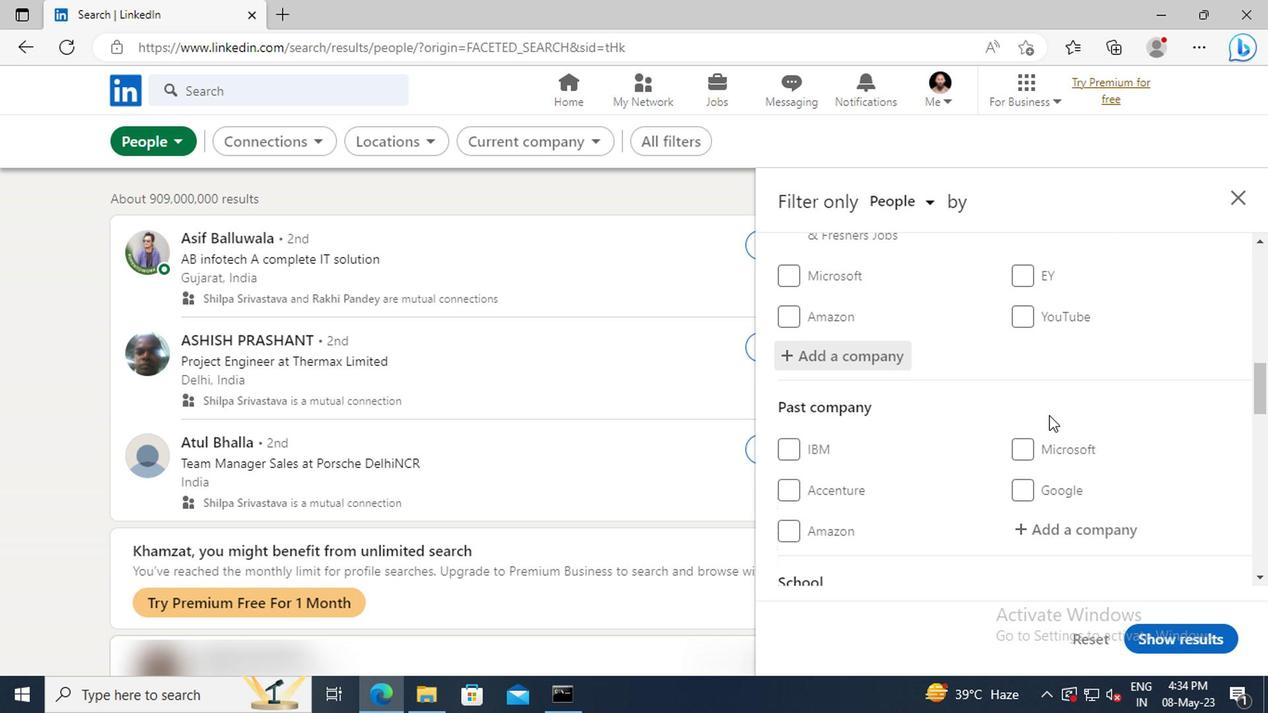 
Action: Mouse moved to (1039, 407)
Screenshot: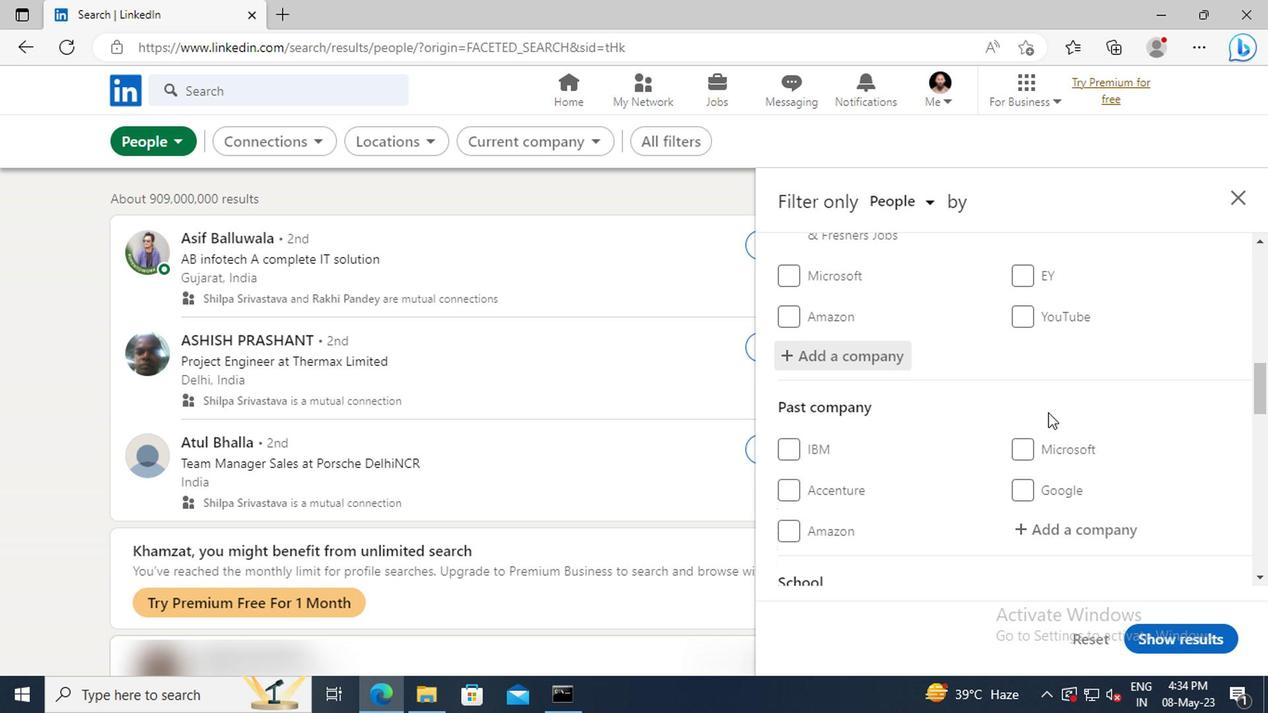 
Action: Mouse scrolled (1039, 407) with delta (0, 0)
Screenshot: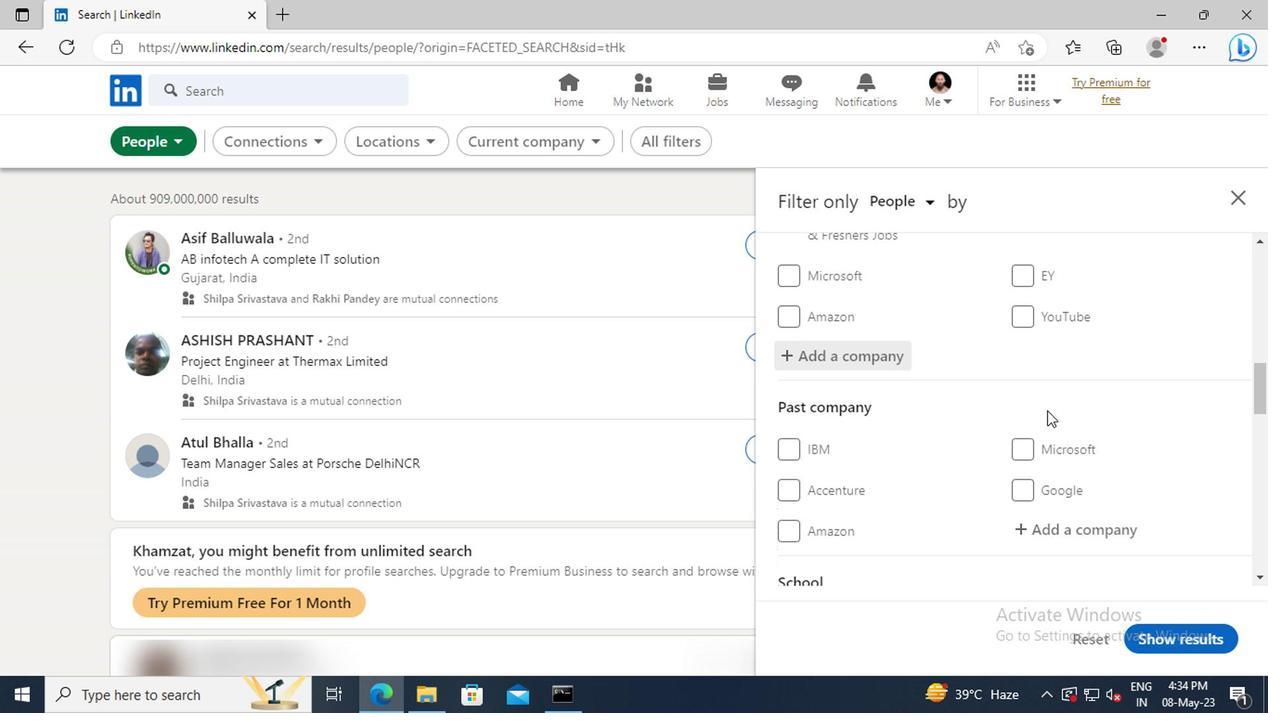 
Action: Mouse moved to (1039, 407)
Screenshot: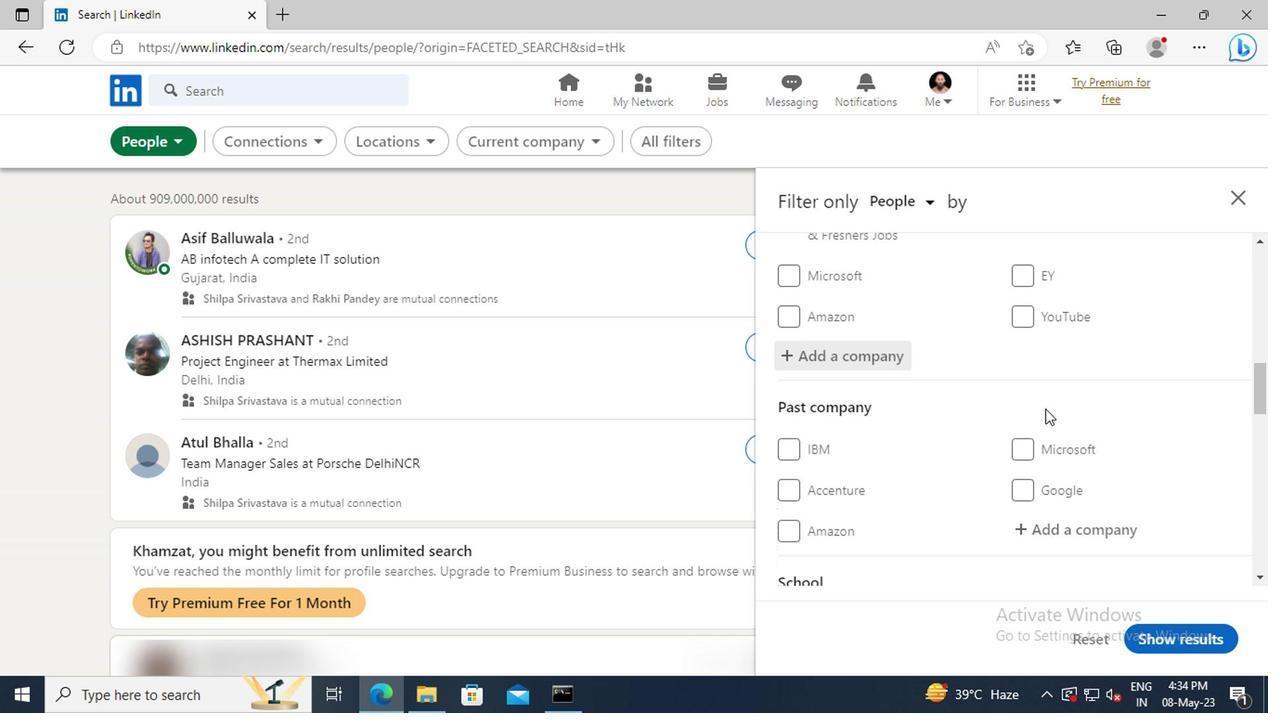 
Action: Mouse scrolled (1039, 407) with delta (0, 0)
Screenshot: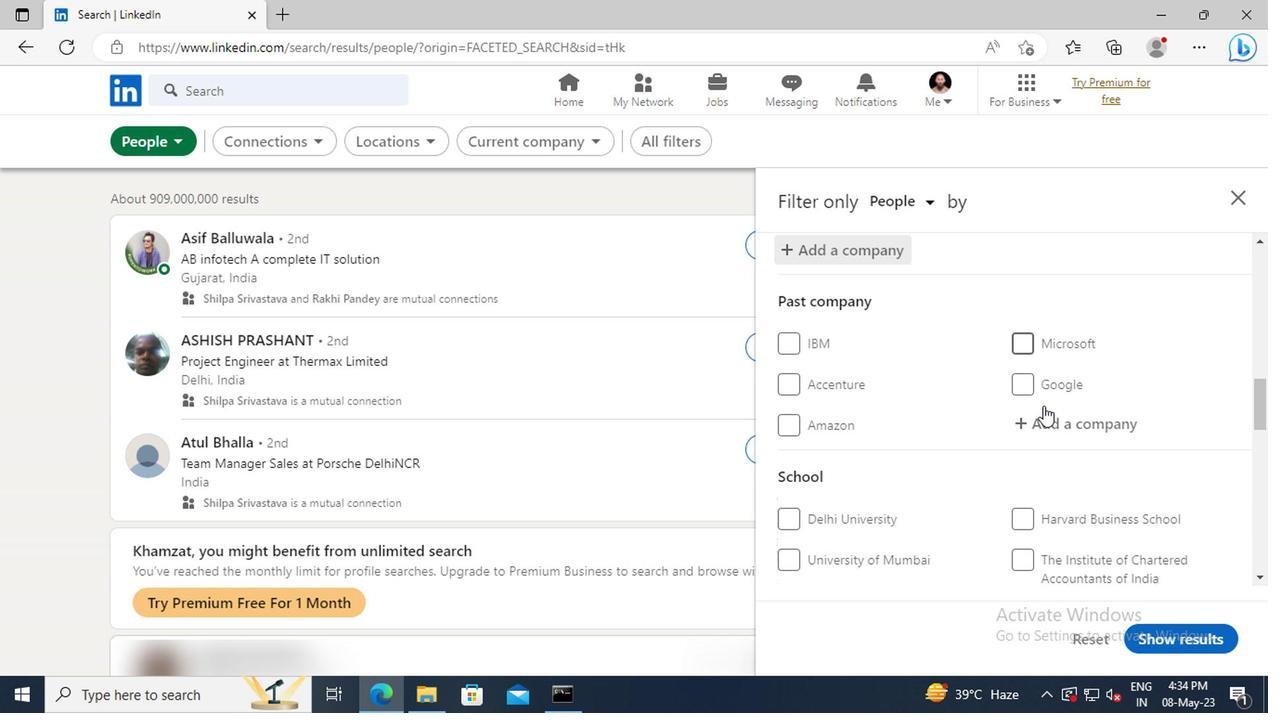 
Action: Mouse scrolled (1039, 407) with delta (0, 0)
Screenshot: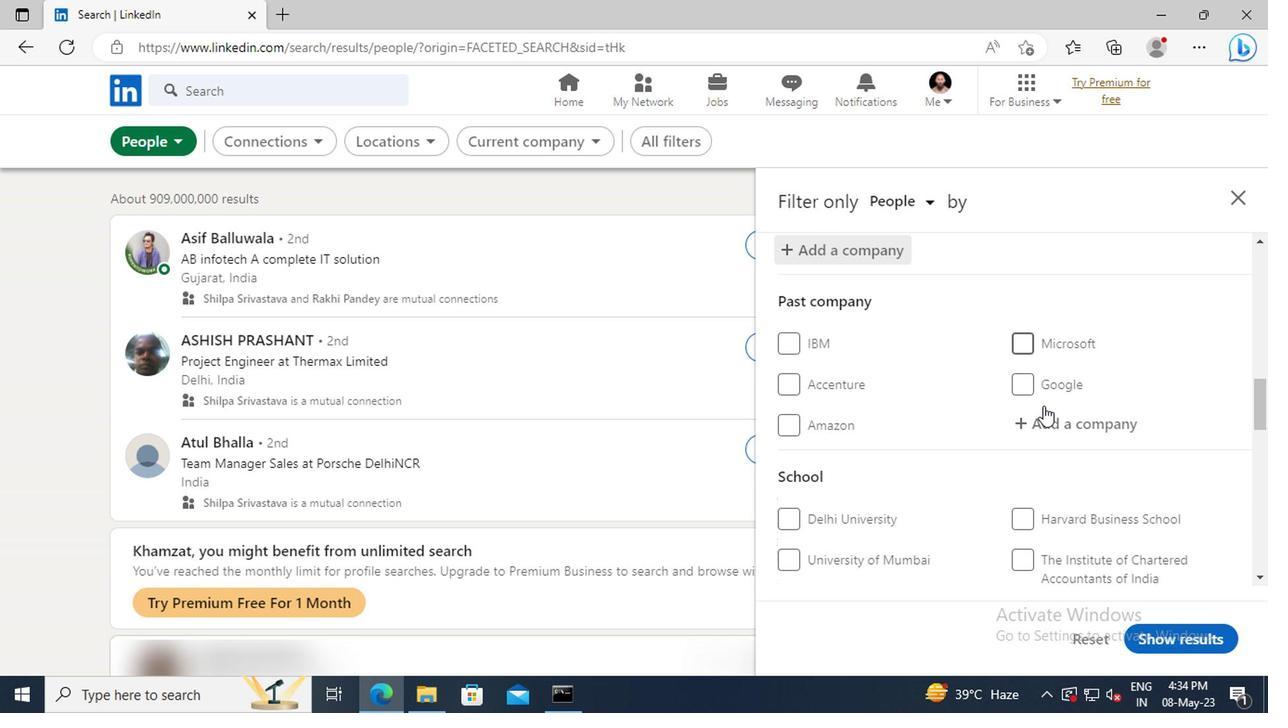 
Action: Mouse scrolled (1039, 407) with delta (0, 0)
Screenshot: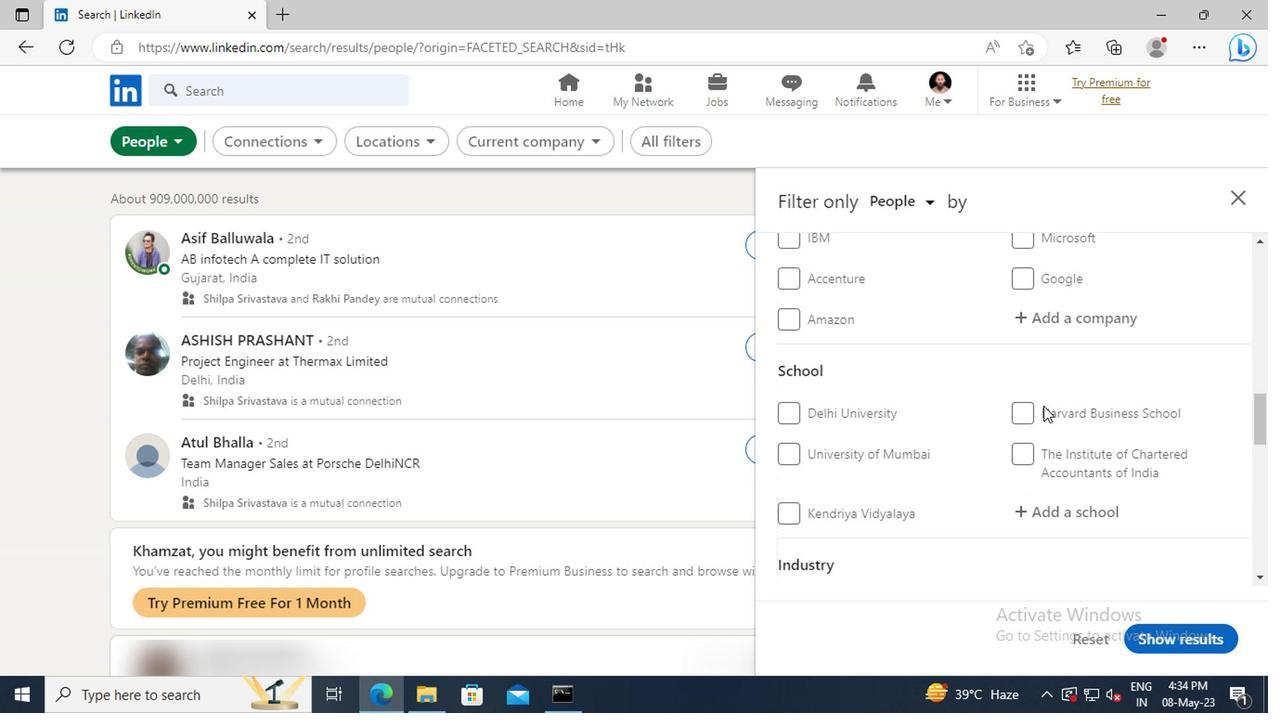 
Action: Mouse scrolled (1039, 407) with delta (0, 0)
Screenshot: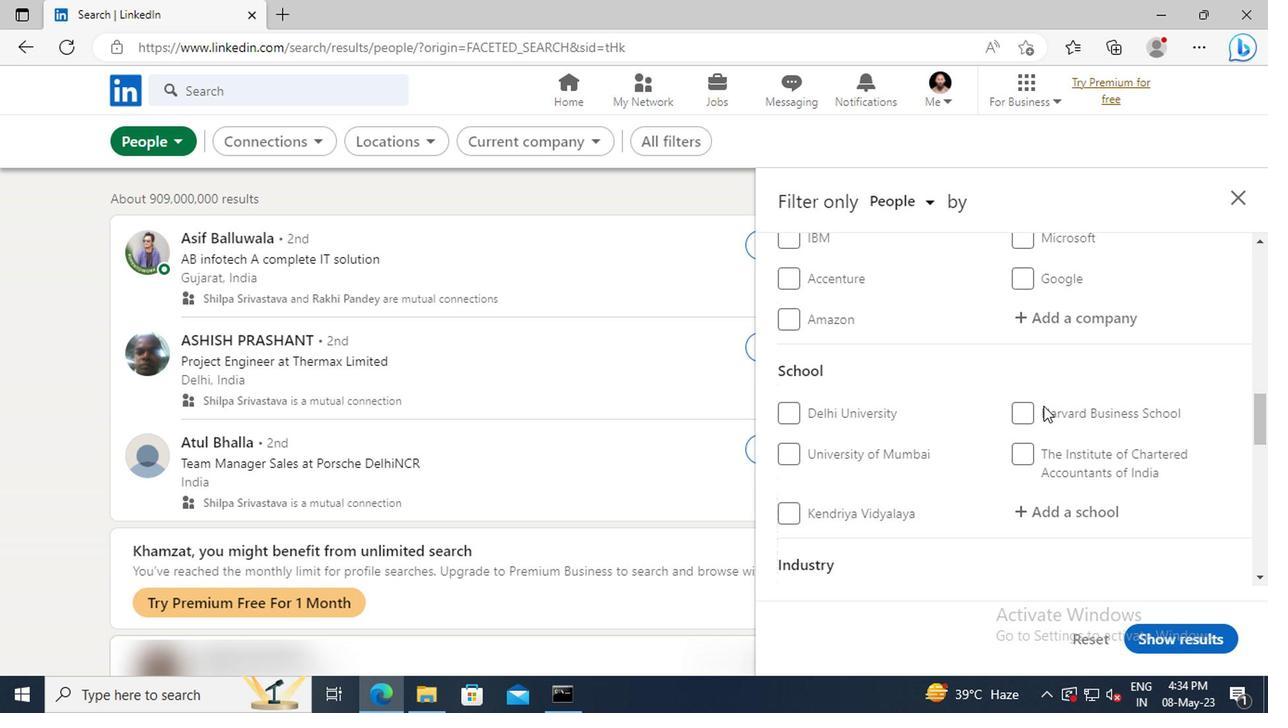 
Action: Mouse moved to (1041, 407)
Screenshot: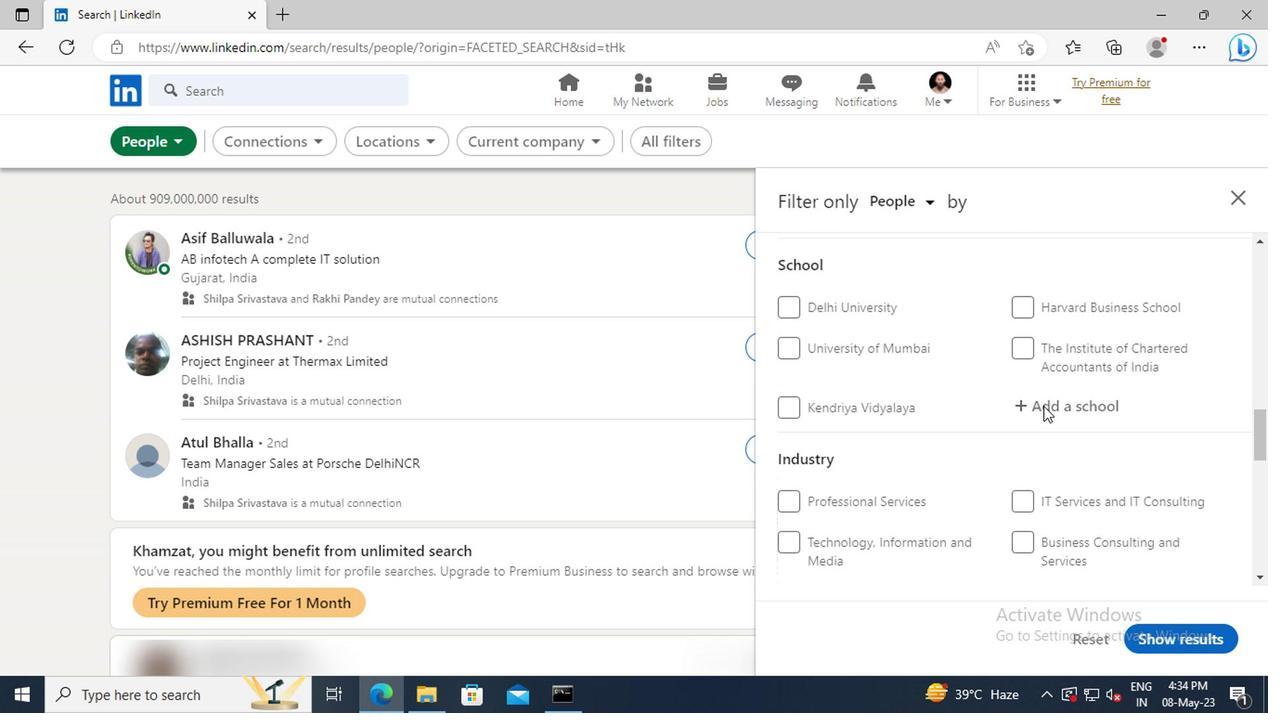 
Action: Mouse pressed left at (1041, 407)
Screenshot: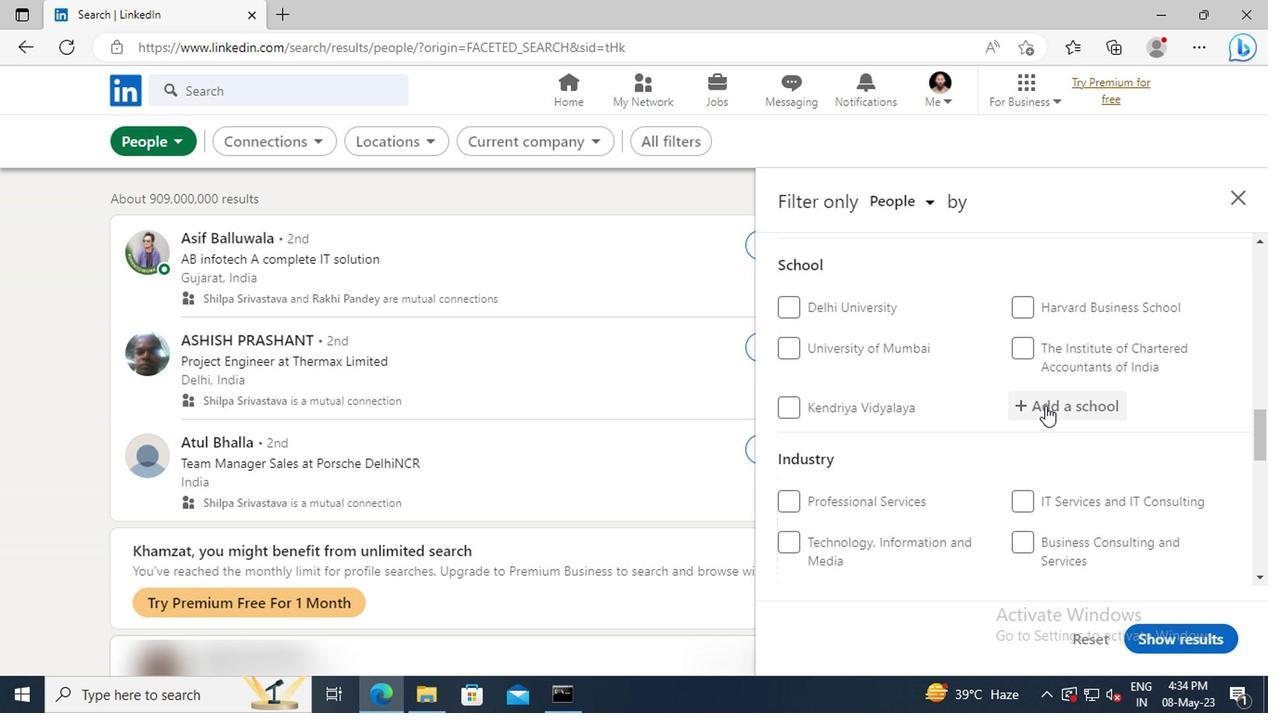 
Action: Key pressed <Key.shift>KAMLA<Key.space><Key.shift>N
Screenshot: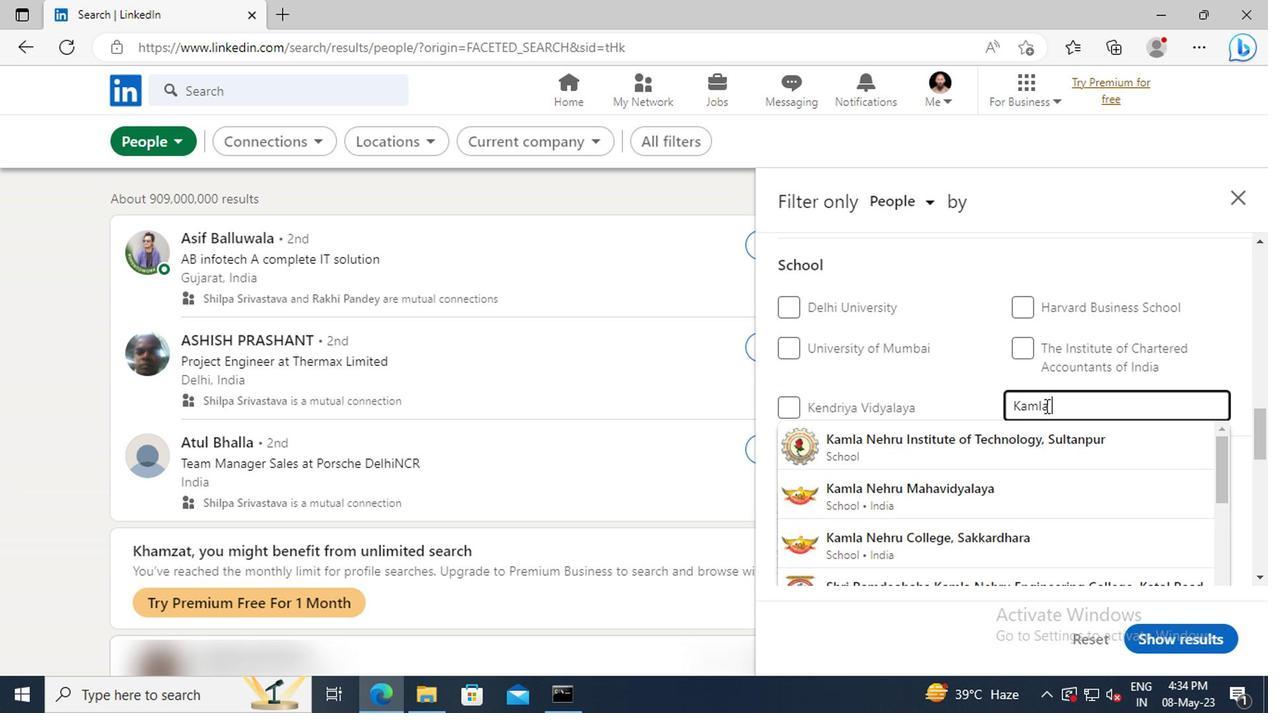 
Action: Mouse moved to (1046, 440)
Screenshot: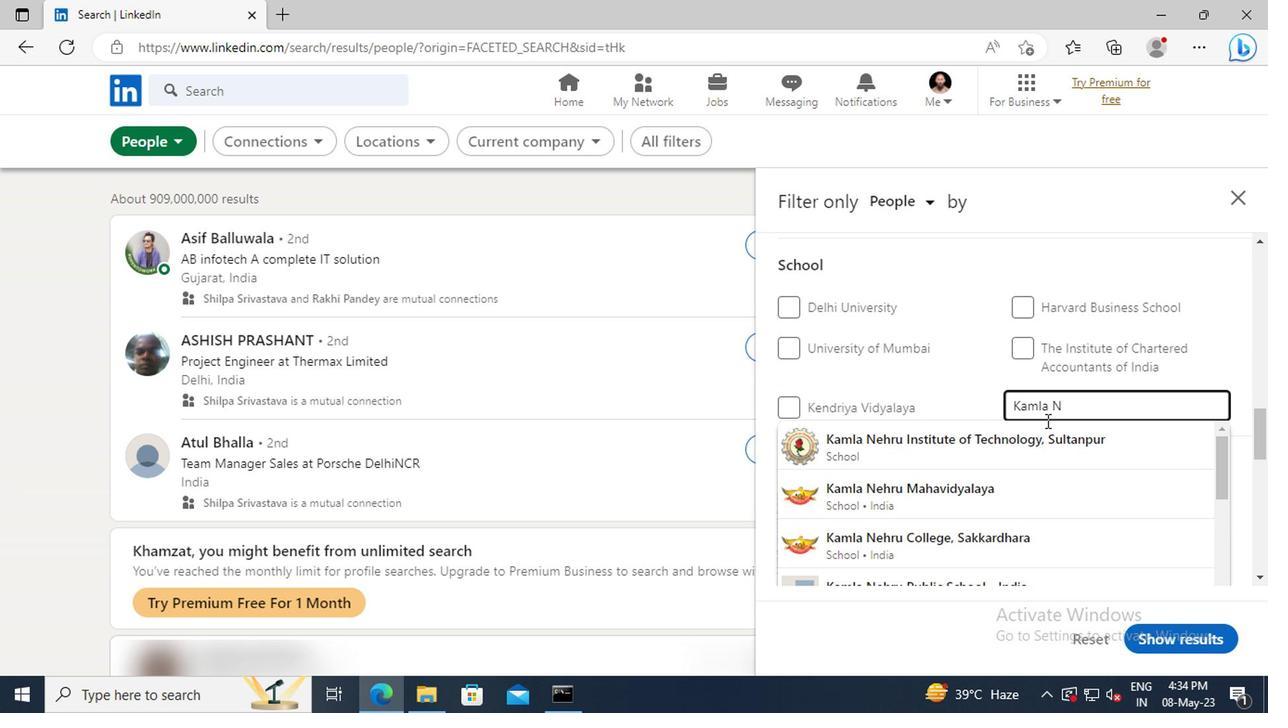 
Action: Mouse pressed left at (1046, 440)
Screenshot: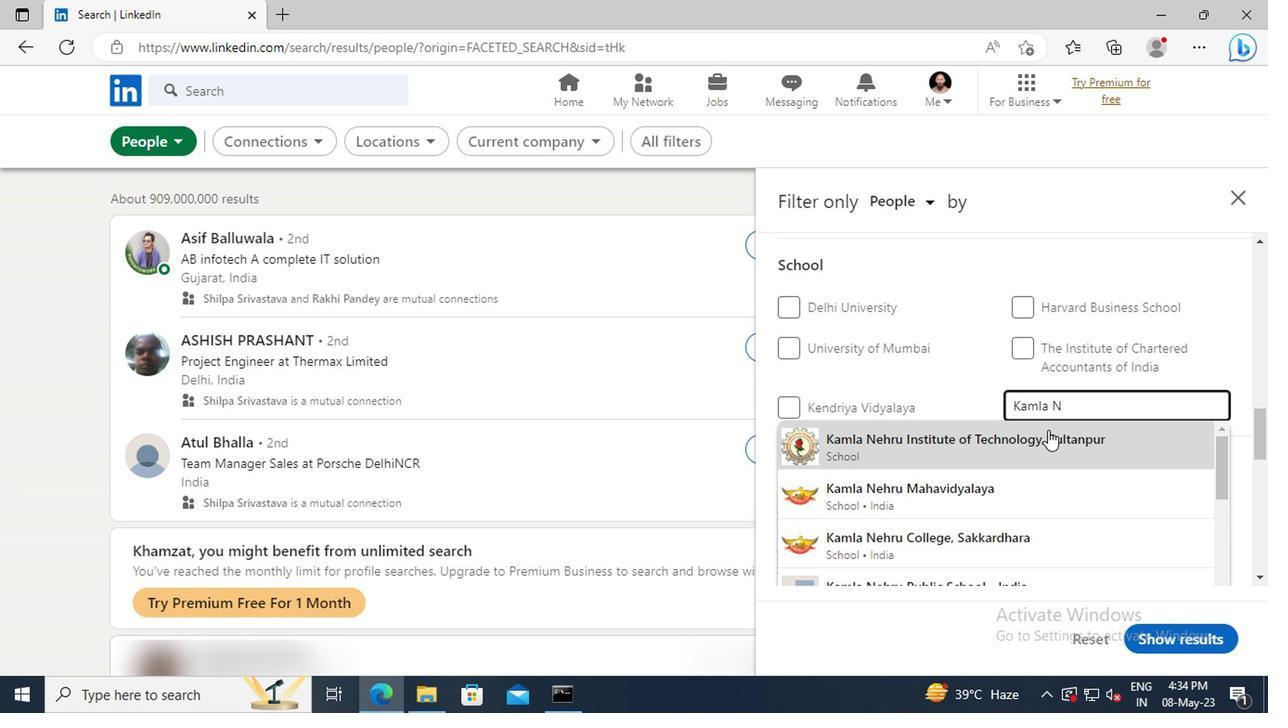 
Action: Mouse moved to (1050, 441)
Screenshot: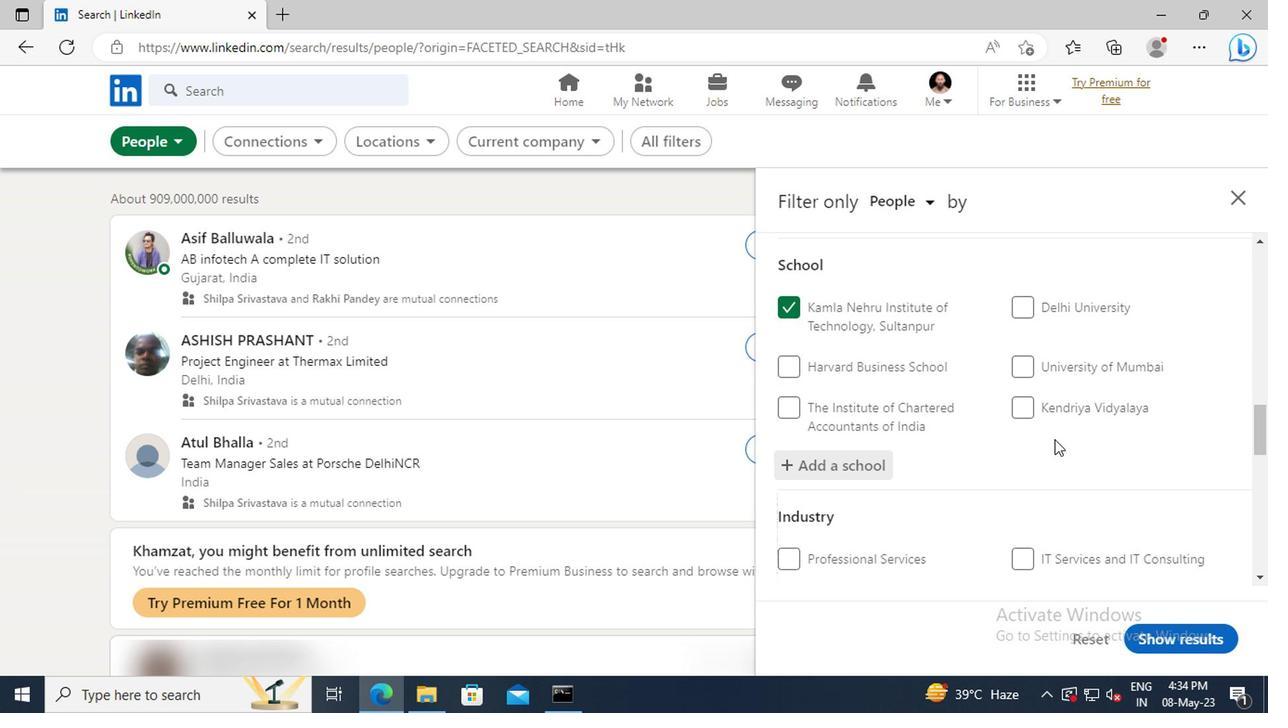 
Action: Mouse scrolled (1050, 440) with delta (0, -1)
Screenshot: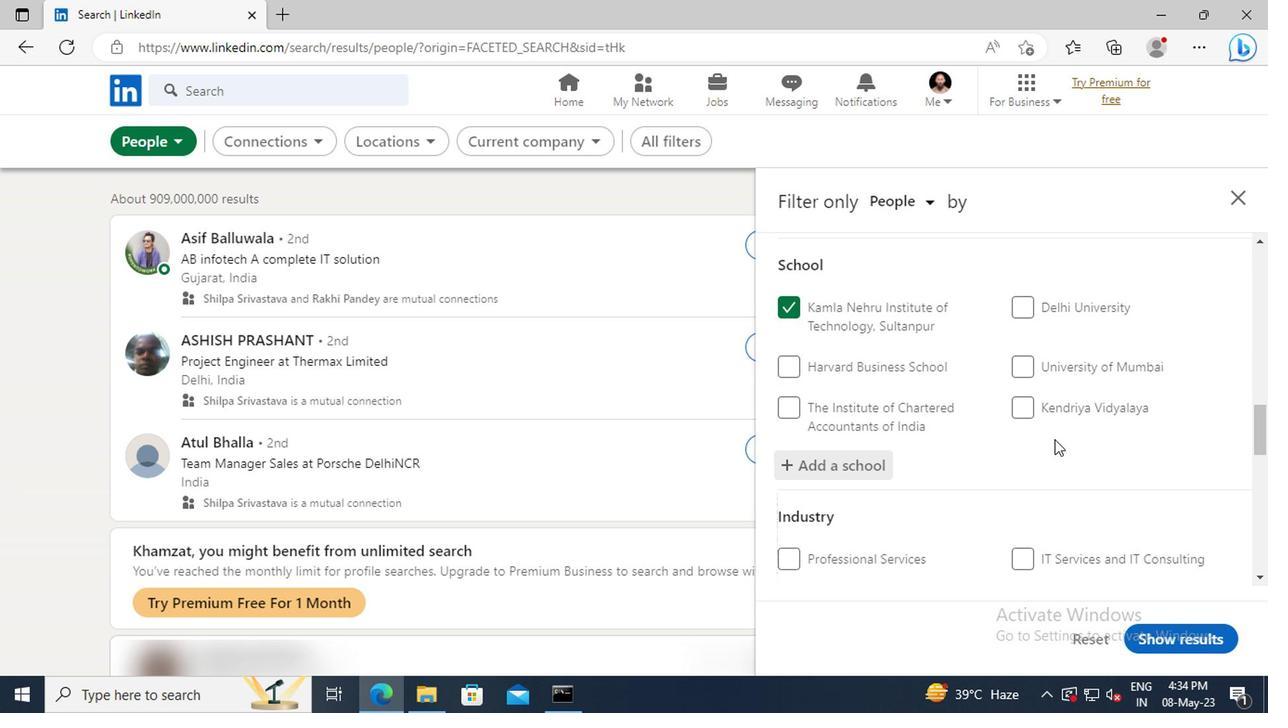 
Action: Mouse scrolled (1050, 440) with delta (0, -1)
Screenshot: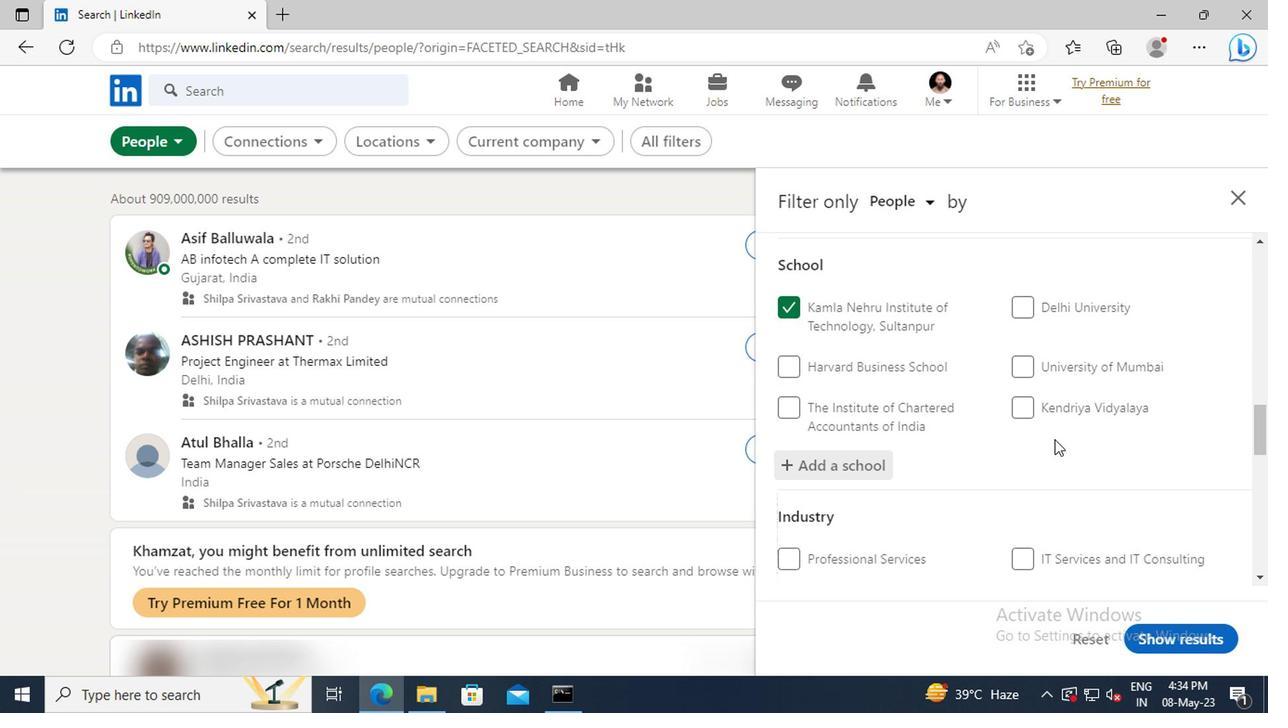 
Action: Mouse moved to (1050, 428)
Screenshot: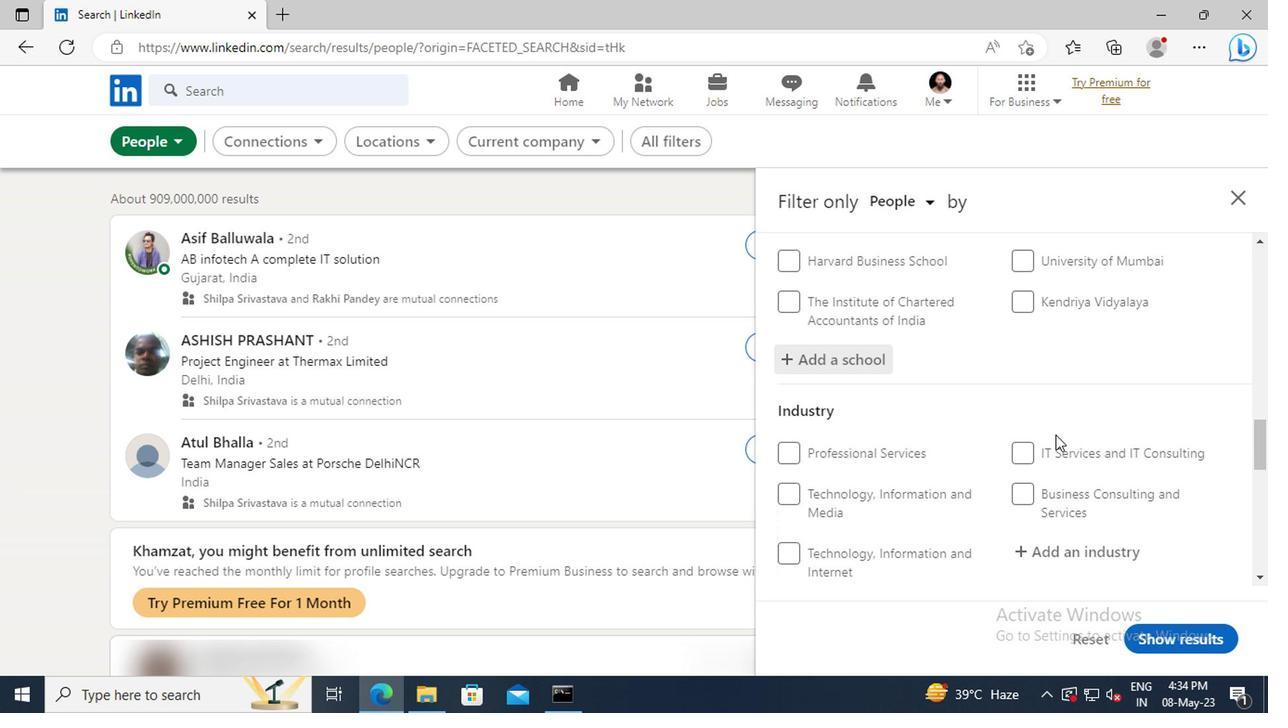 
Action: Mouse scrolled (1050, 427) with delta (0, 0)
Screenshot: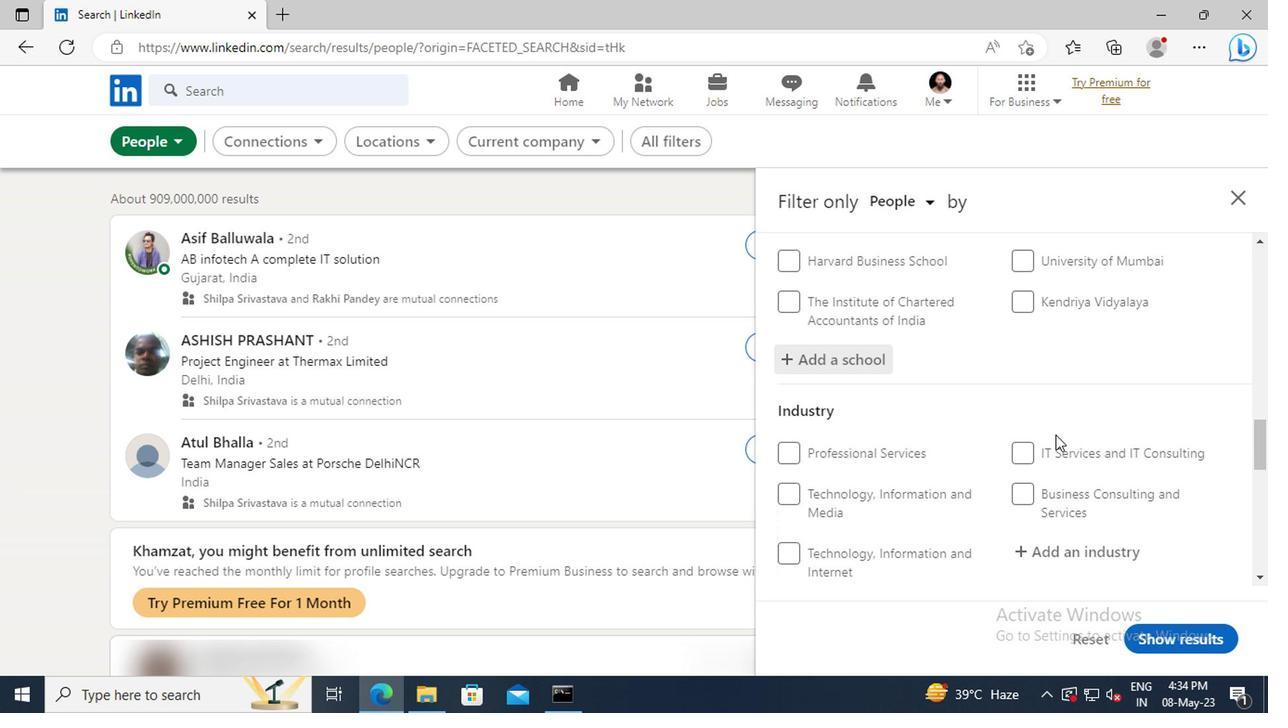 
Action: Mouse moved to (1050, 422)
Screenshot: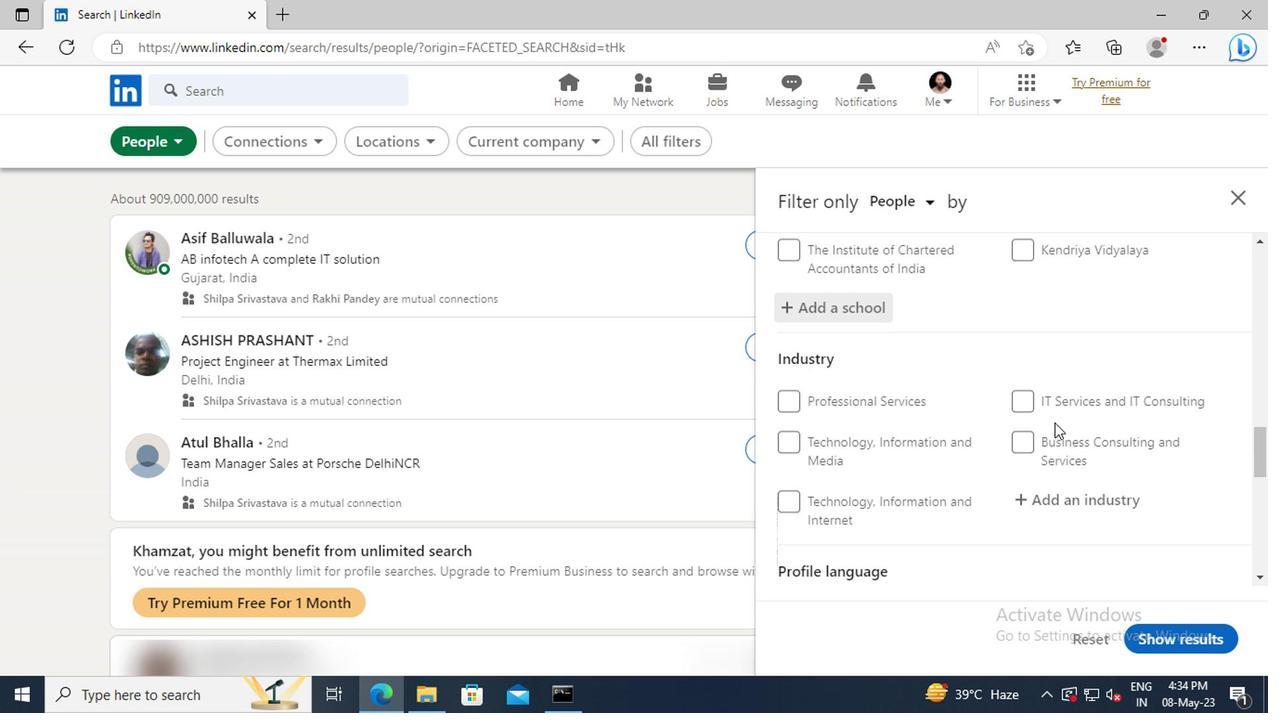 
Action: Mouse scrolled (1050, 421) with delta (0, -1)
Screenshot: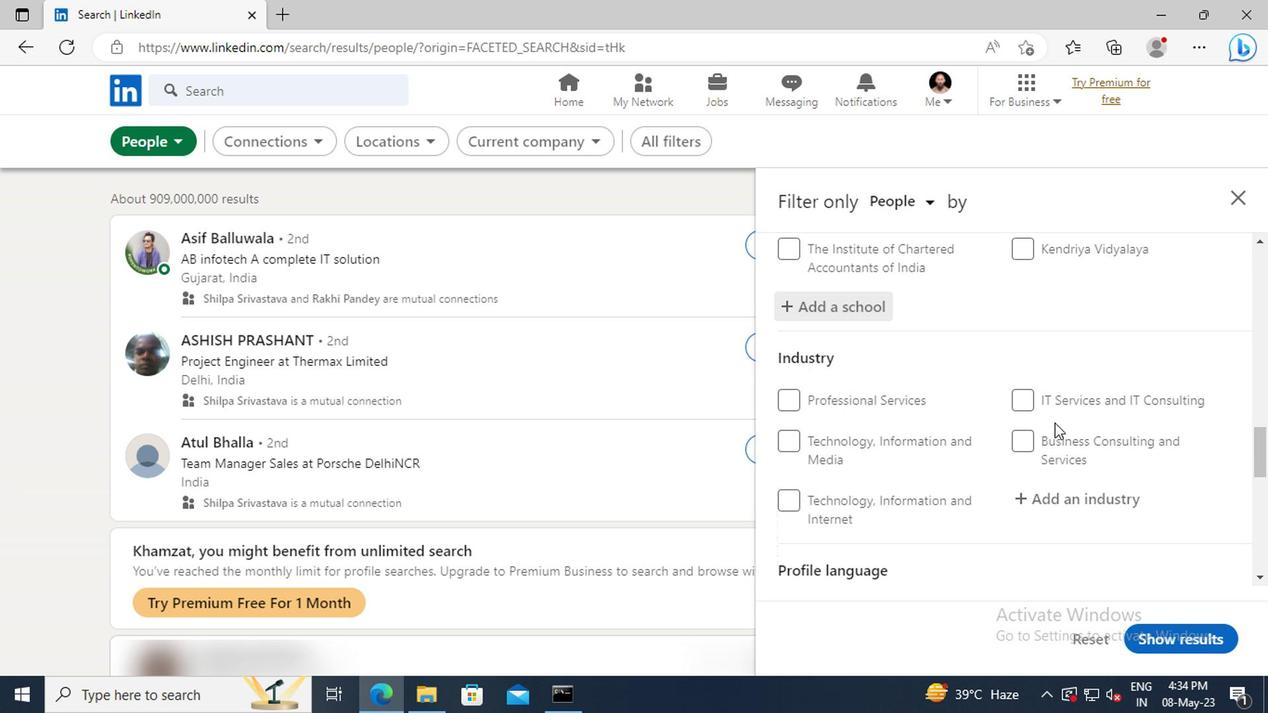 
Action: Mouse moved to (1051, 452)
Screenshot: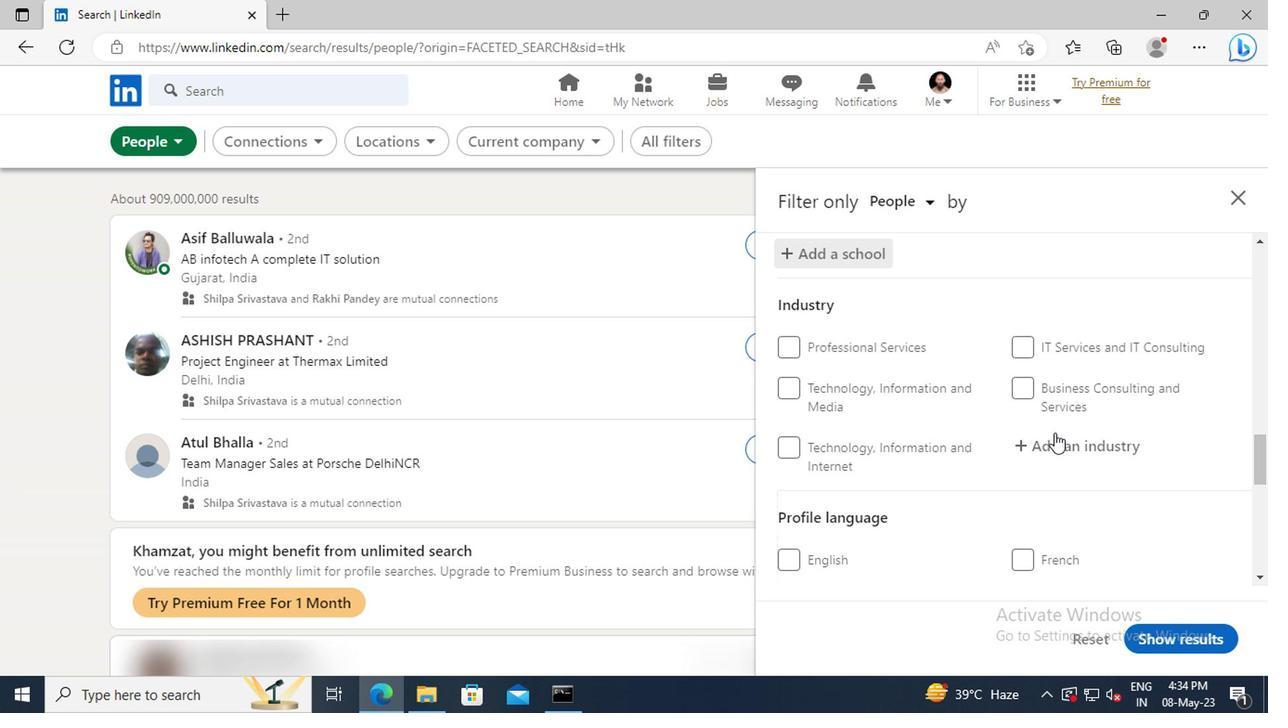 
Action: Mouse pressed left at (1051, 452)
Screenshot: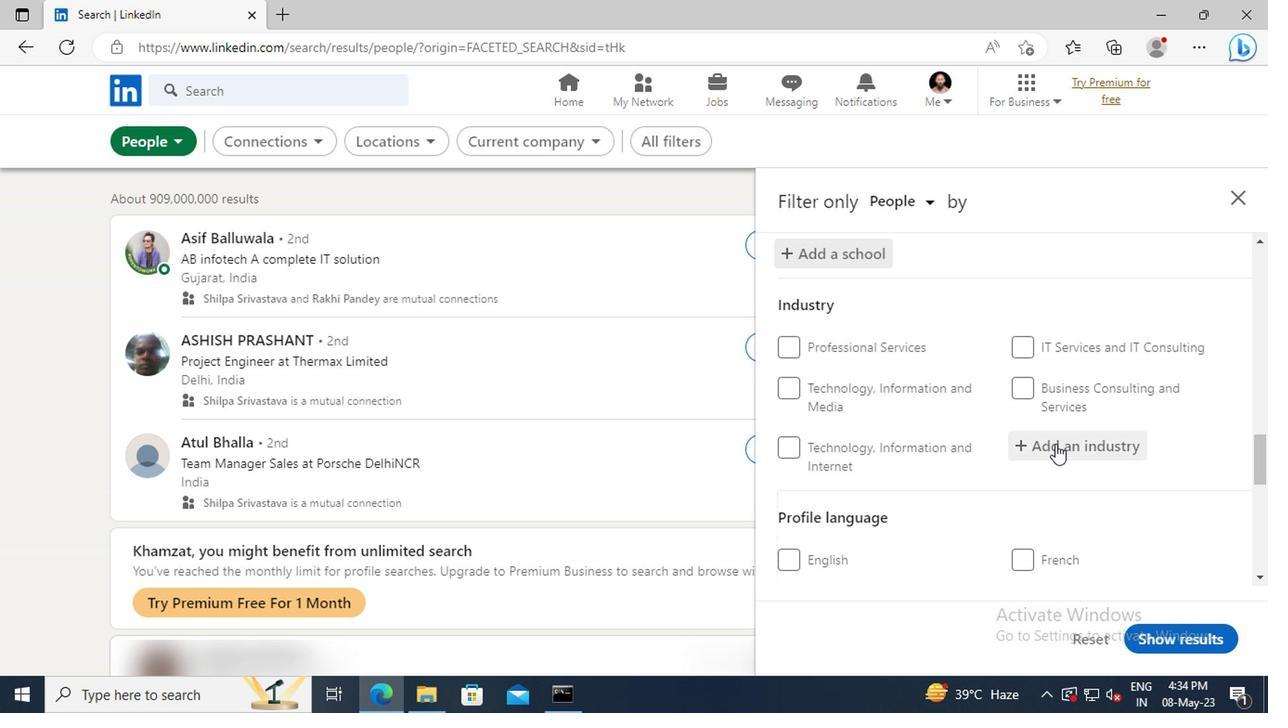 
Action: Key pressed <Key.shift>IT<Key.space><Key.shift>SYSTEM<Key.space><Key.shift>OP
Screenshot: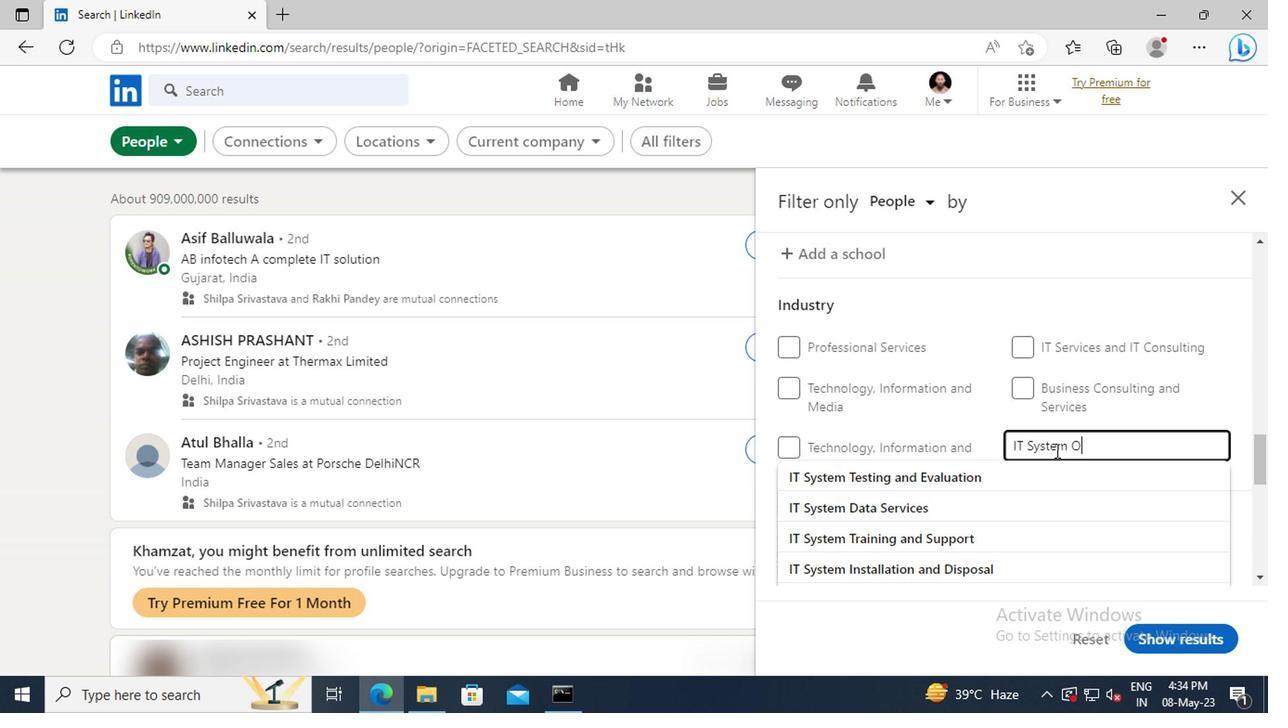 
Action: Mouse moved to (1054, 473)
Screenshot: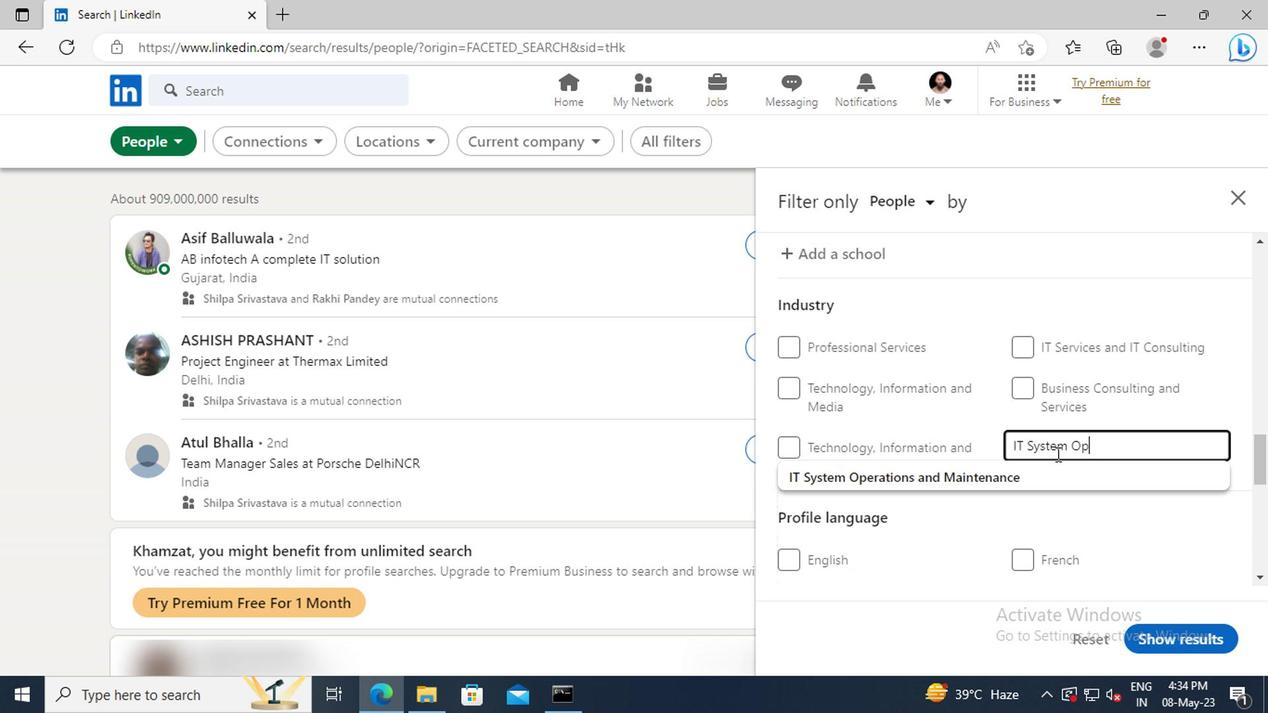 
Action: Mouse pressed left at (1054, 473)
Screenshot: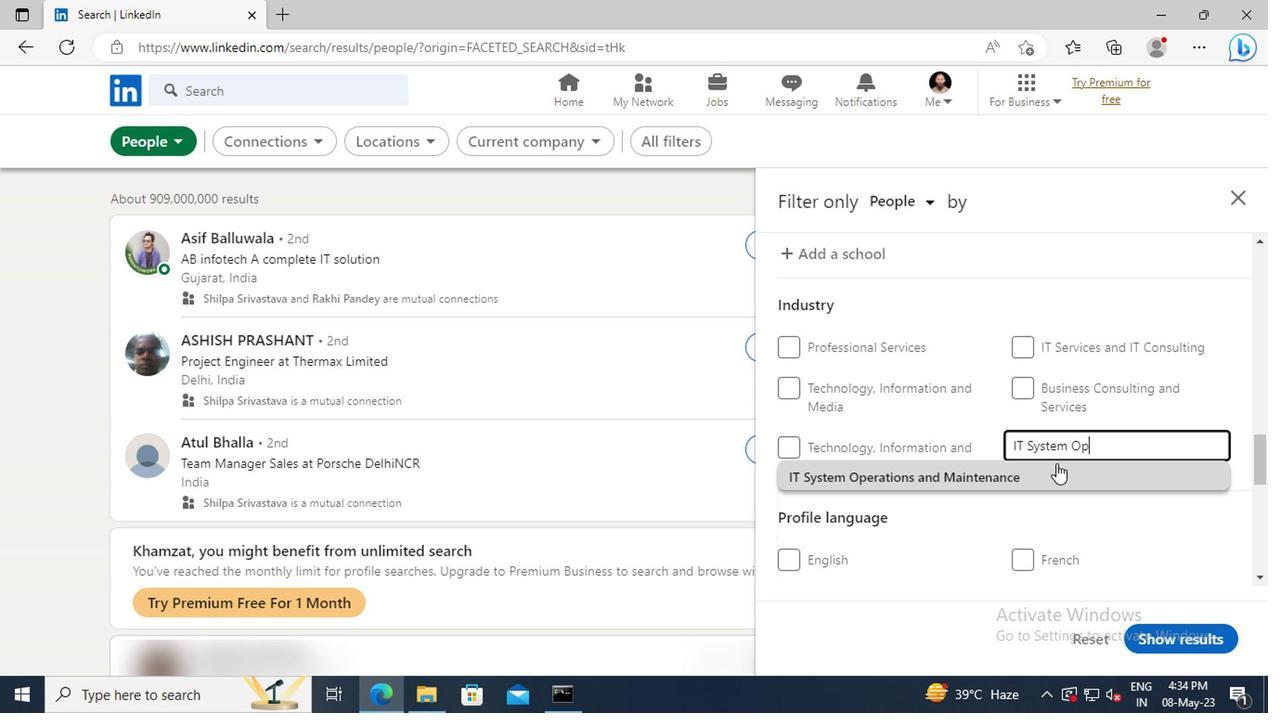 
Action: Mouse scrolled (1054, 473) with delta (0, 0)
Screenshot: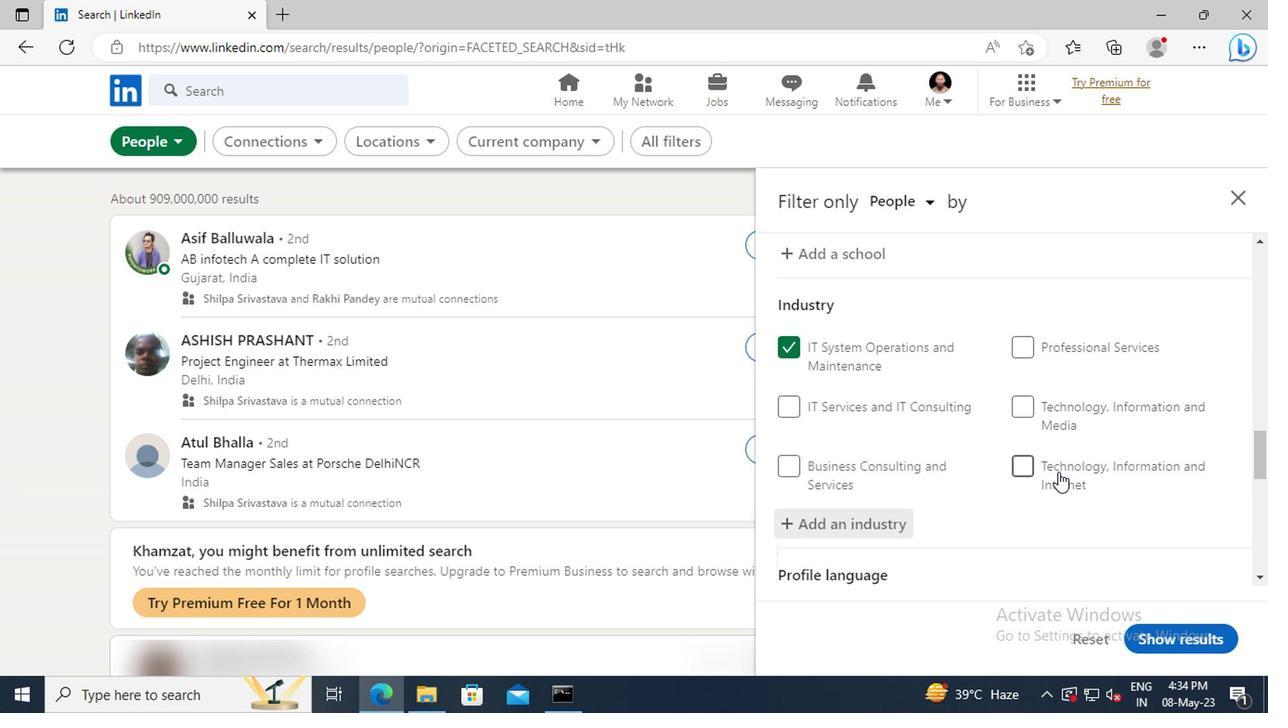 
Action: Mouse moved to (1054, 470)
Screenshot: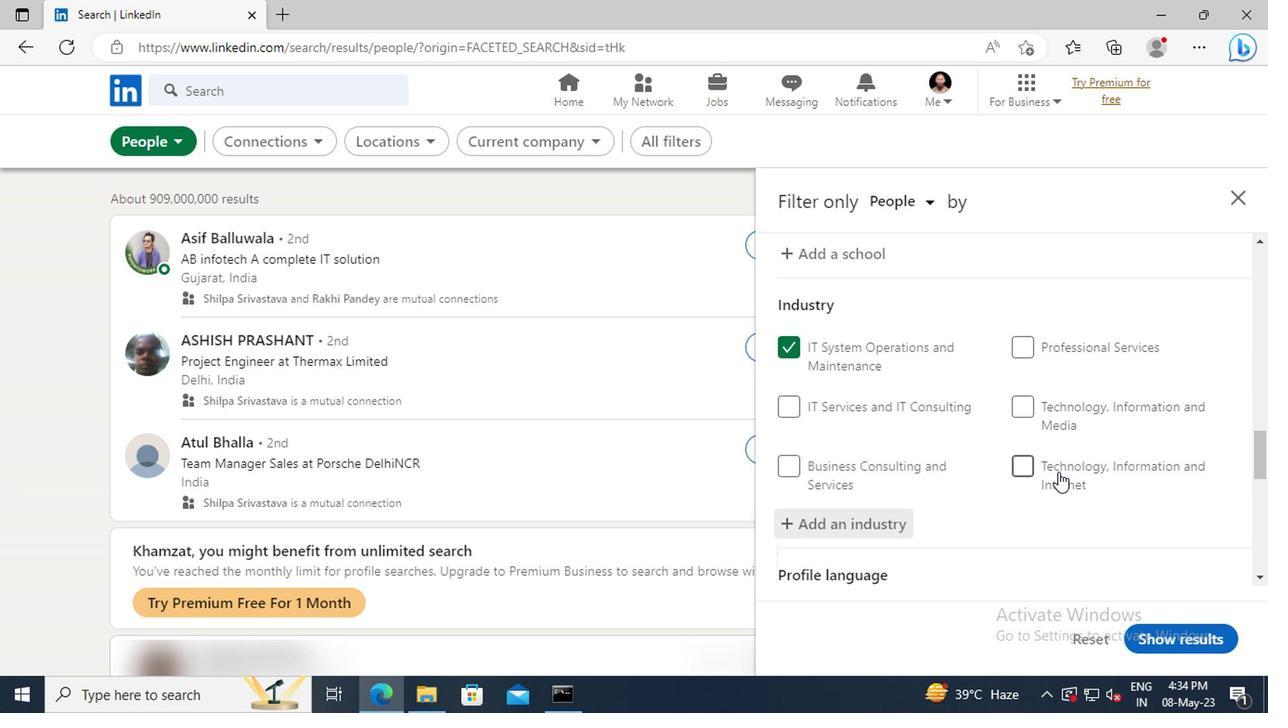 
Action: Mouse scrolled (1054, 469) with delta (0, -1)
Screenshot: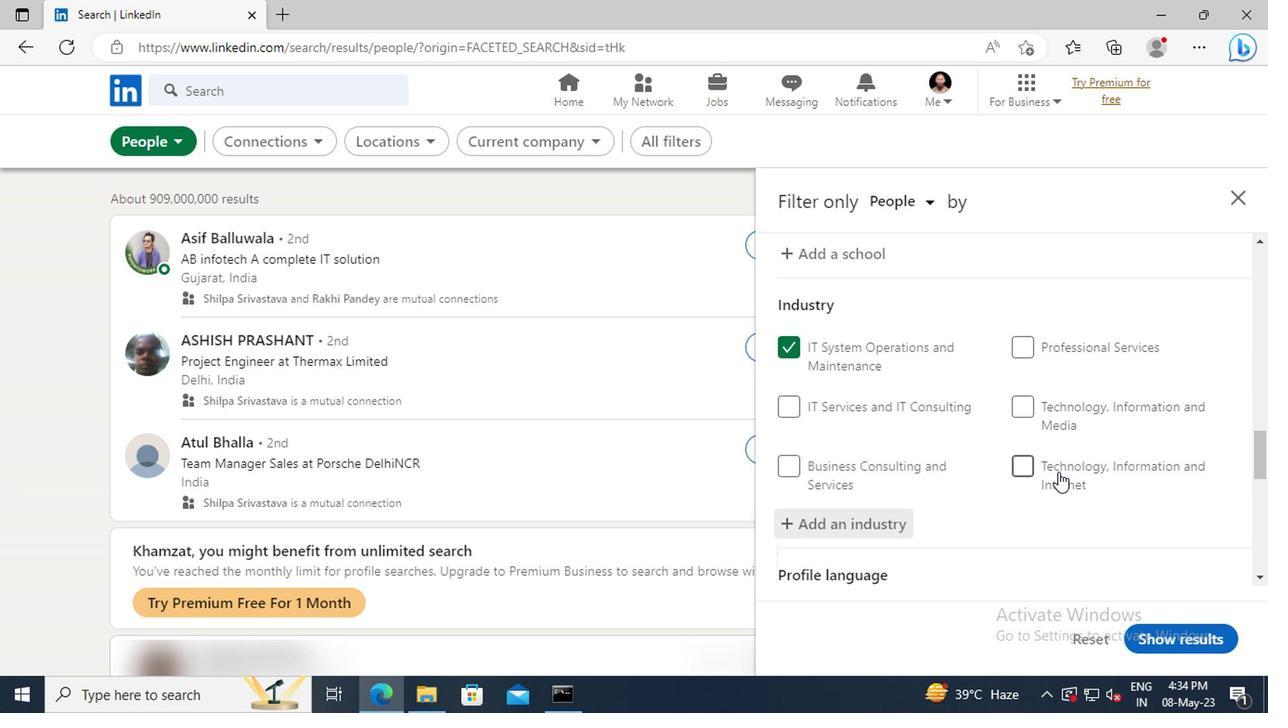 
Action: Mouse moved to (1044, 446)
Screenshot: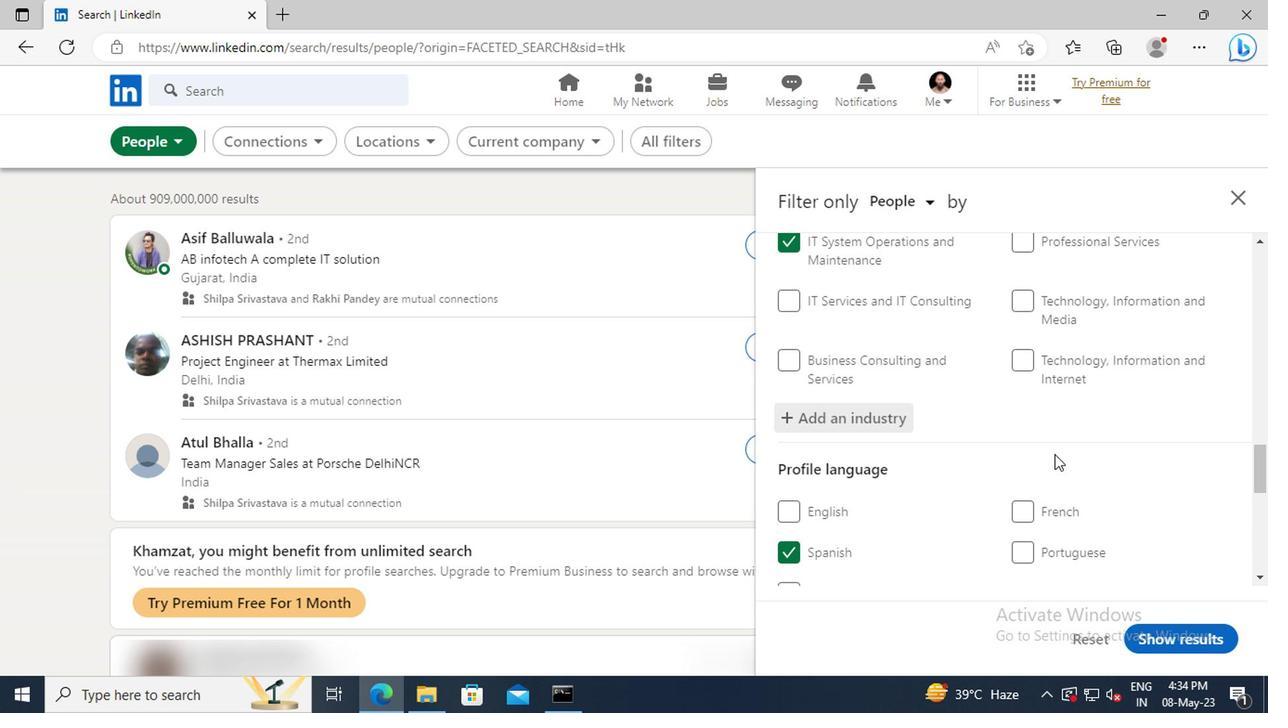 
Action: Mouse scrolled (1044, 444) with delta (0, -1)
Screenshot: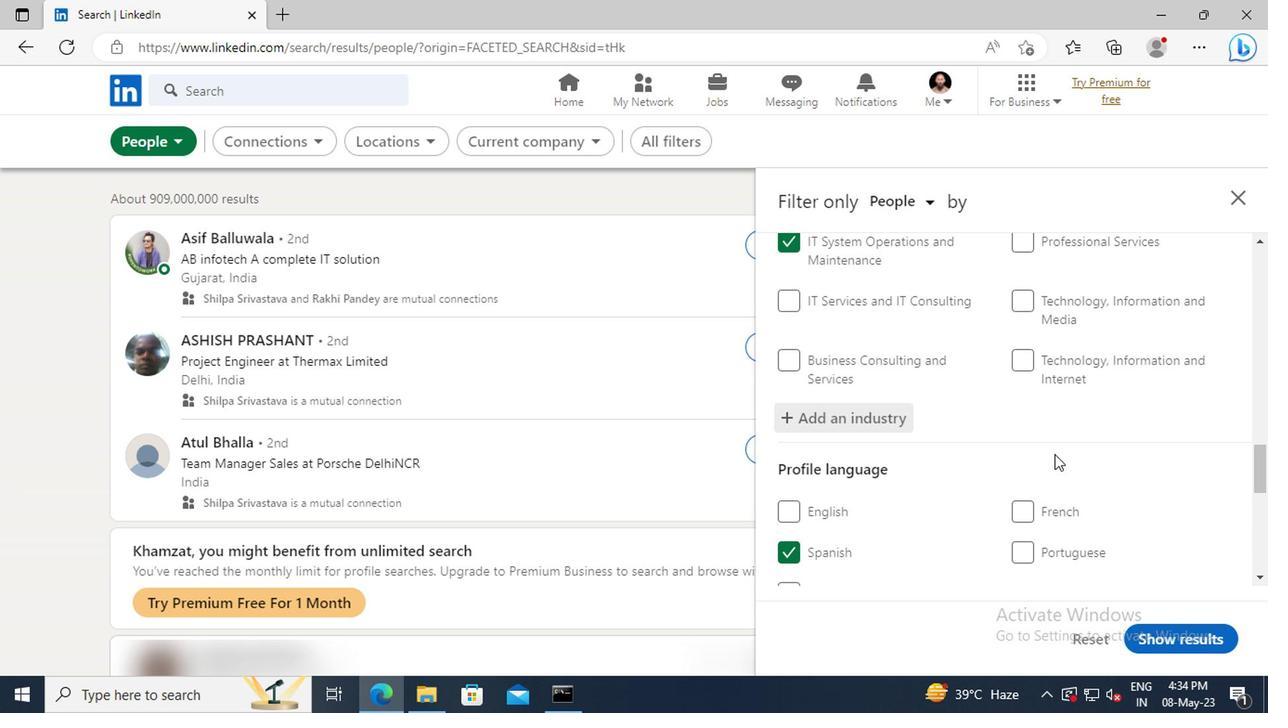 
Action: Mouse moved to (1041, 440)
Screenshot: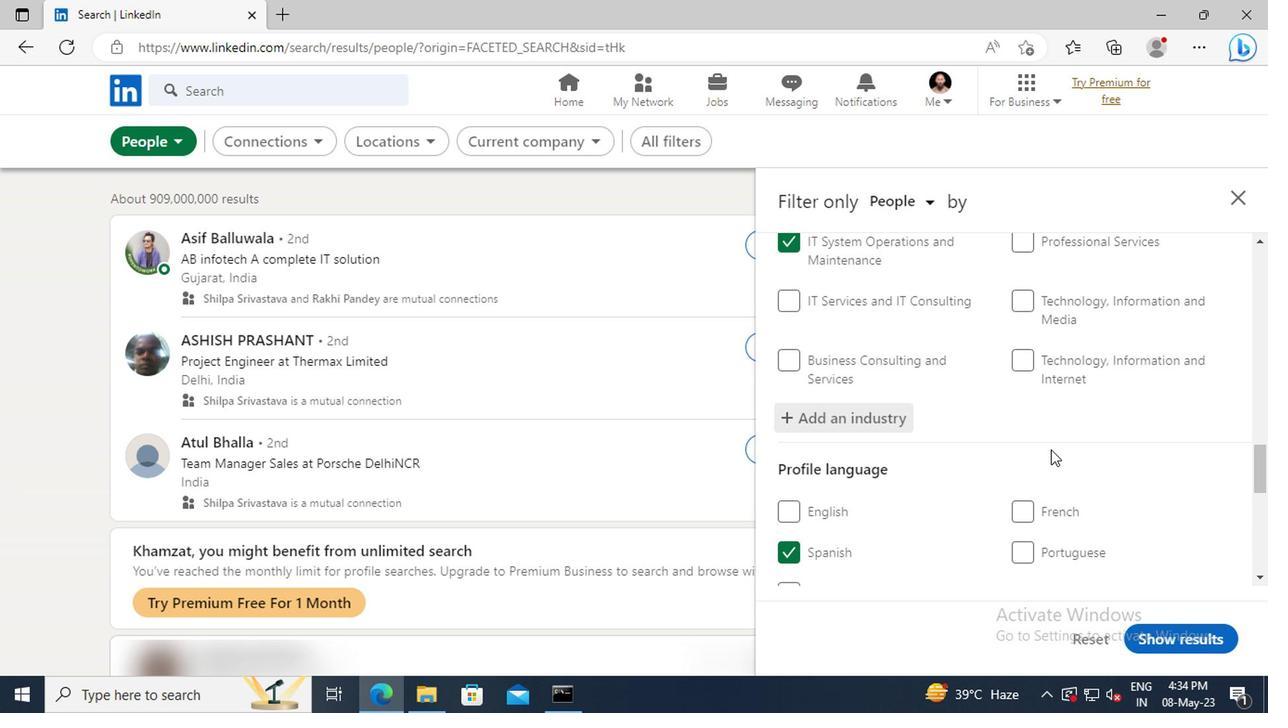 
Action: Mouse scrolled (1041, 439) with delta (0, 0)
Screenshot: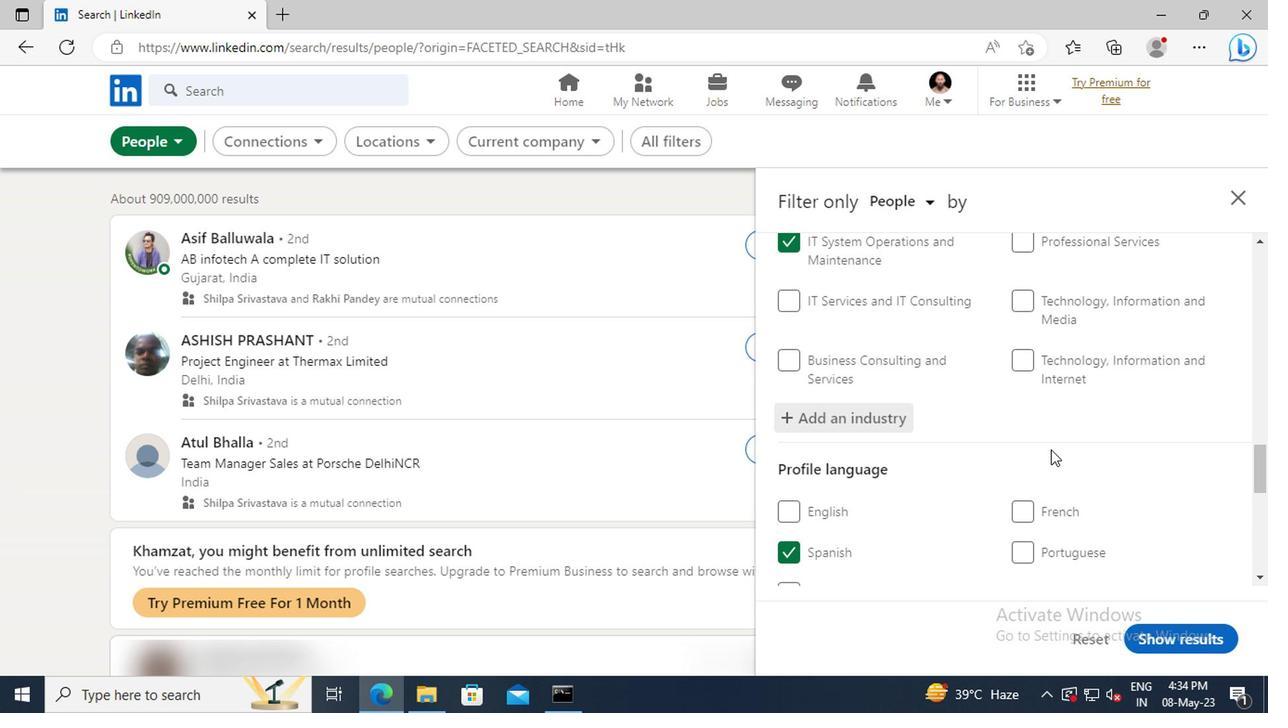 
Action: Mouse moved to (1032, 423)
Screenshot: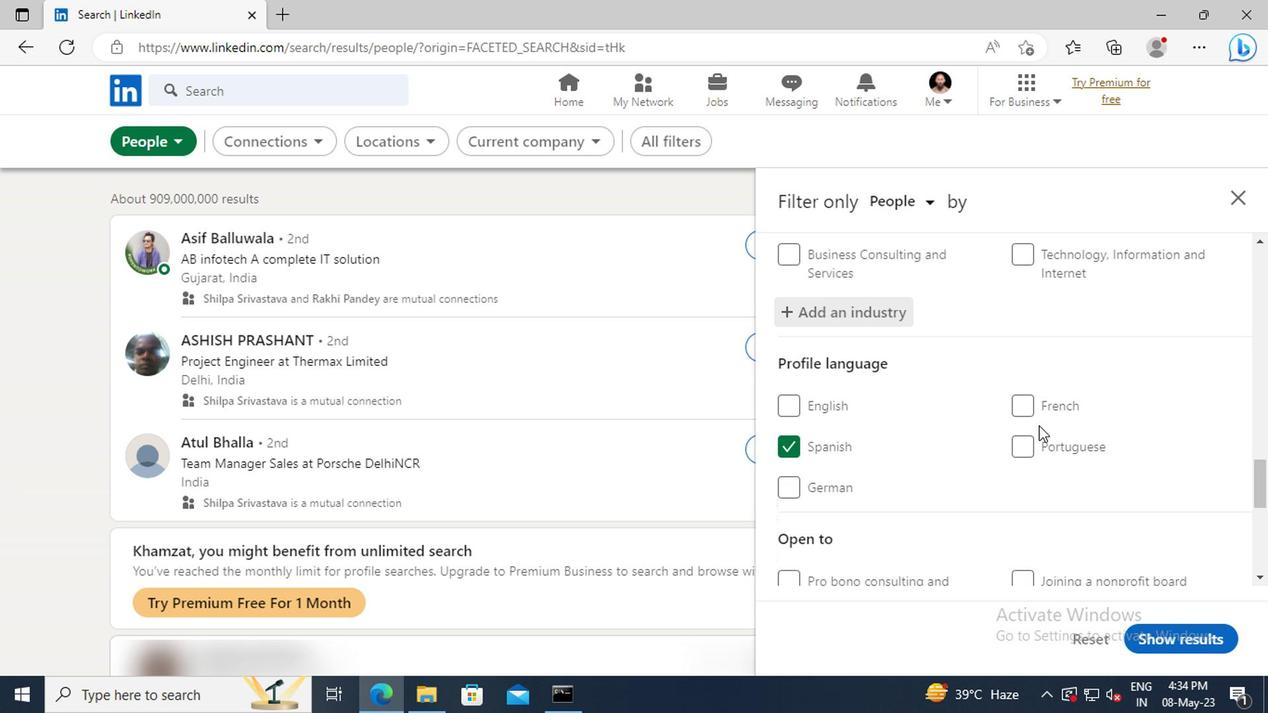 
Action: Mouse scrolled (1032, 422) with delta (0, 0)
Screenshot: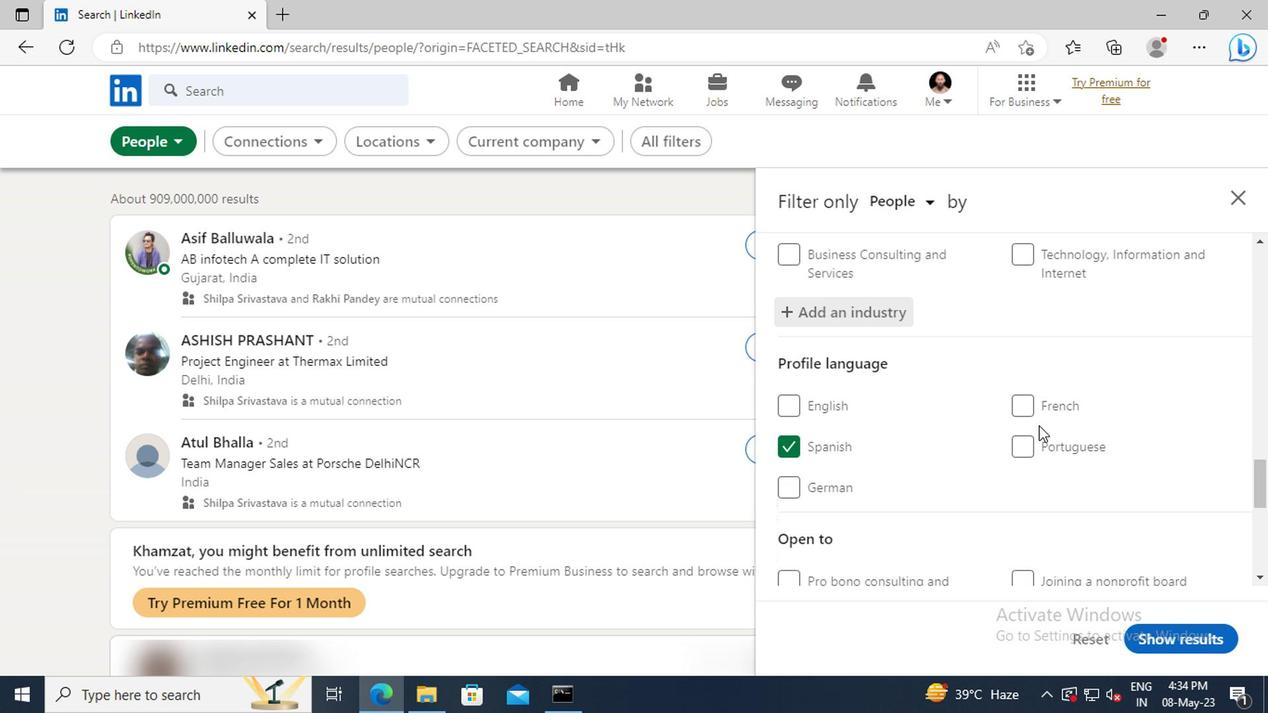 
Action: Mouse moved to (1032, 423)
Screenshot: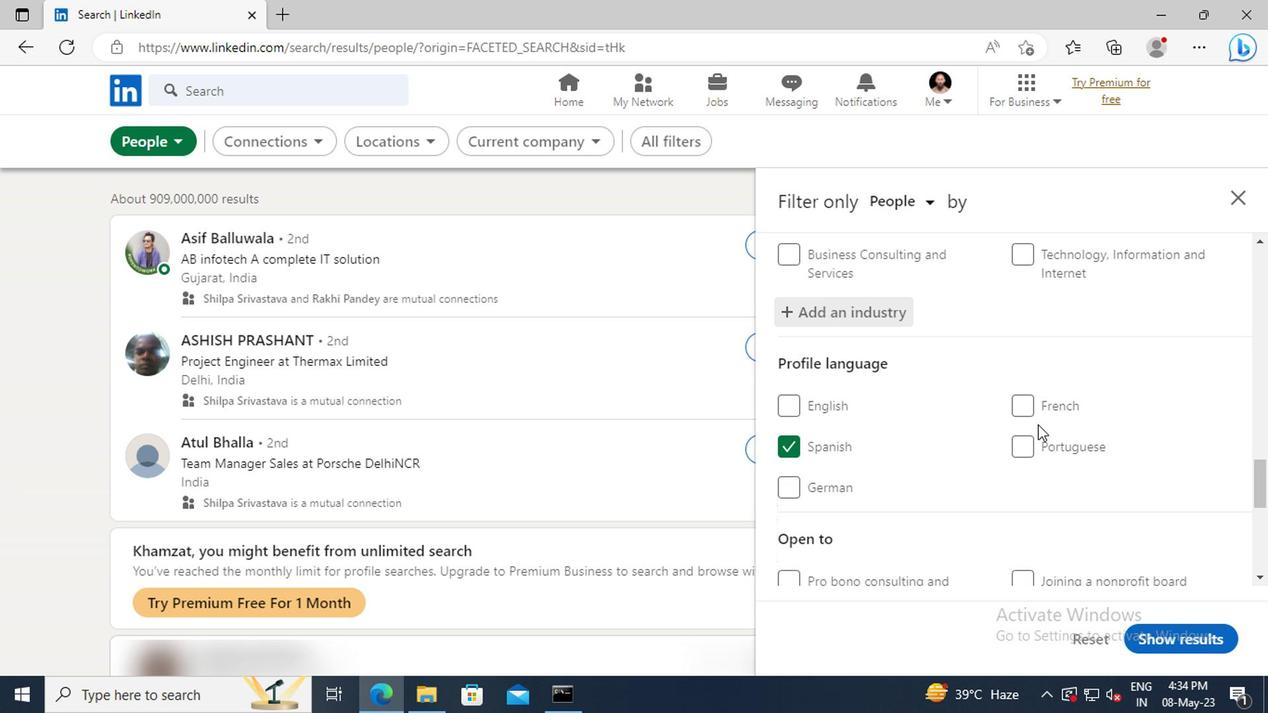 
Action: Mouse scrolled (1032, 422) with delta (0, 0)
Screenshot: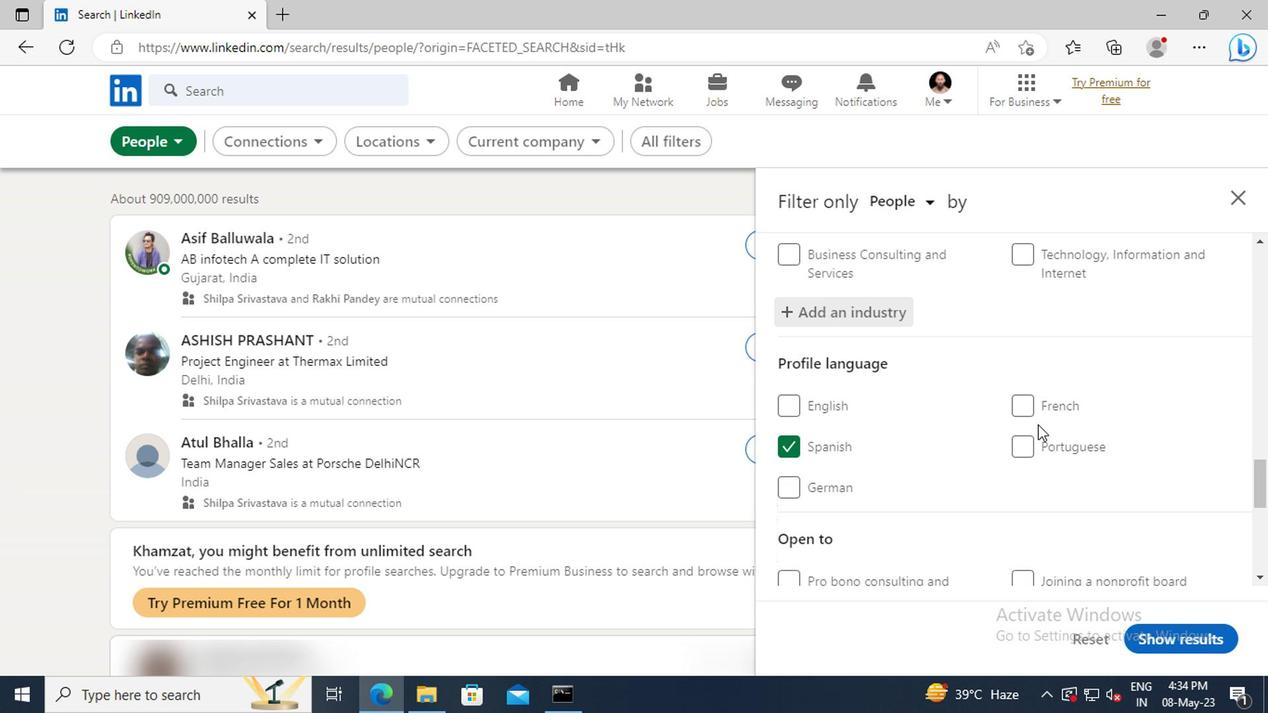 
Action: Mouse moved to (1031, 420)
Screenshot: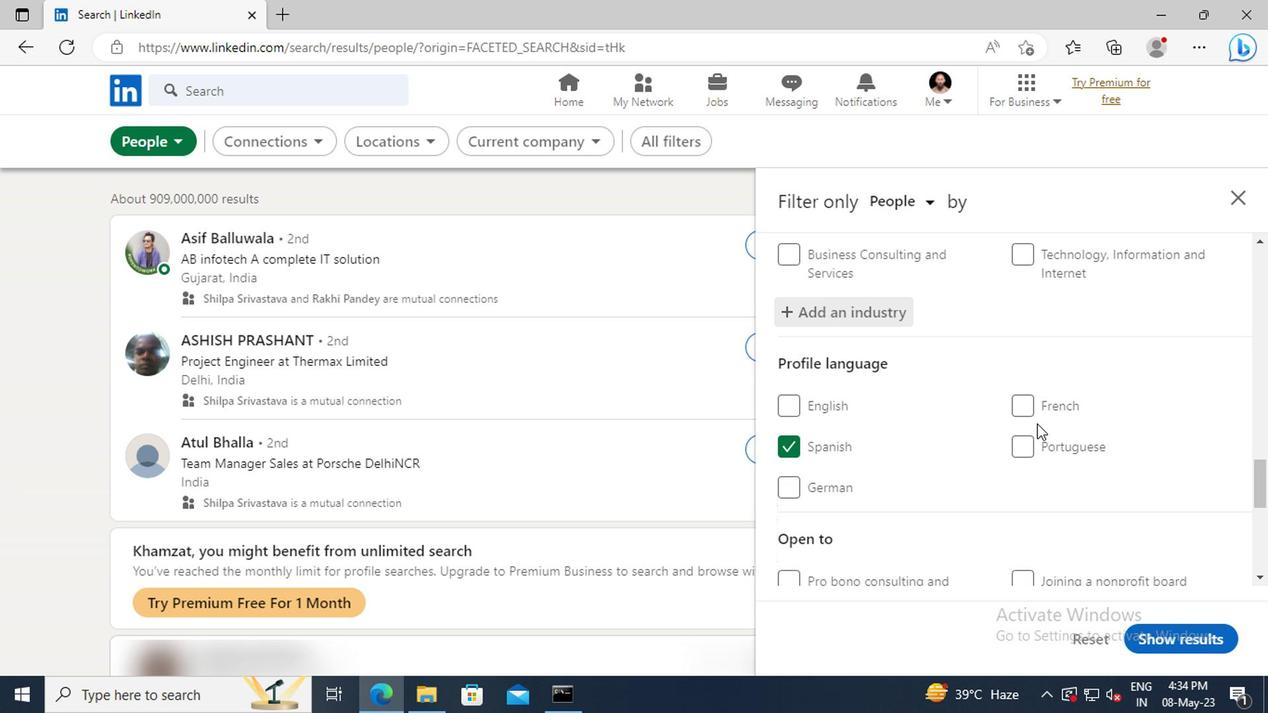 
Action: Mouse scrolled (1031, 419) with delta (0, -1)
Screenshot: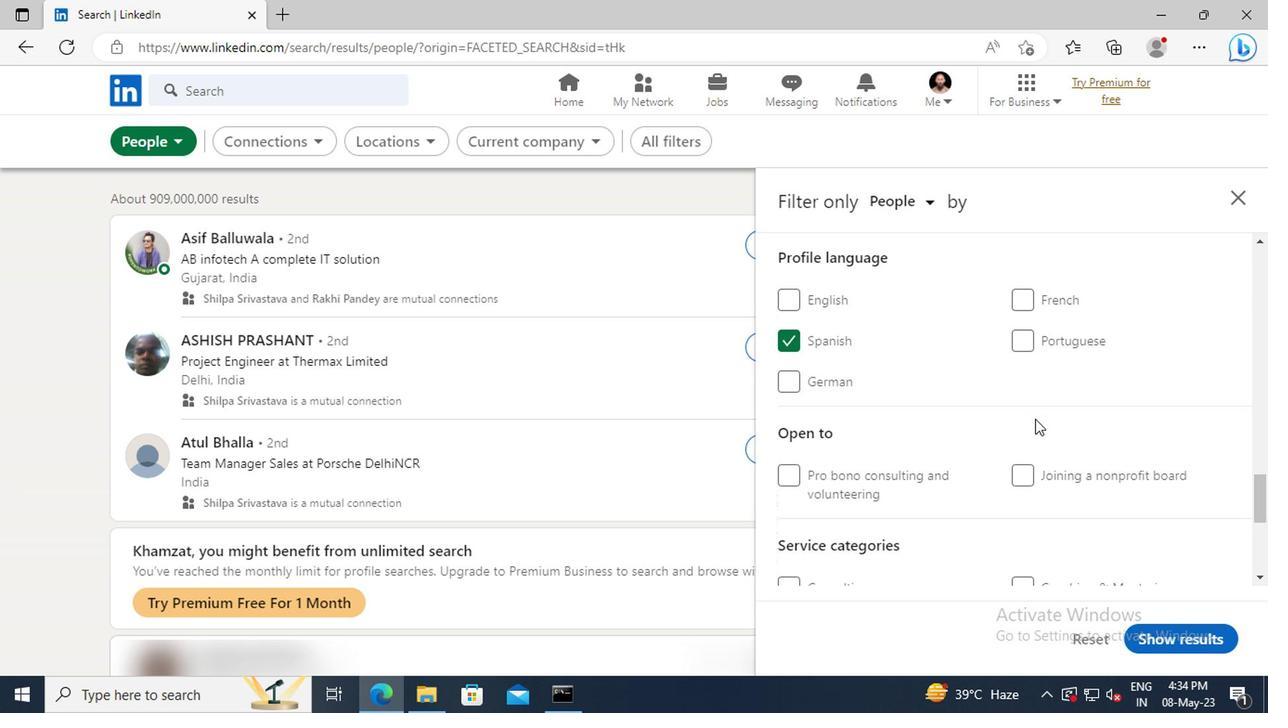 
Action: Mouse scrolled (1031, 419) with delta (0, -1)
Screenshot: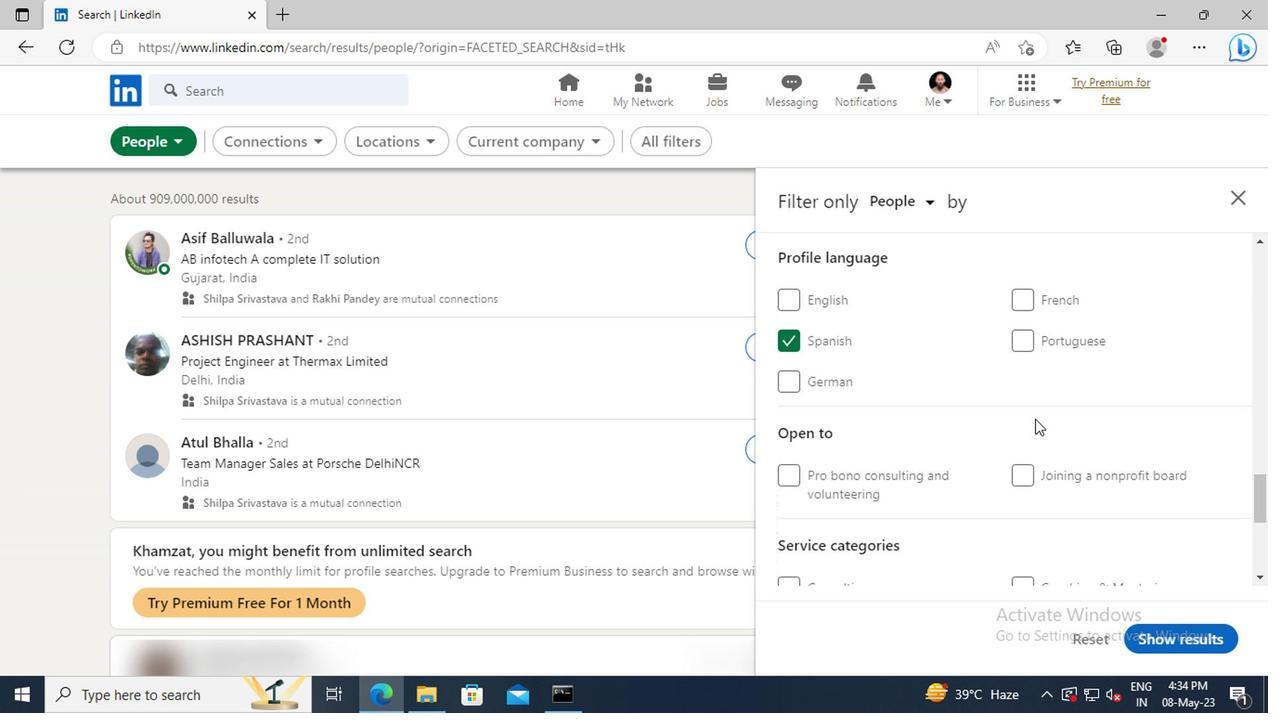 
Action: Mouse scrolled (1031, 419) with delta (0, -1)
Screenshot: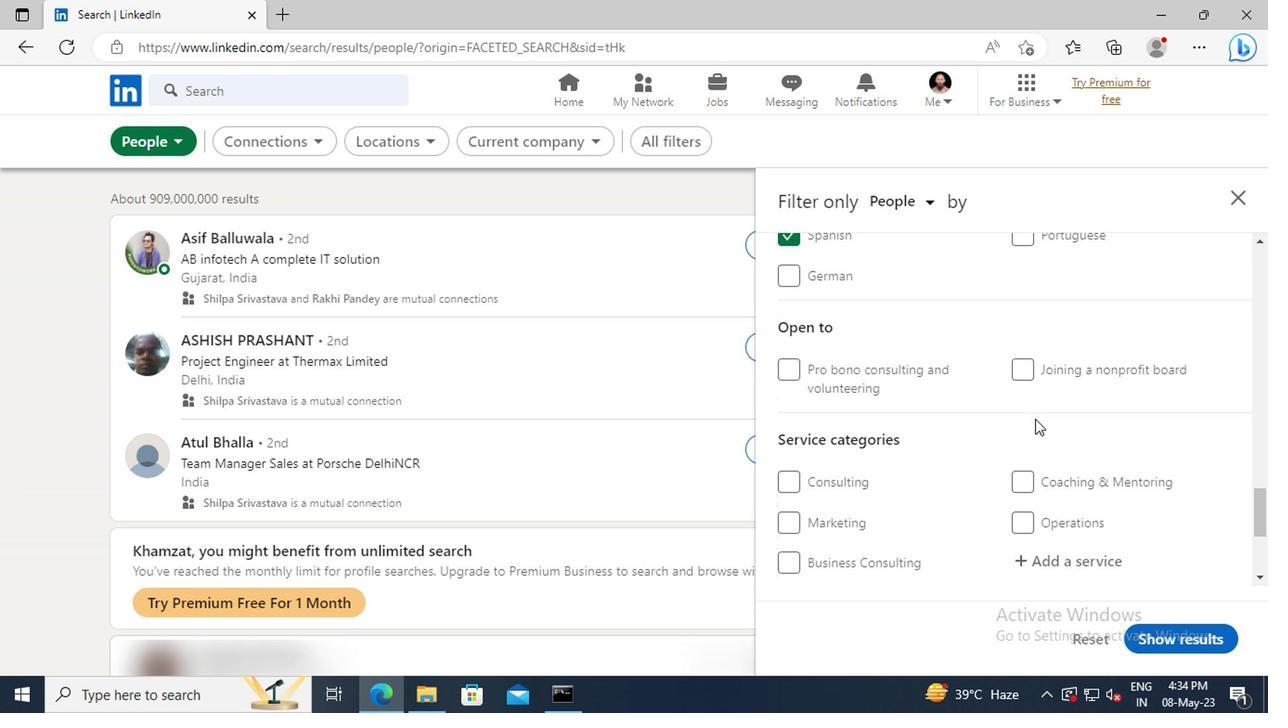 
Action: Mouse scrolled (1031, 419) with delta (0, -1)
Screenshot: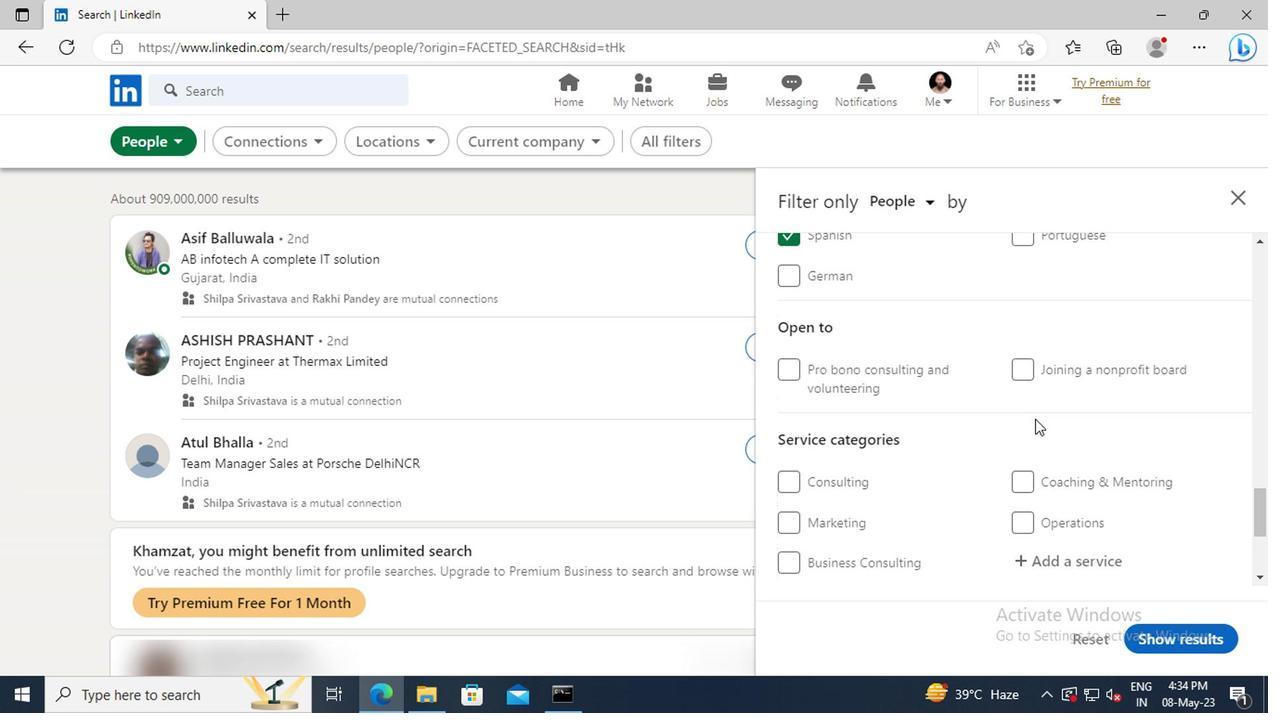 
Action: Mouse moved to (1034, 451)
Screenshot: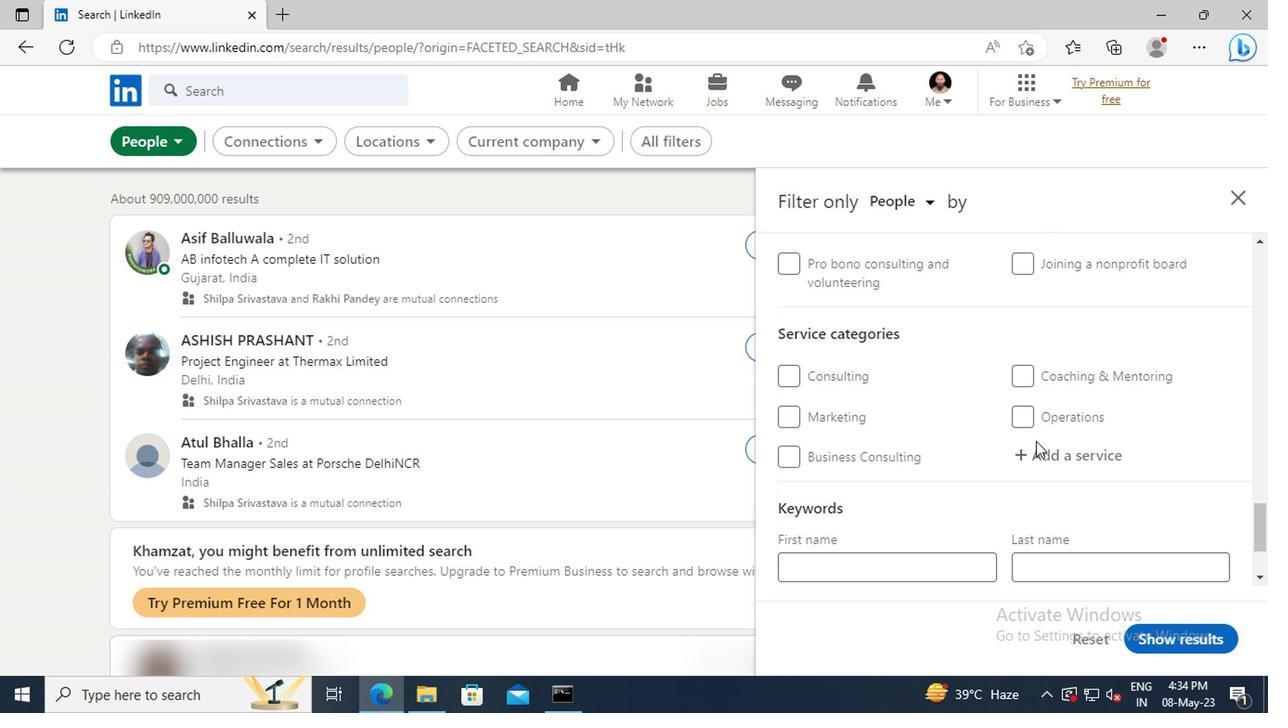 
Action: Mouse pressed left at (1034, 451)
Screenshot: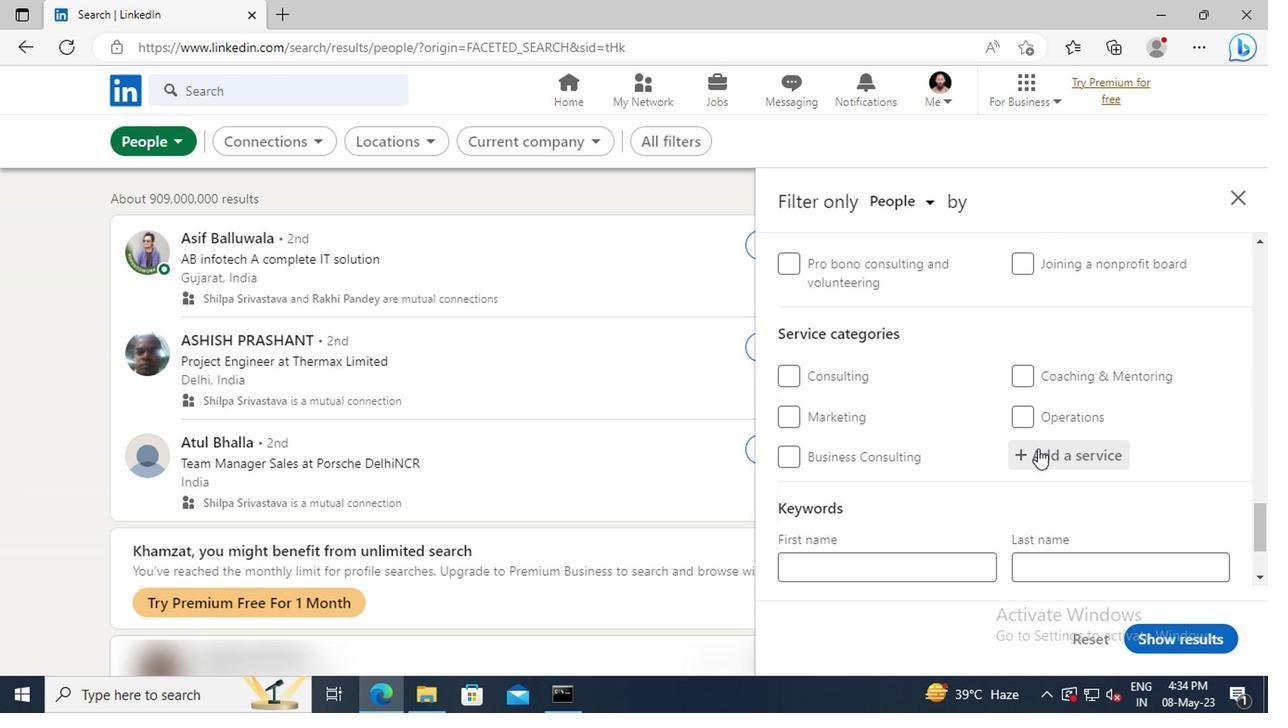 
Action: Key pressed <Key.shift>MARKET<Key.space><Key.shift><Key.shift><Key.shift><Key.shift><Key.shift><Key.shift><Key.shift><Key.shift>R
Screenshot: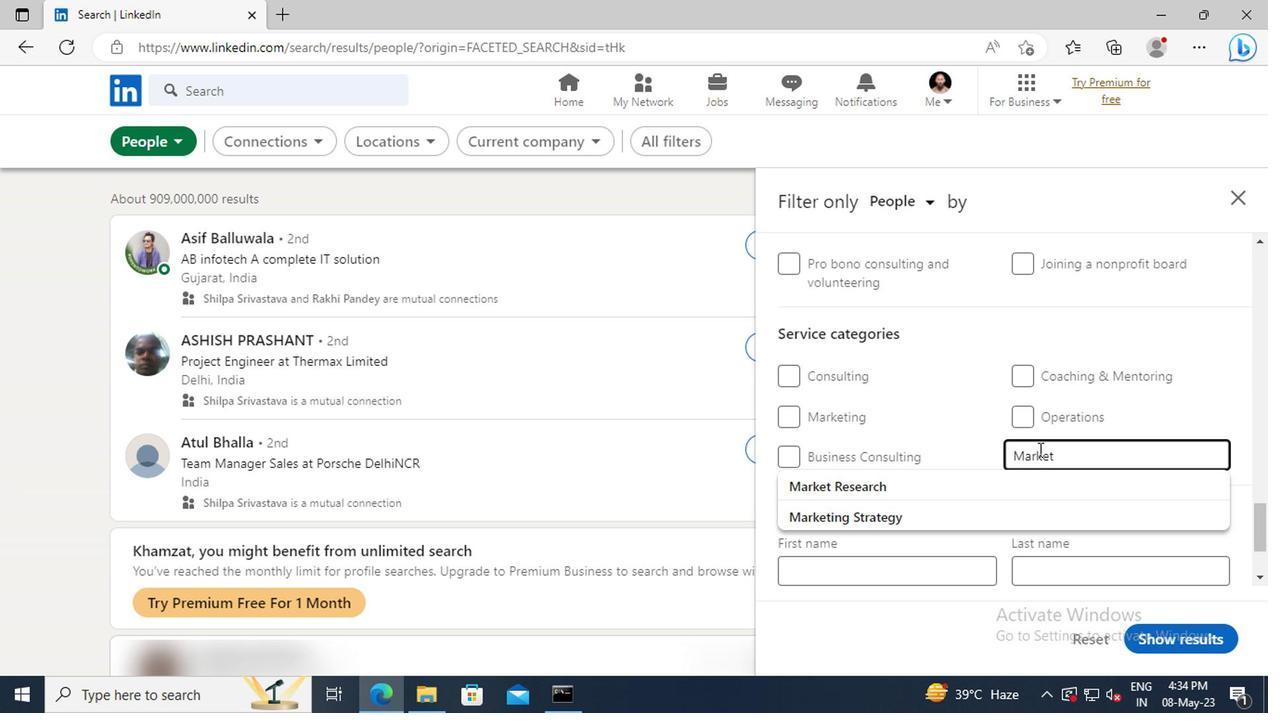 
Action: Mouse moved to (1034, 489)
Screenshot: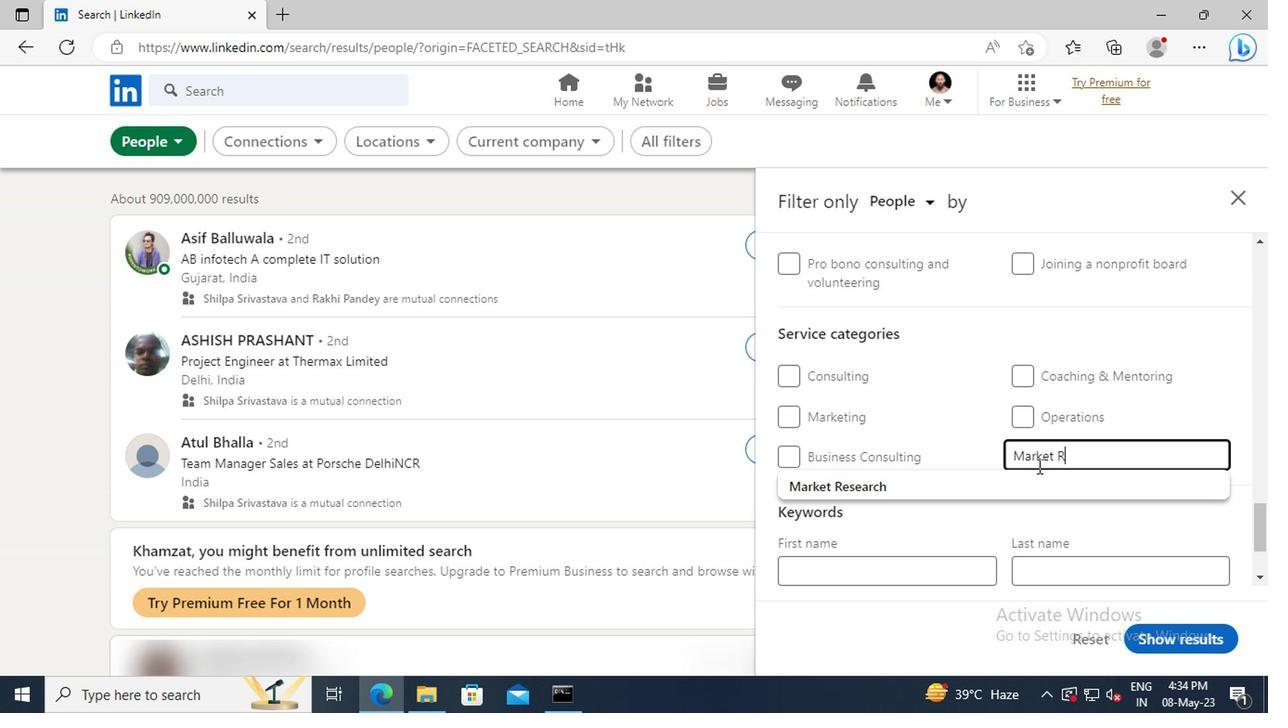 
Action: Mouse pressed left at (1034, 489)
Screenshot: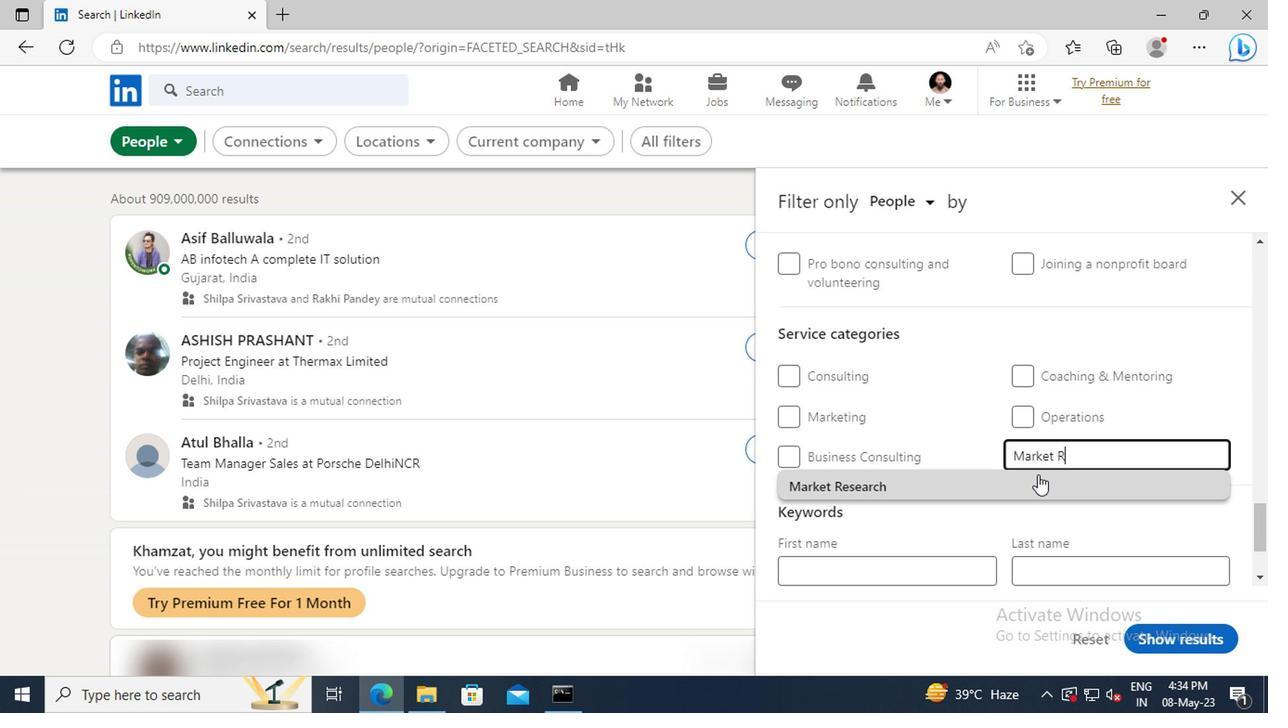 
Action: Mouse scrolled (1034, 489) with delta (0, 0)
Screenshot: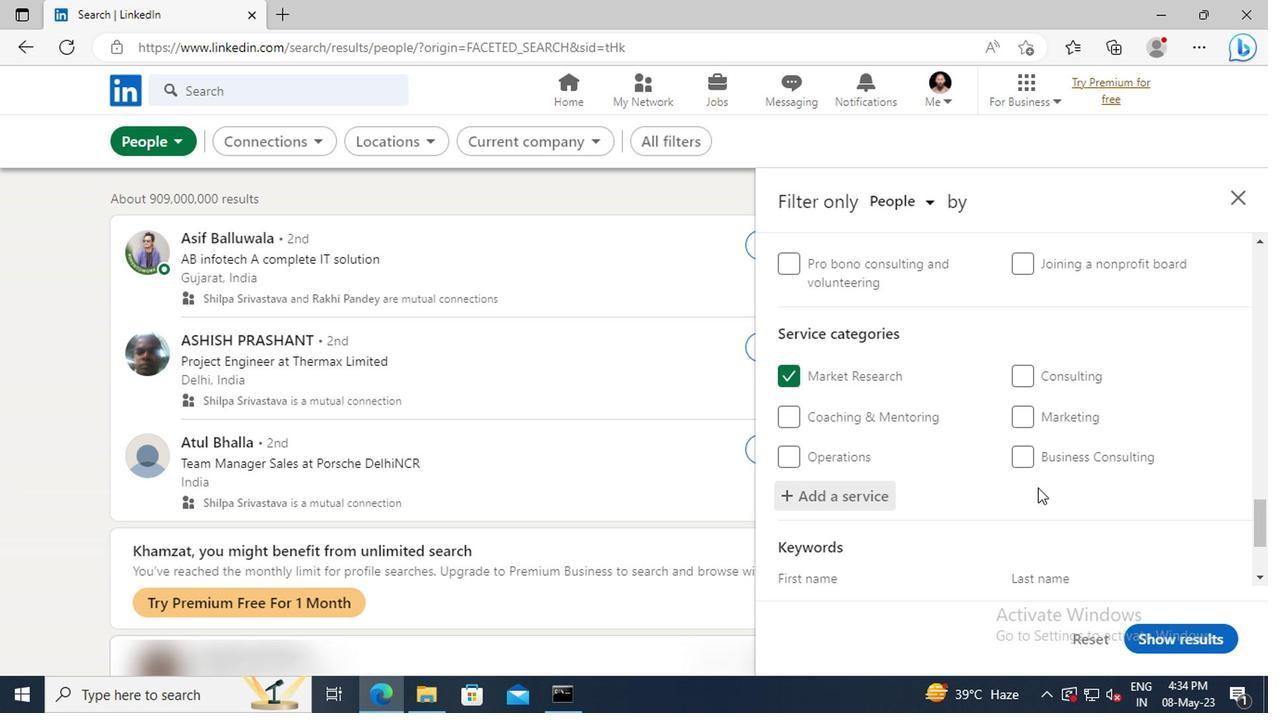 
Action: Mouse scrolled (1034, 489) with delta (0, 0)
Screenshot: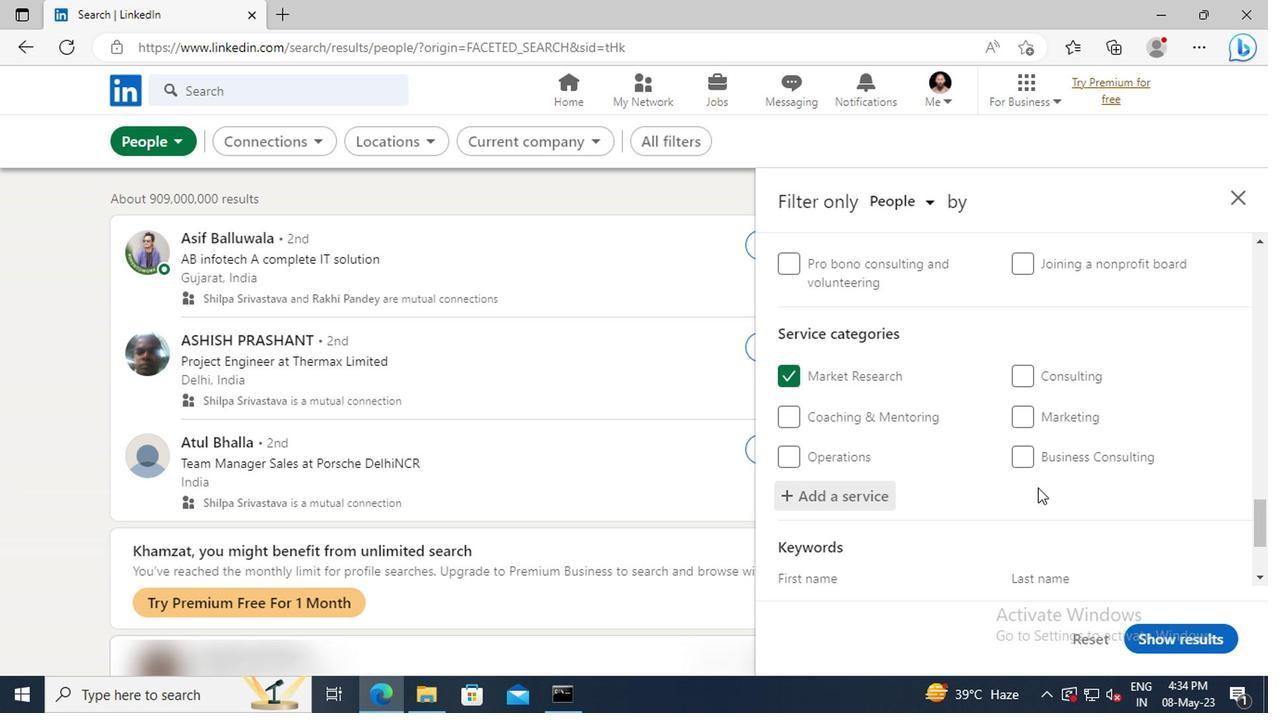 
Action: Mouse scrolled (1034, 489) with delta (0, 0)
Screenshot: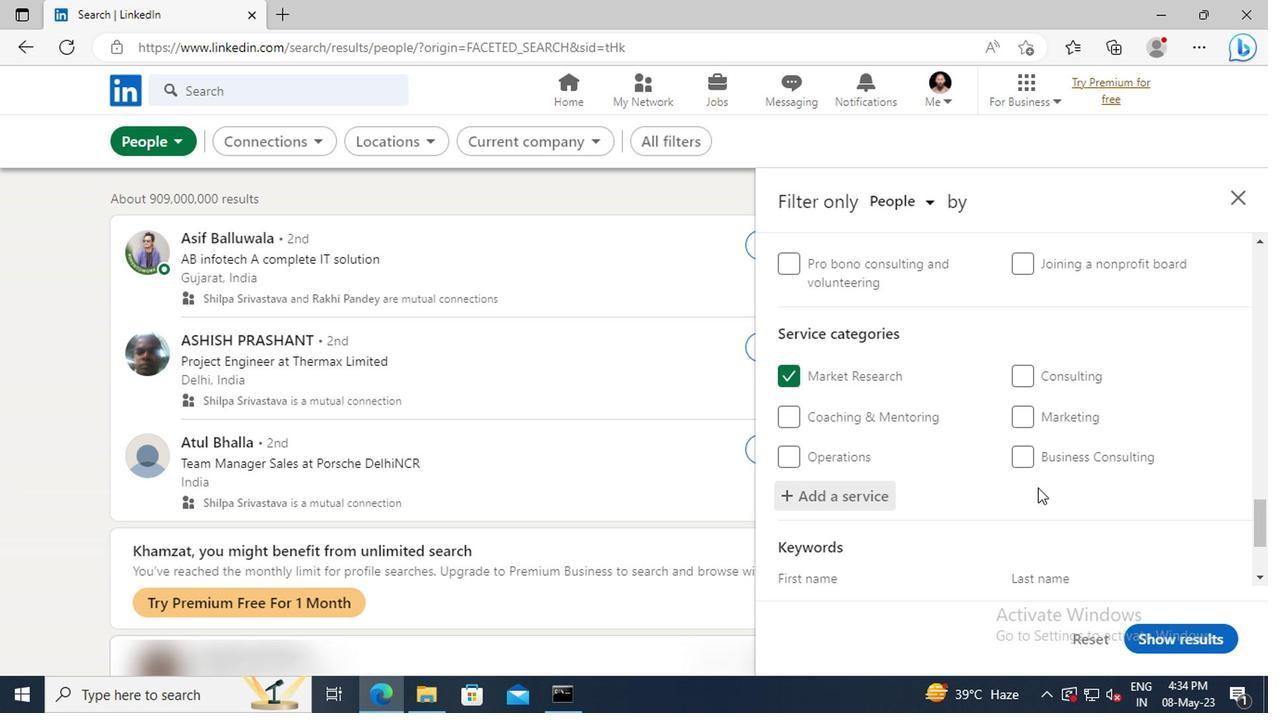 
Action: Mouse scrolled (1034, 489) with delta (0, 0)
Screenshot: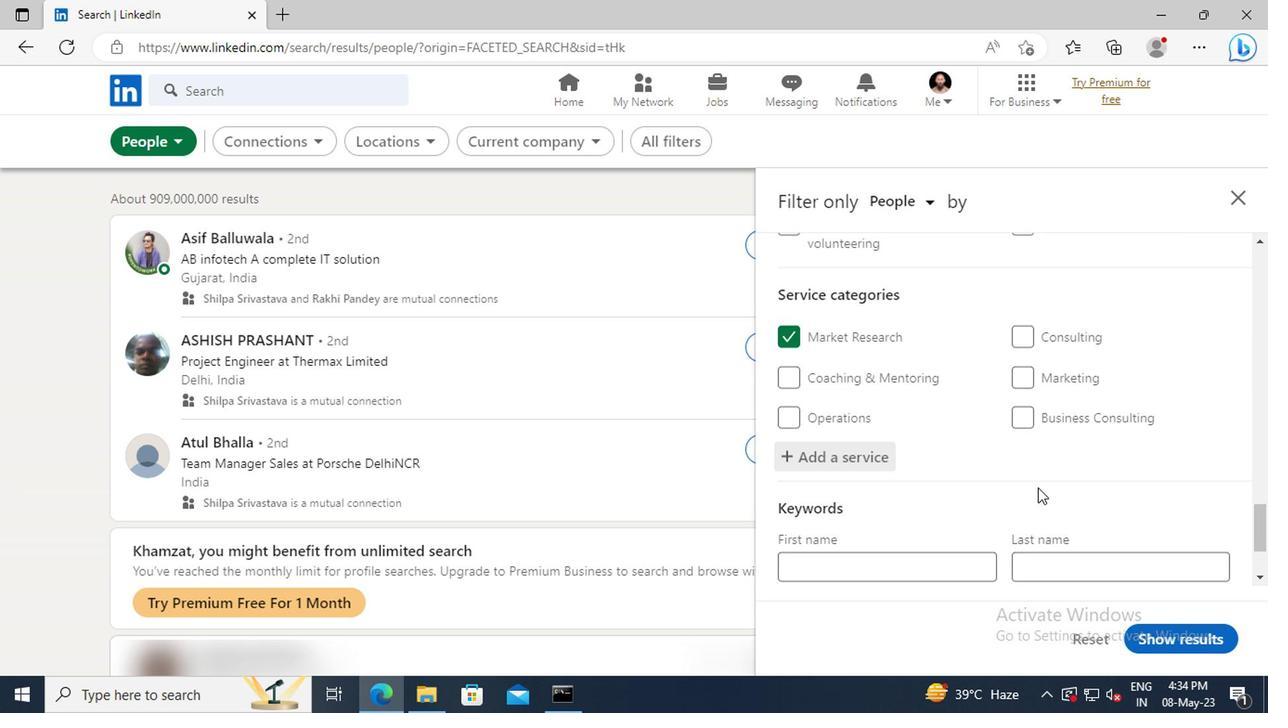 
Action: Mouse moved to (914, 503)
Screenshot: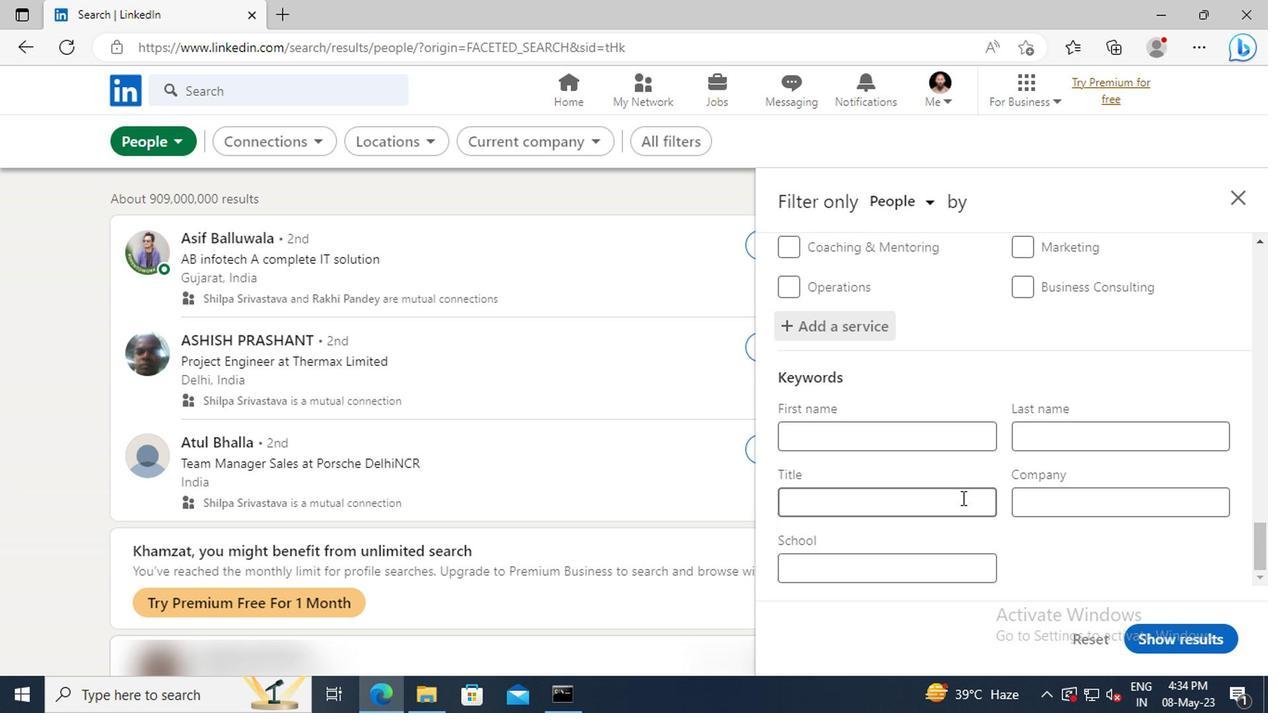 
Action: Mouse pressed left at (914, 503)
Screenshot: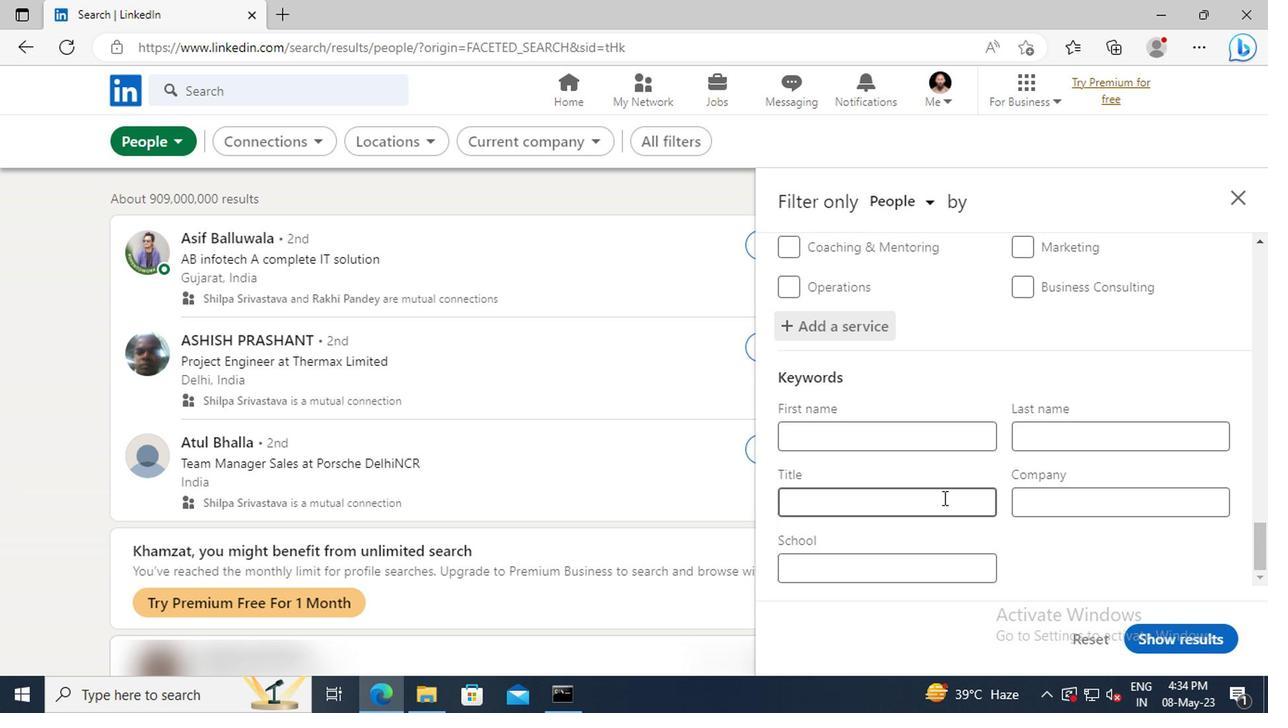 
Action: Key pressed <Key.shift>DOCTOR<Key.enter>
Screenshot: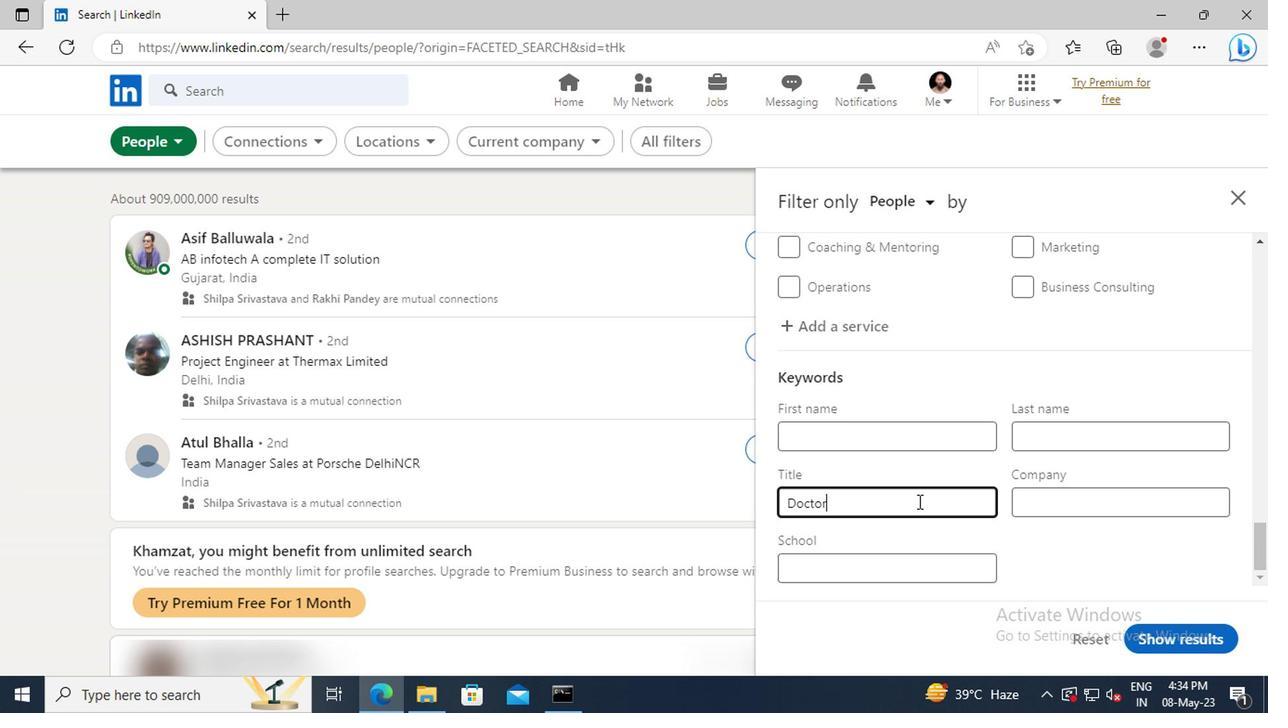 
Action: Mouse moved to (1149, 638)
Screenshot: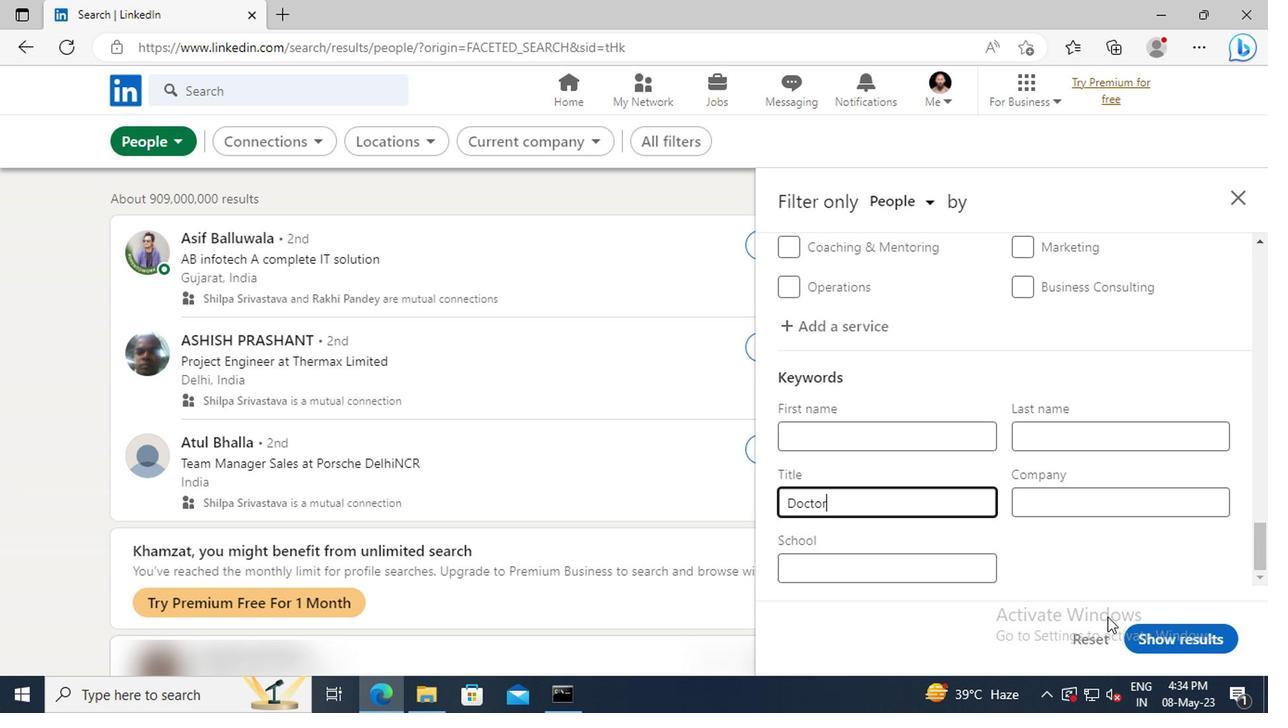 
Action: Mouse pressed left at (1149, 638)
Screenshot: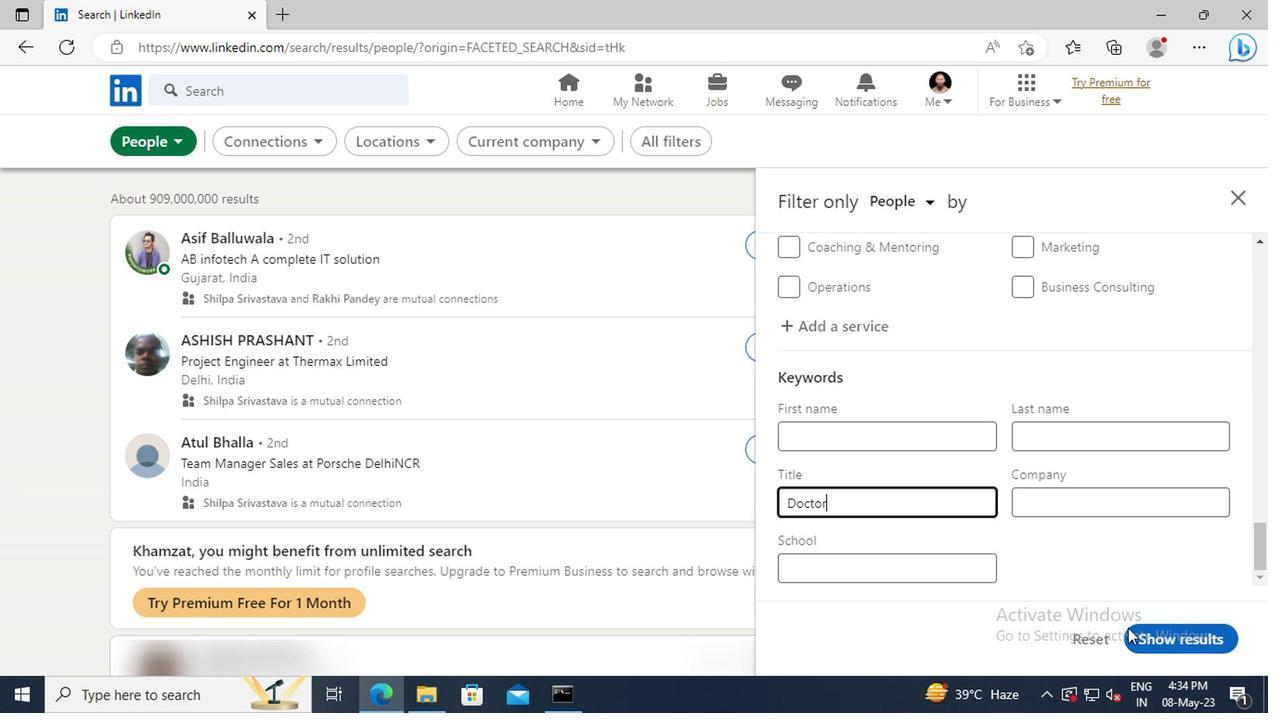 
